 Task: Find connections with filter location Zürich with filter topic #houseforsalewith filter profile language Potuguese with filter current company Milestone Technologies, Inc. with filter school St Joseph Engineering College, Mangaluru with filter industry Law Enforcement with filter service category Financial Advisory with filter keywords title Funeral Attendant
Action: Mouse moved to (545, 89)
Screenshot: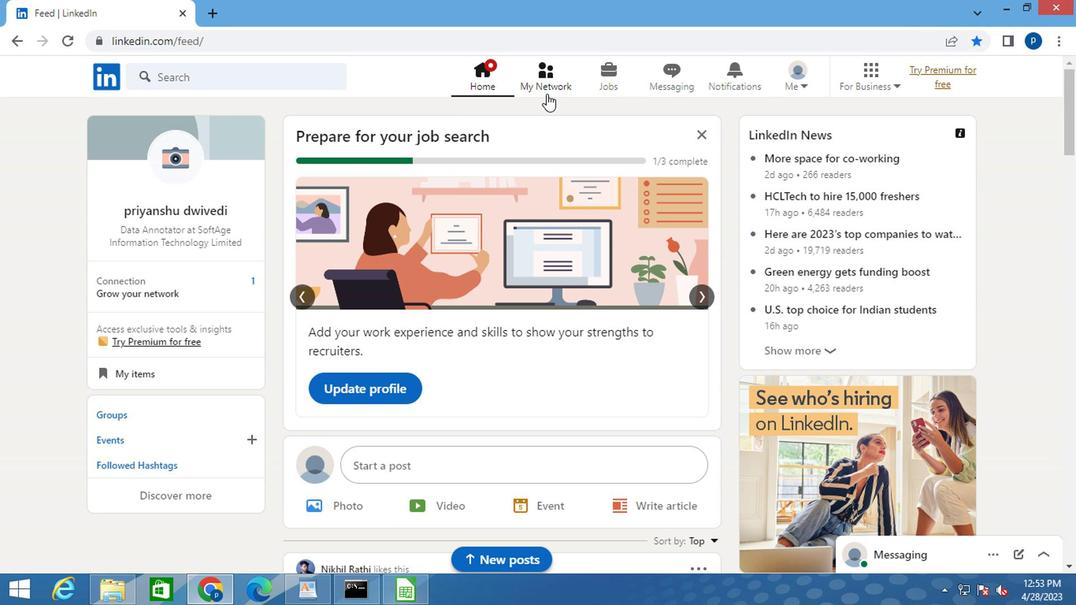
Action: Mouse pressed left at (545, 89)
Screenshot: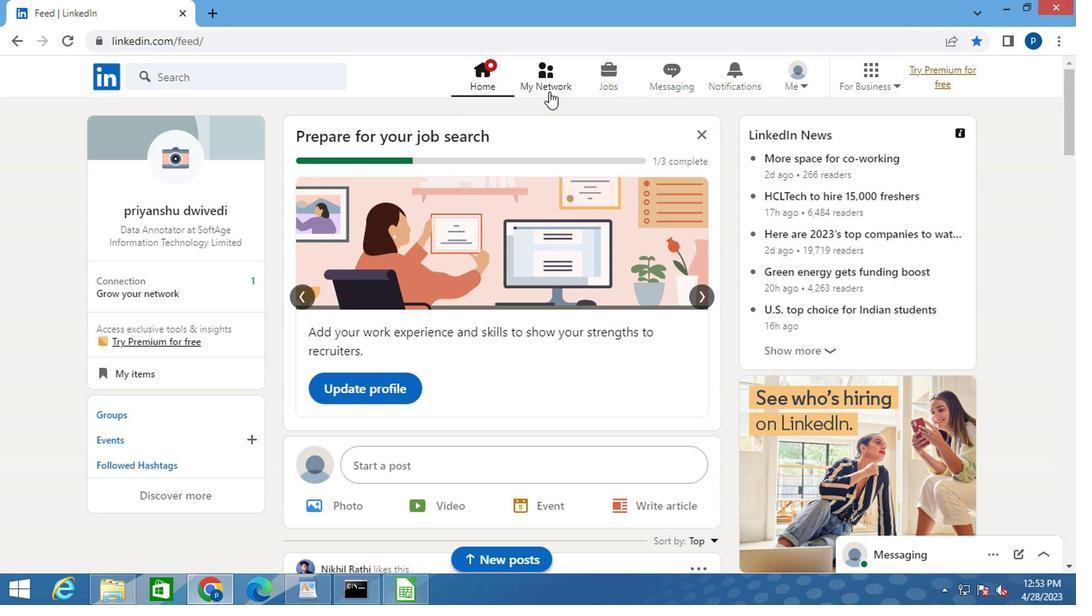 
Action: Mouse moved to (207, 163)
Screenshot: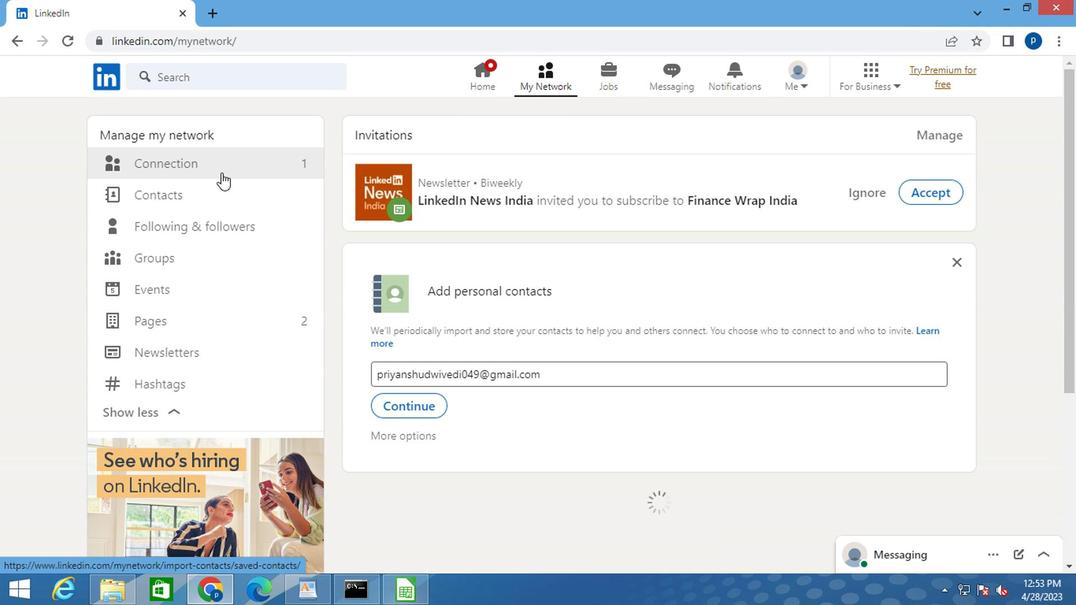 
Action: Mouse pressed left at (207, 163)
Screenshot: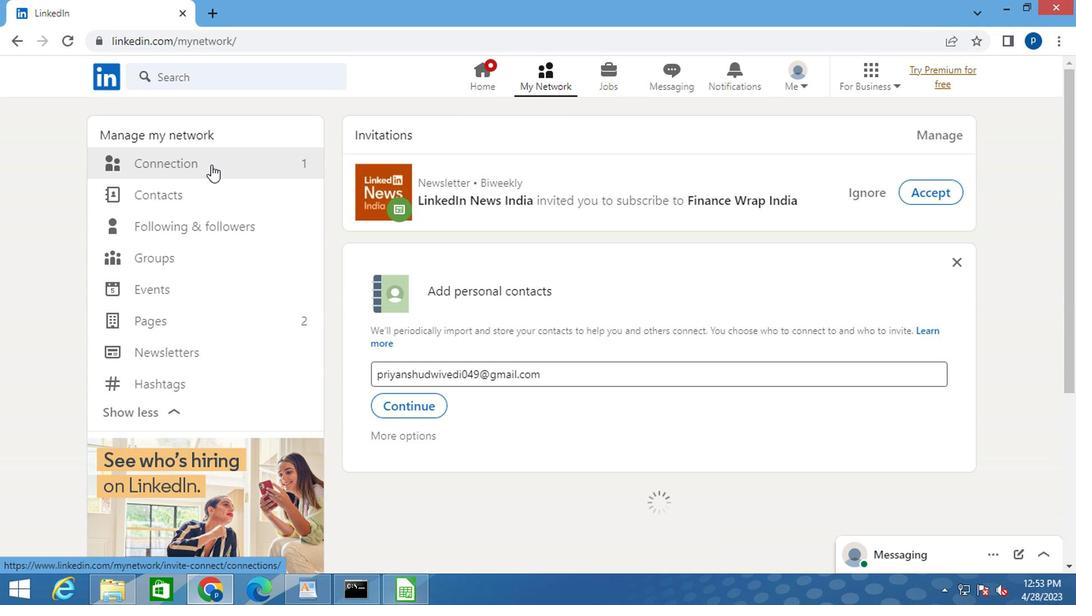 
Action: Mouse moved to (632, 159)
Screenshot: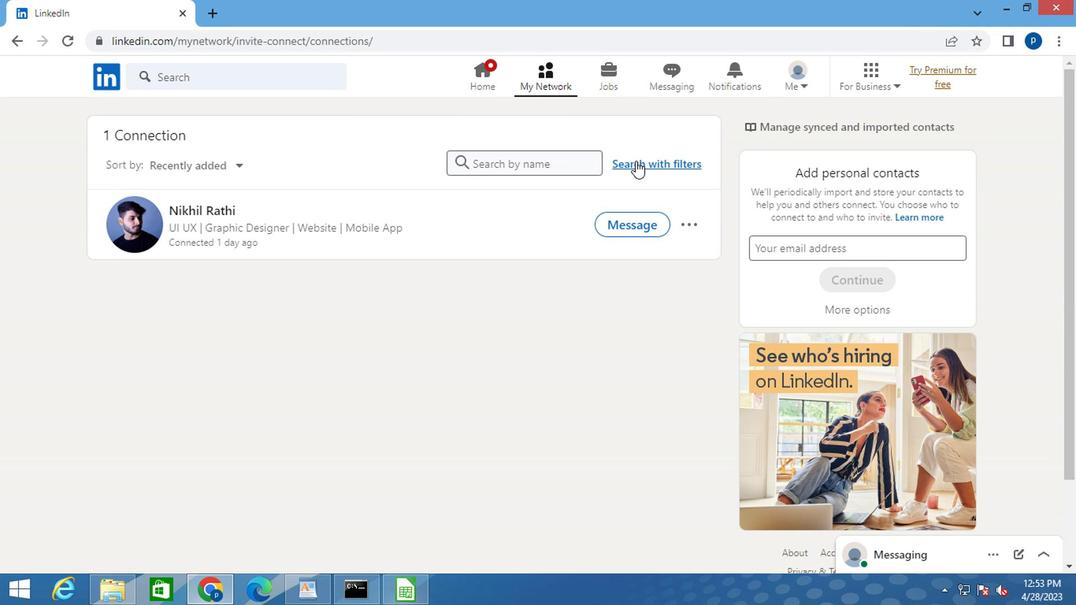 
Action: Mouse pressed left at (632, 159)
Screenshot: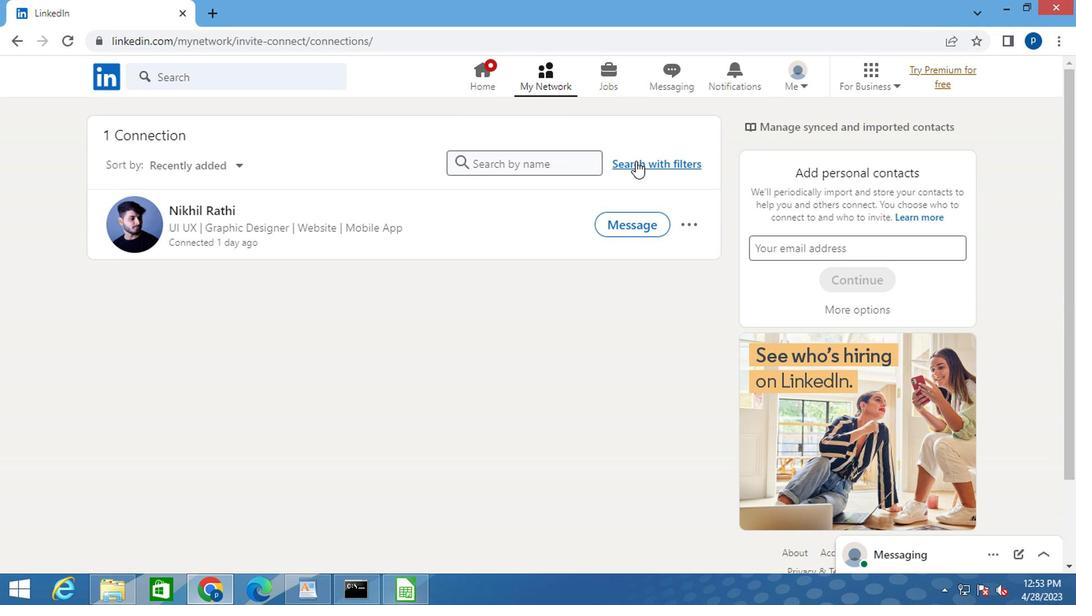 
Action: Mouse moved to (588, 123)
Screenshot: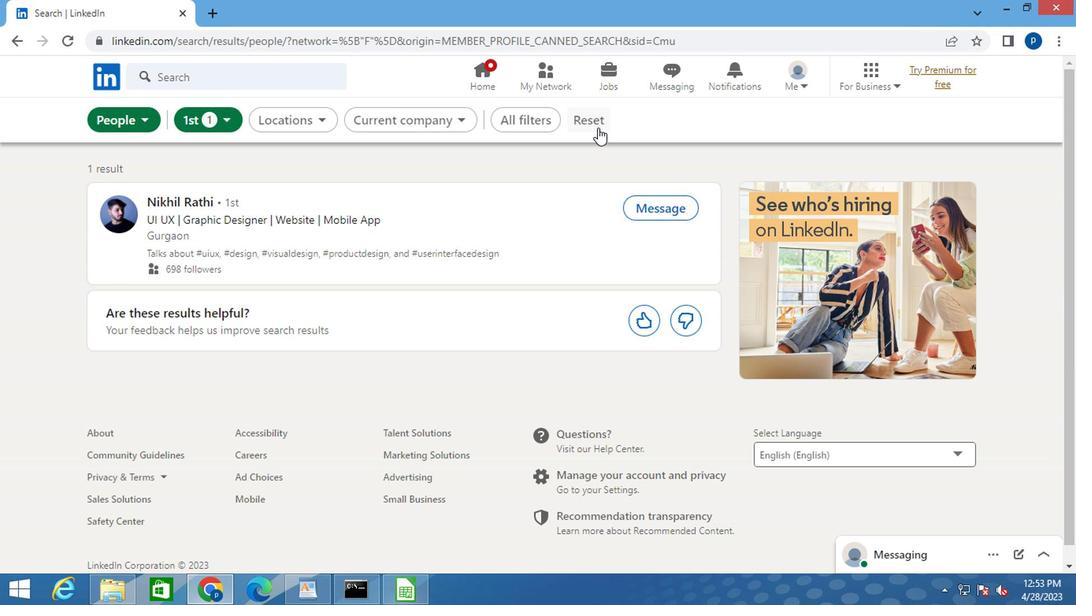 
Action: Mouse pressed left at (588, 123)
Screenshot: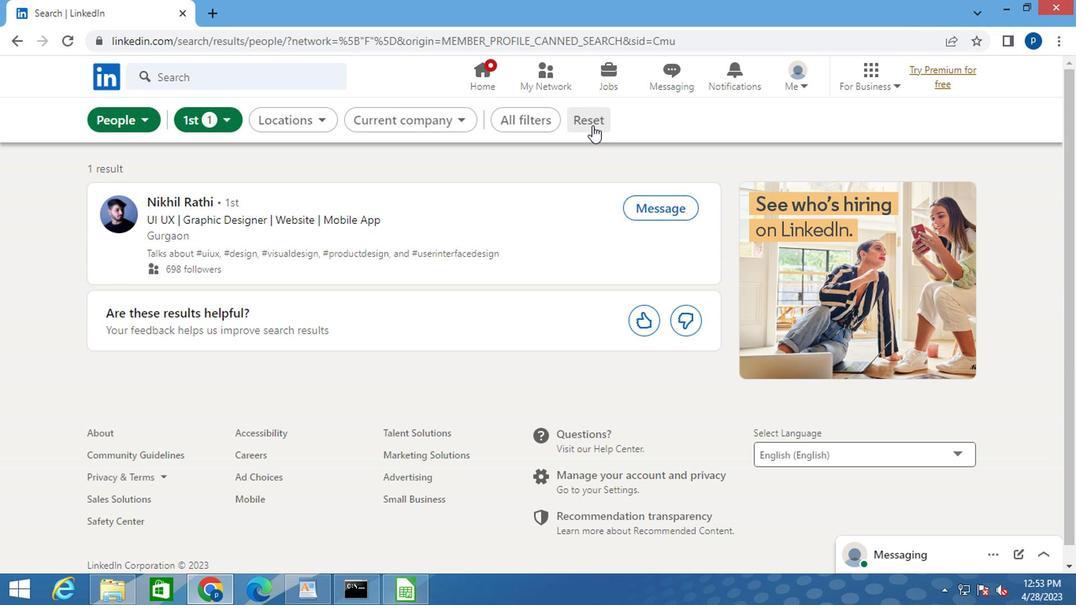 
Action: Mouse moved to (571, 125)
Screenshot: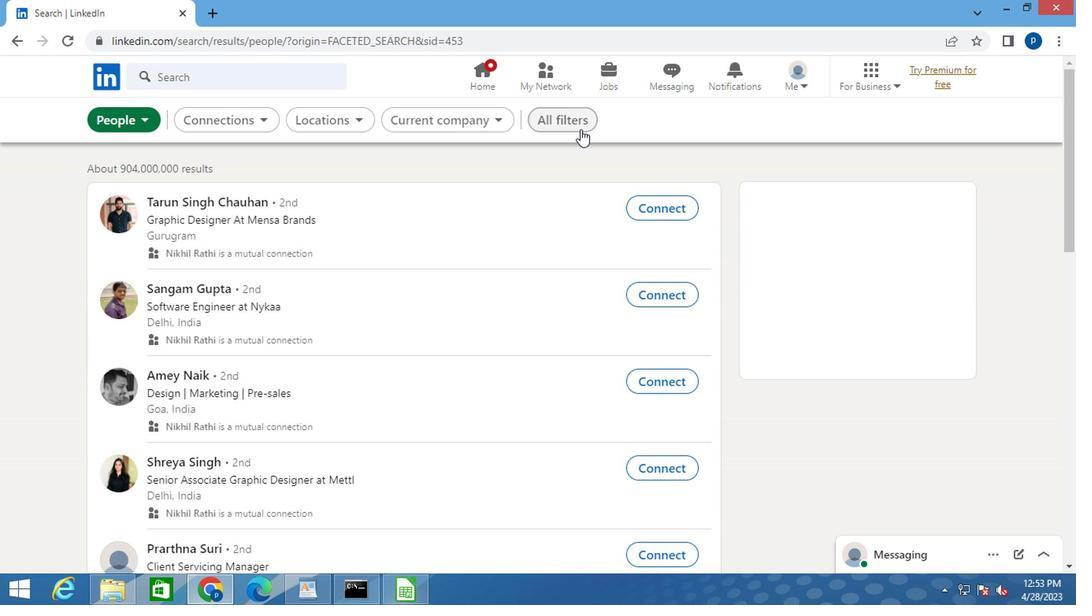 
Action: Mouse pressed left at (571, 125)
Screenshot: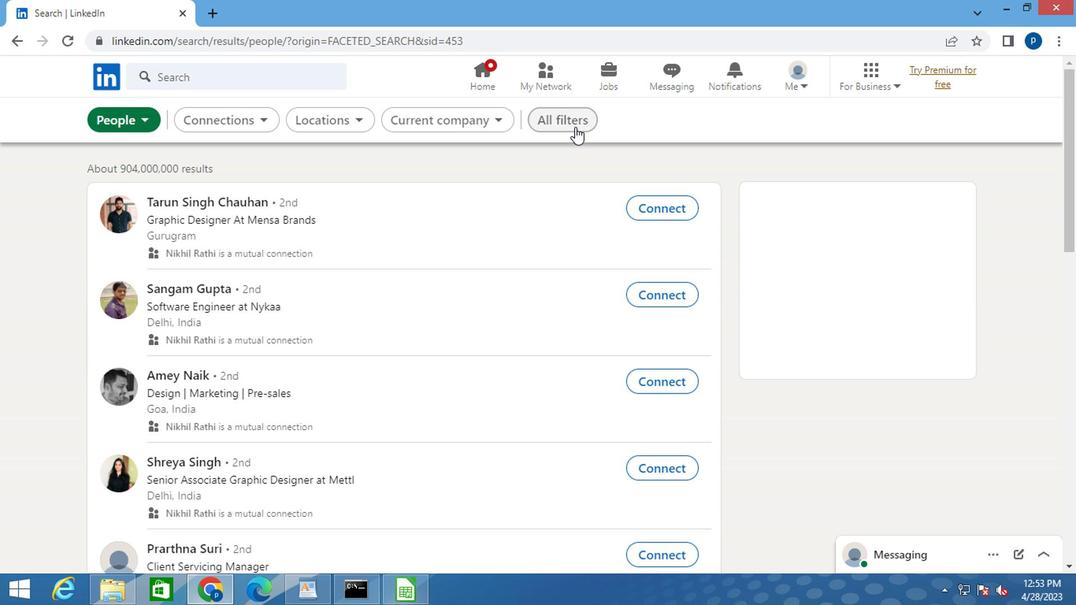 
Action: Mouse moved to (775, 357)
Screenshot: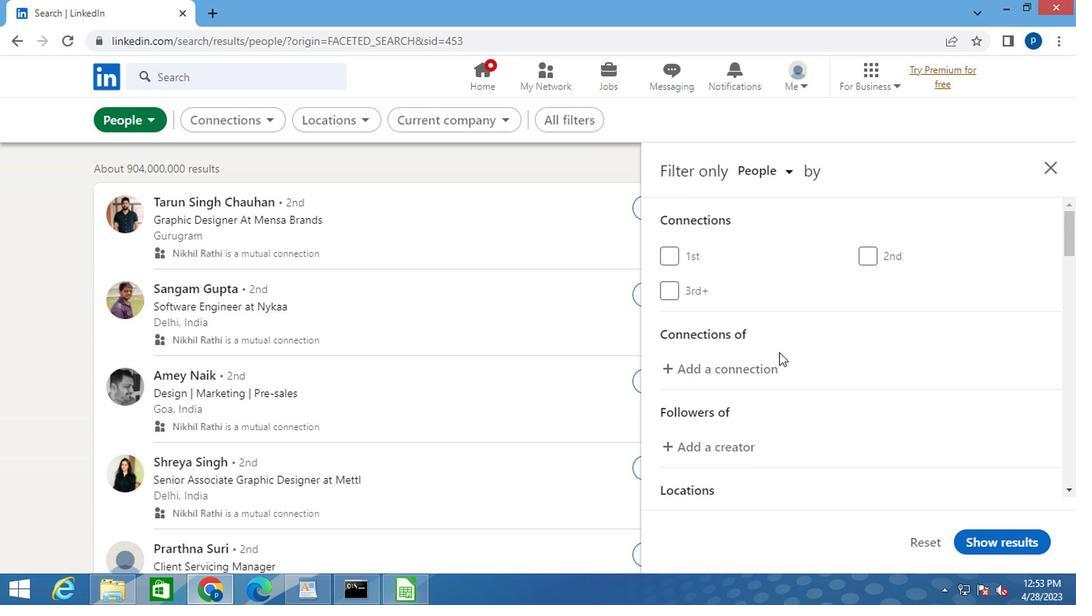 
Action: Mouse scrolled (775, 356) with delta (0, -1)
Screenshot: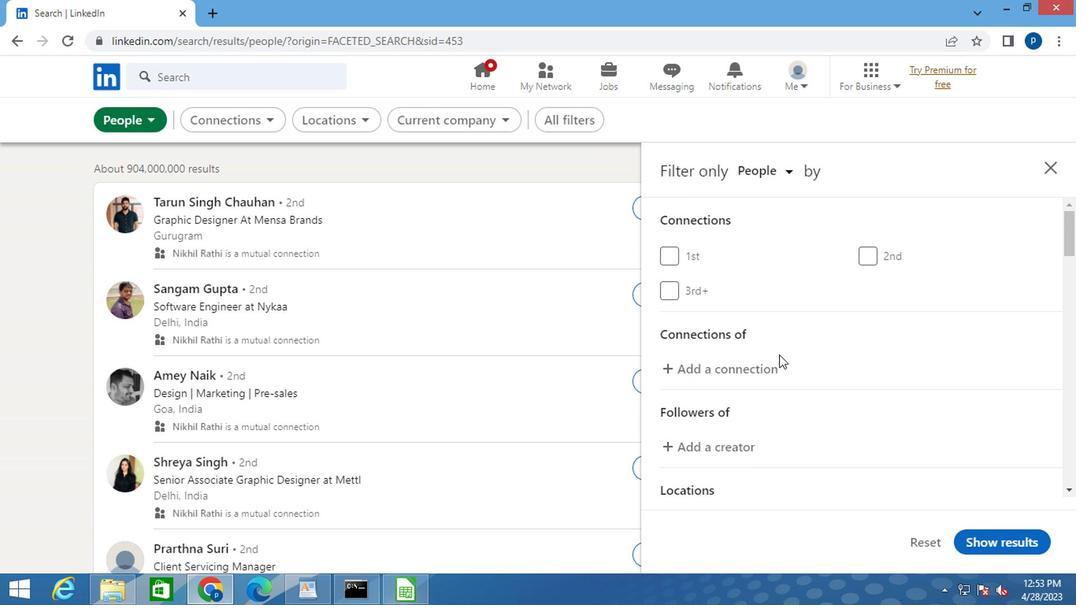 
Action: Mouse scrolled (775, 356) with delta (0, -1)
Screenshot: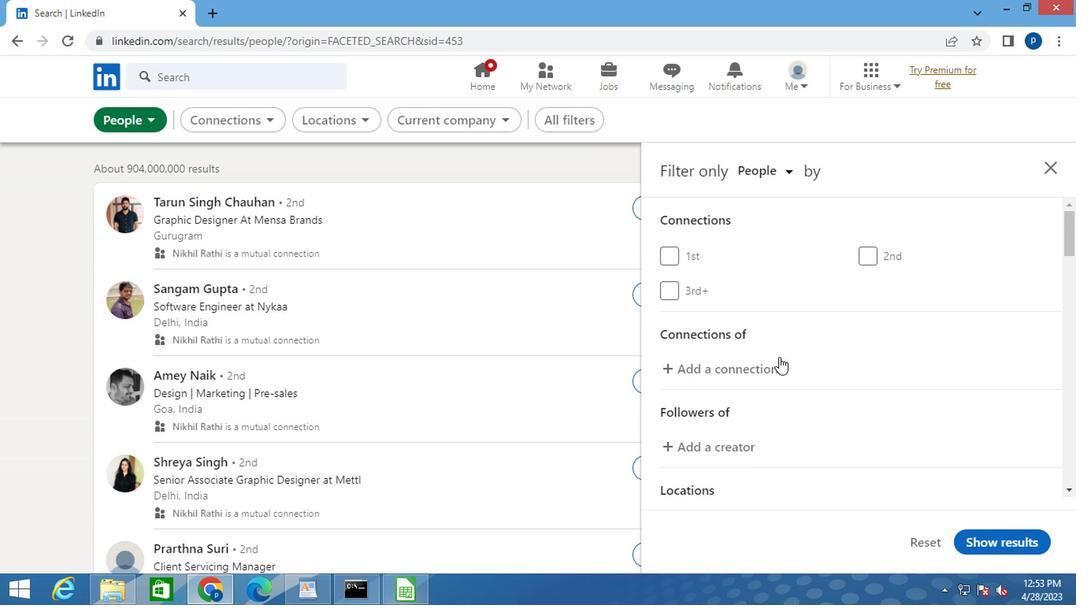 
Action: Mouse moved to (896, 427)
Screenshot: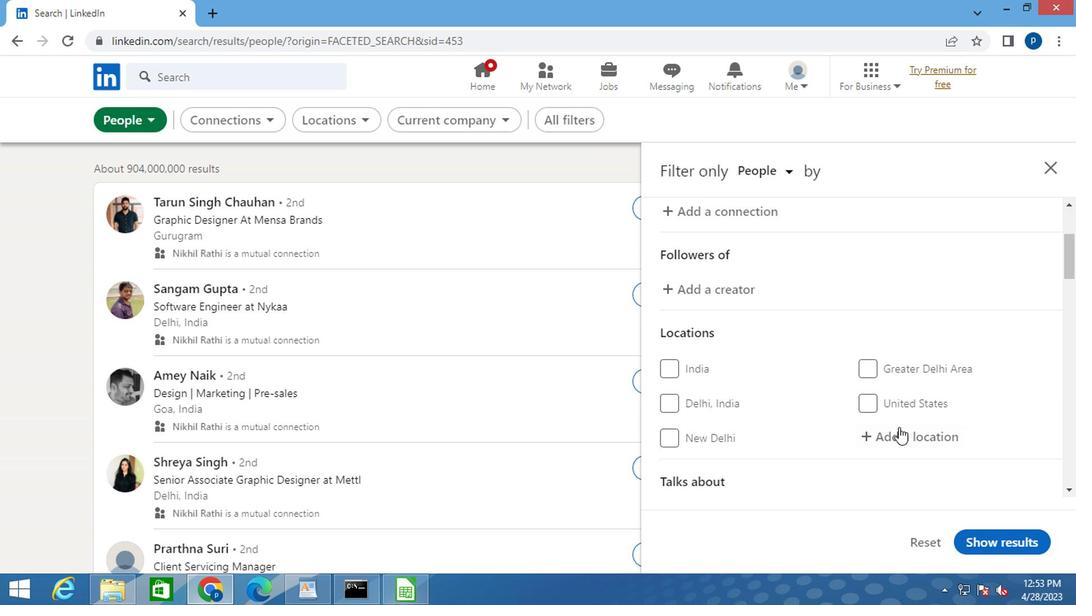 
Action: Mouse pressed left at (896, 427)
Screenshot: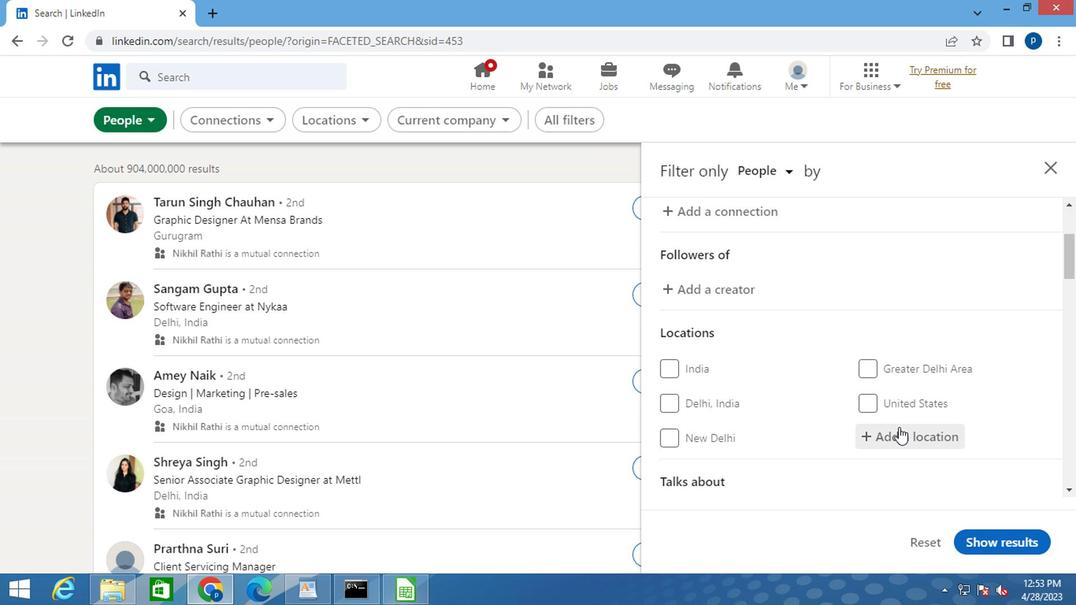 
Action: Mouse moved to (896, 429)
Screenshot: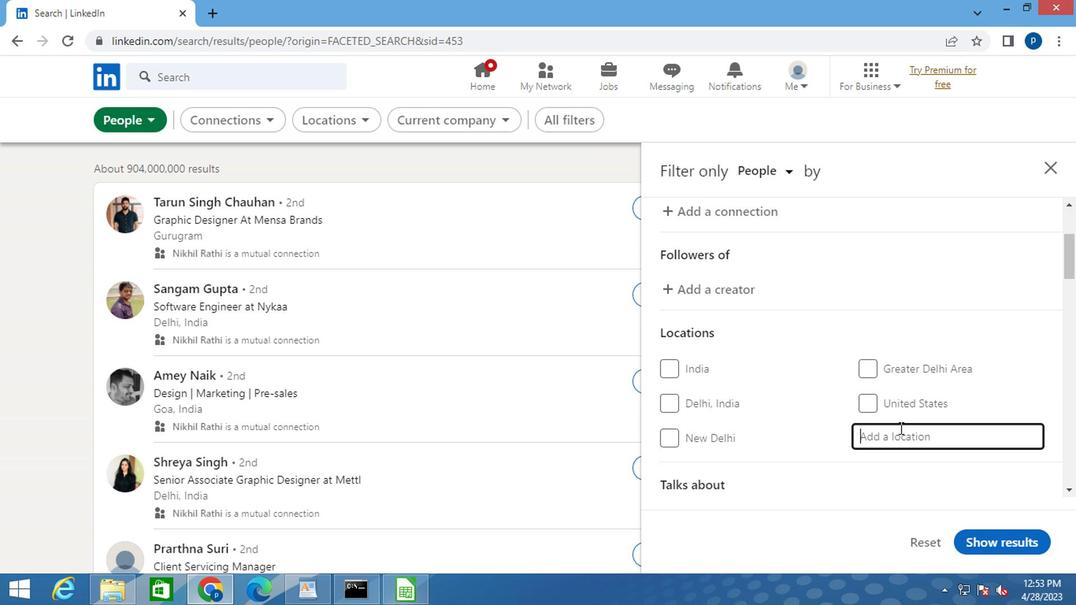 
Action: Key pressed z<Key.caps_lock>urich
Screenshot: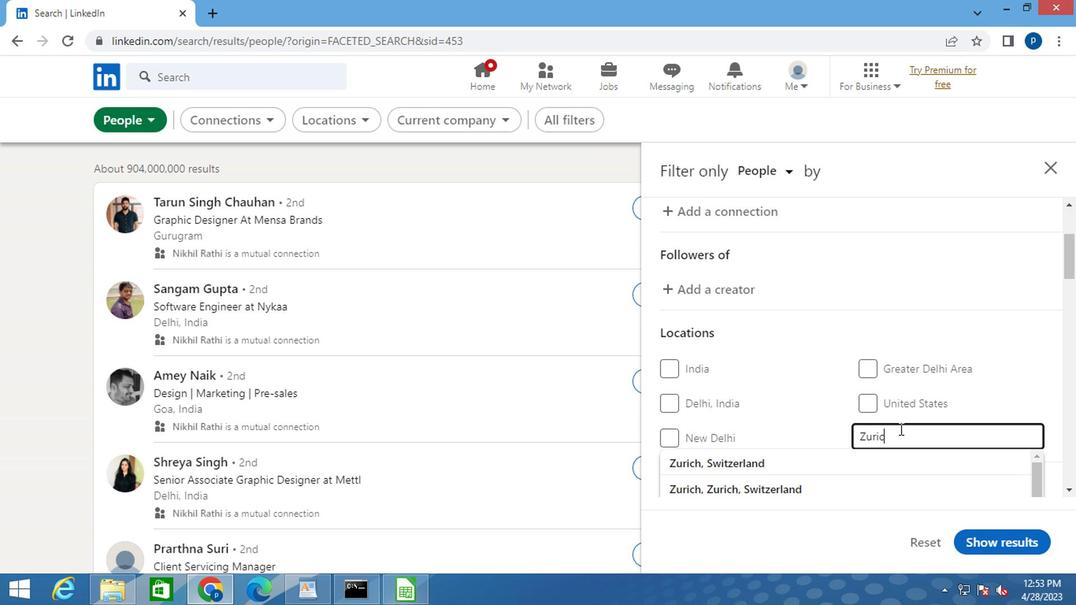 
Action: Mouse moved to (781, 463)
Screenshot: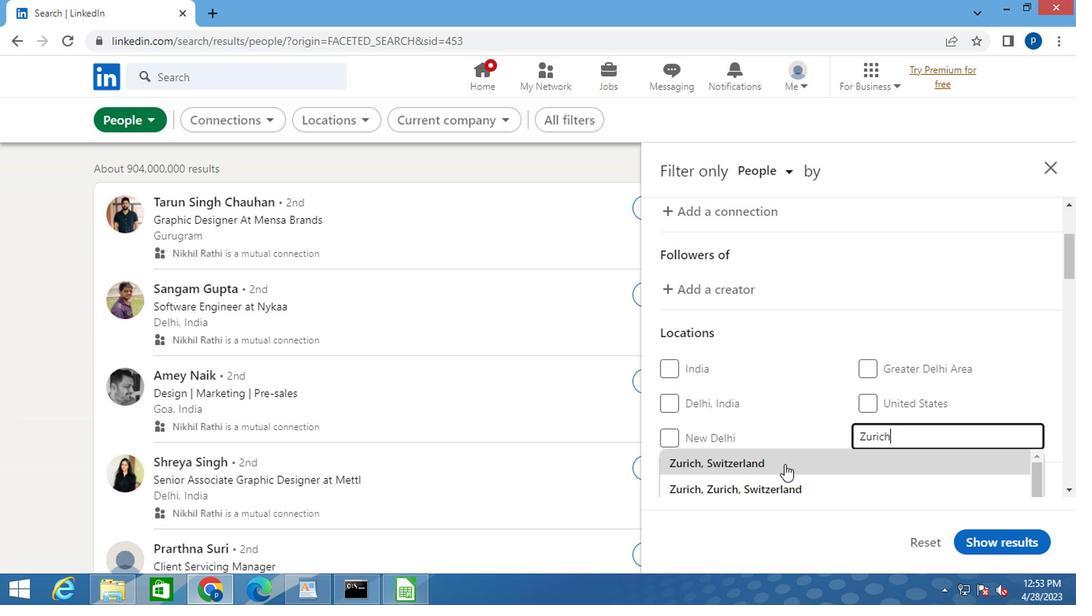
Action: Mouse pressed left at (781, 463)
Screenshot: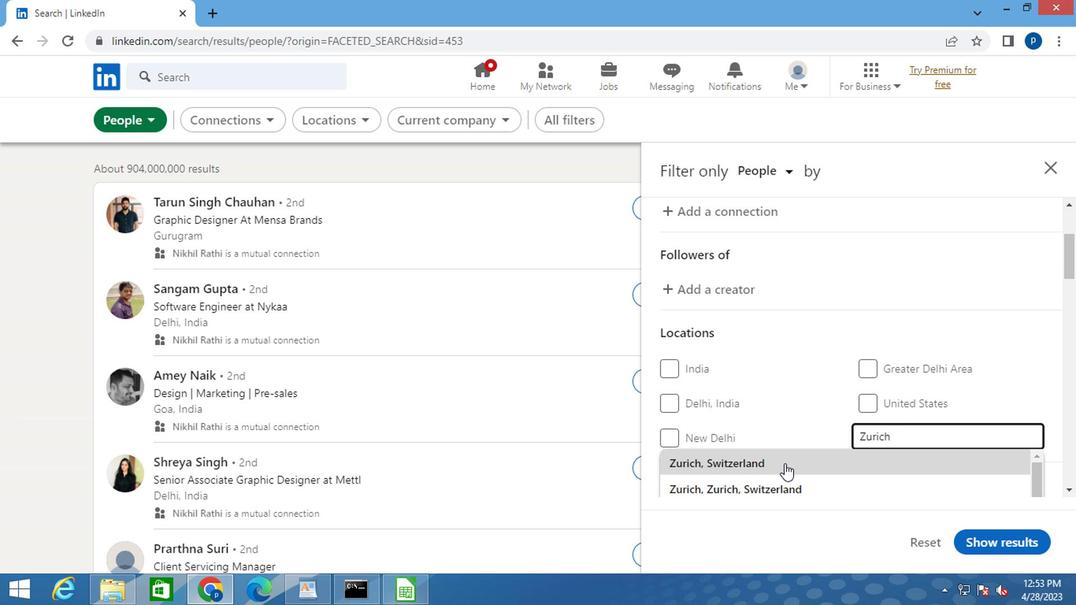 
Action: Mouse moved to (783, 429)
Screenshot: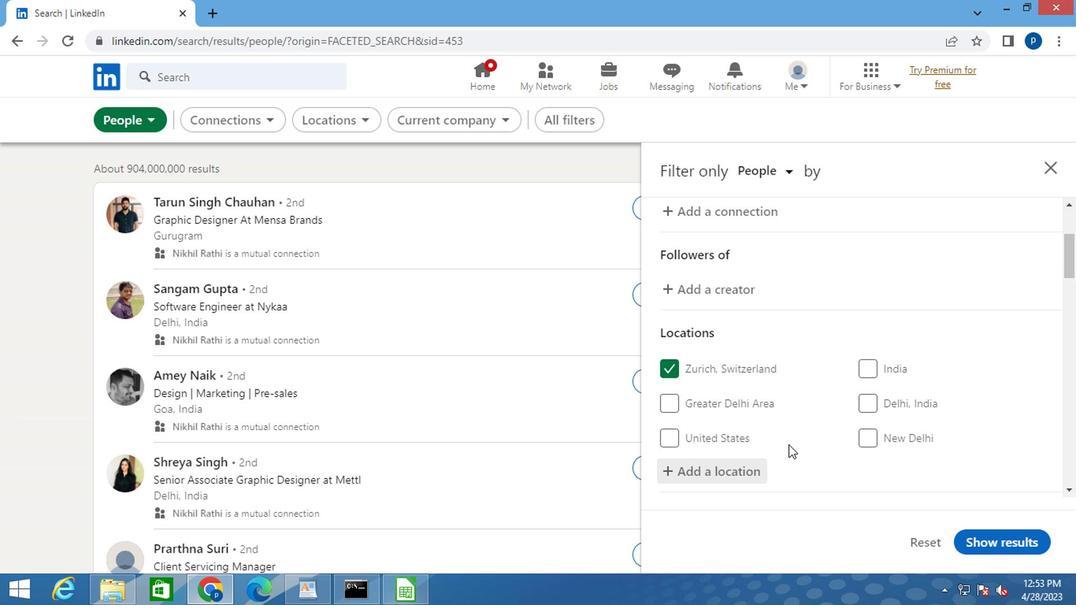 
Action: Mouse scrolled (783, 429) with delta (0, 0)
Screenshot: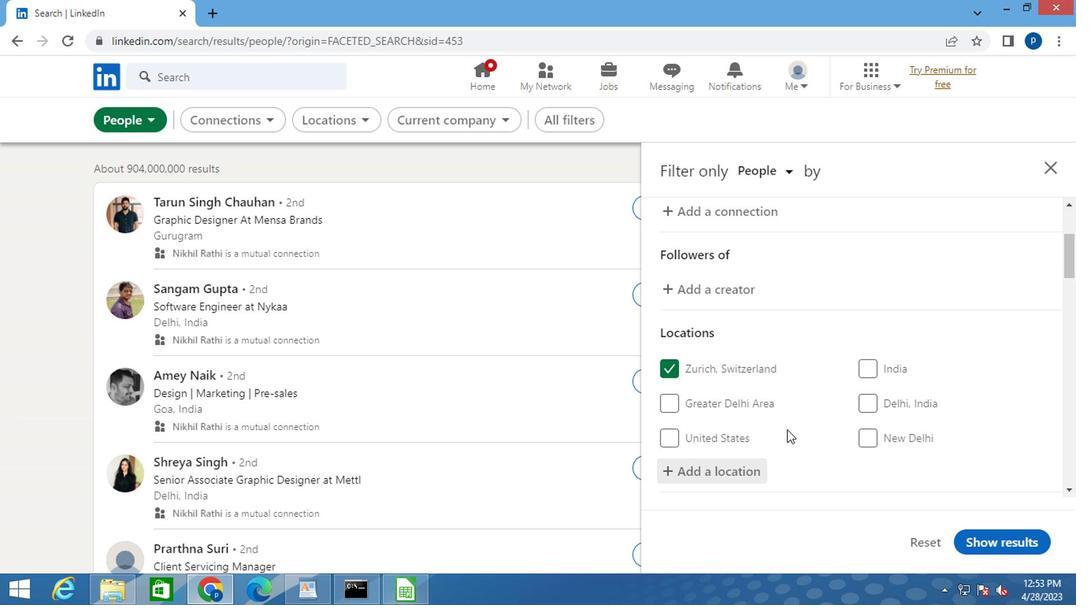 
Action: Mouse scrolled (783, 429) with delta (0, 0)
Screenshot: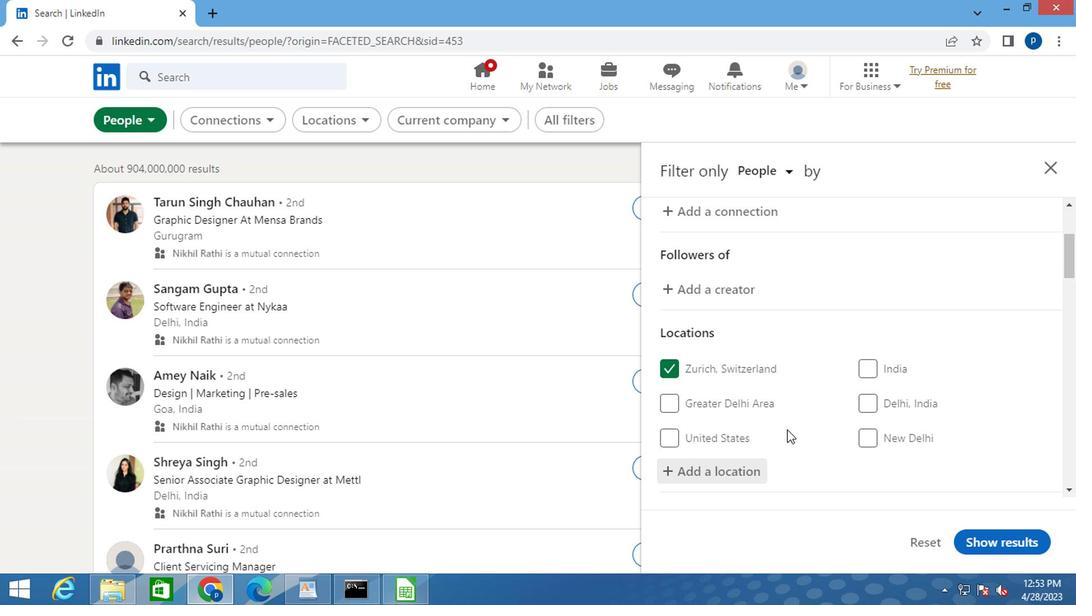 
Action: Mouse scrolled (783, 429) with delta (0, 0)
Screenshot: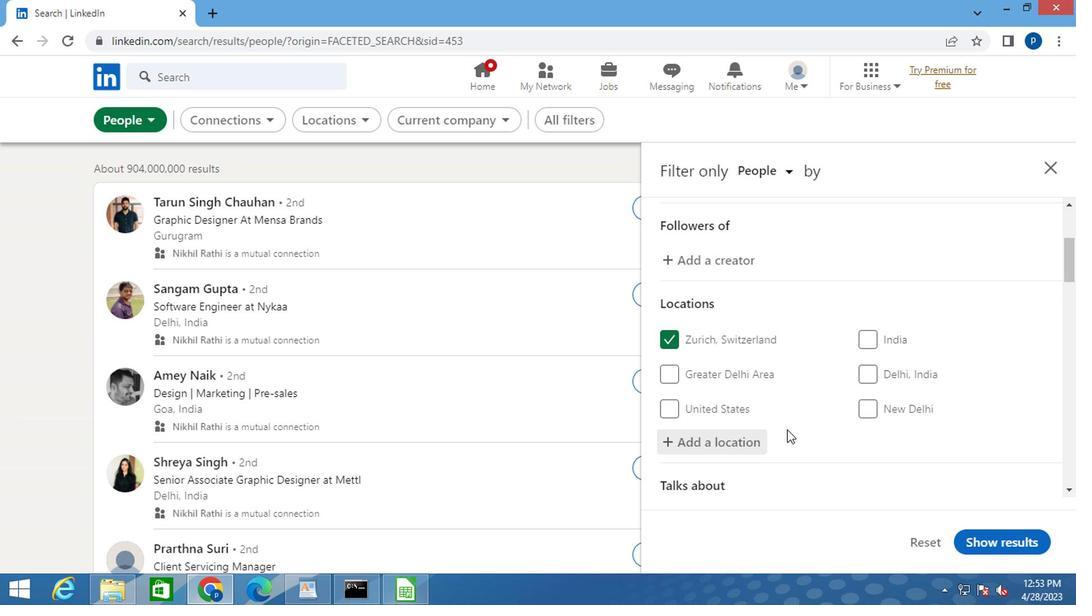 
Action: Mouse moved to (873, 388)
Screenshot: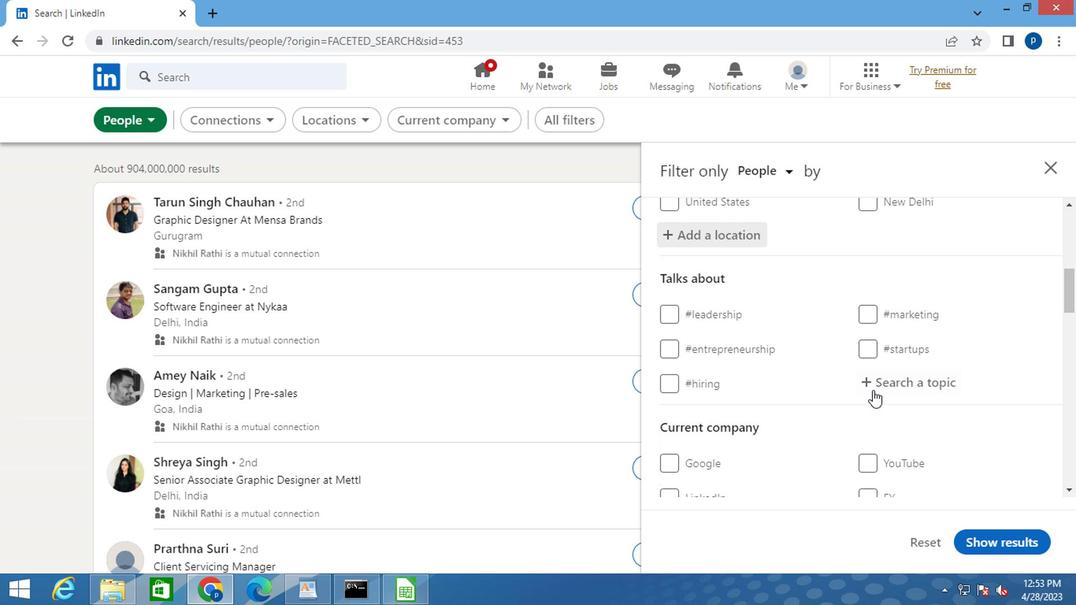 
Action: Mouse pressed left at (873, 388)
Screenshot: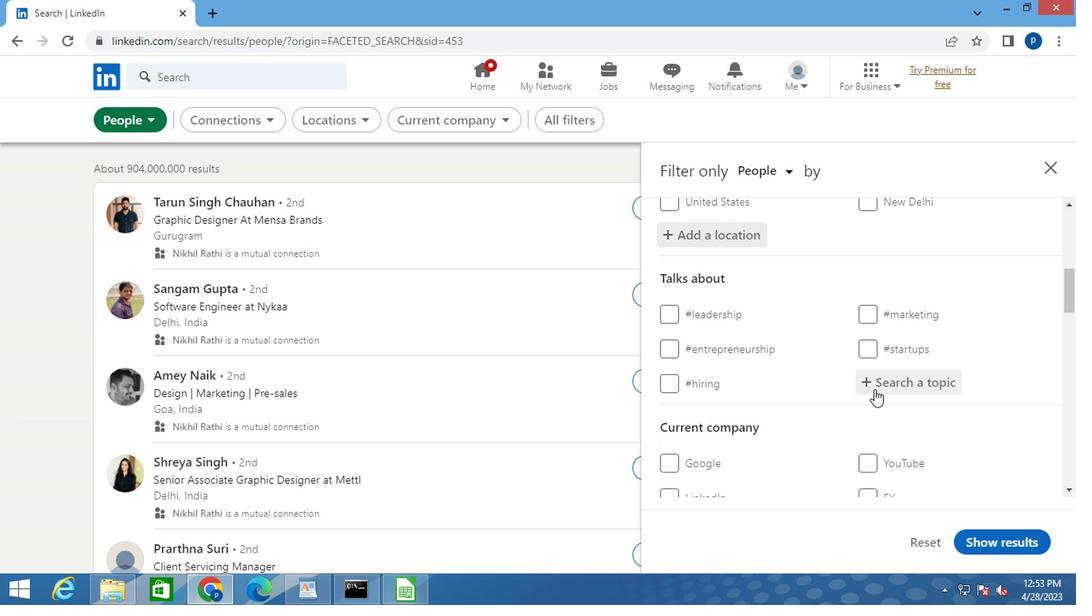 
Action: Mouse moved to (869, 395)
Screenshot: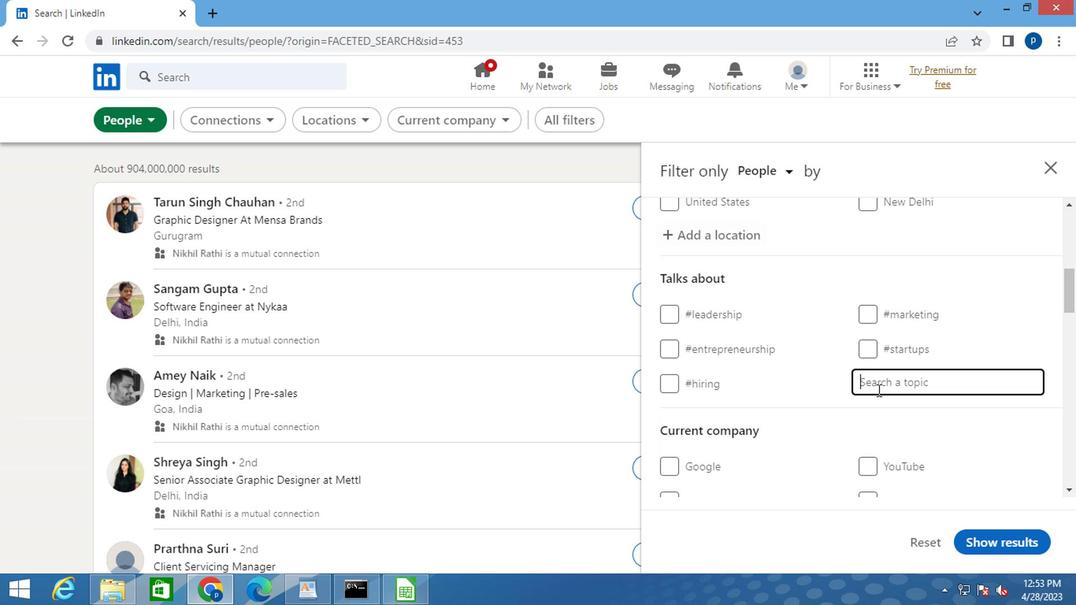 
Action: Key pressed <Key.shift>#HOUSEFOSALE
Screenshot: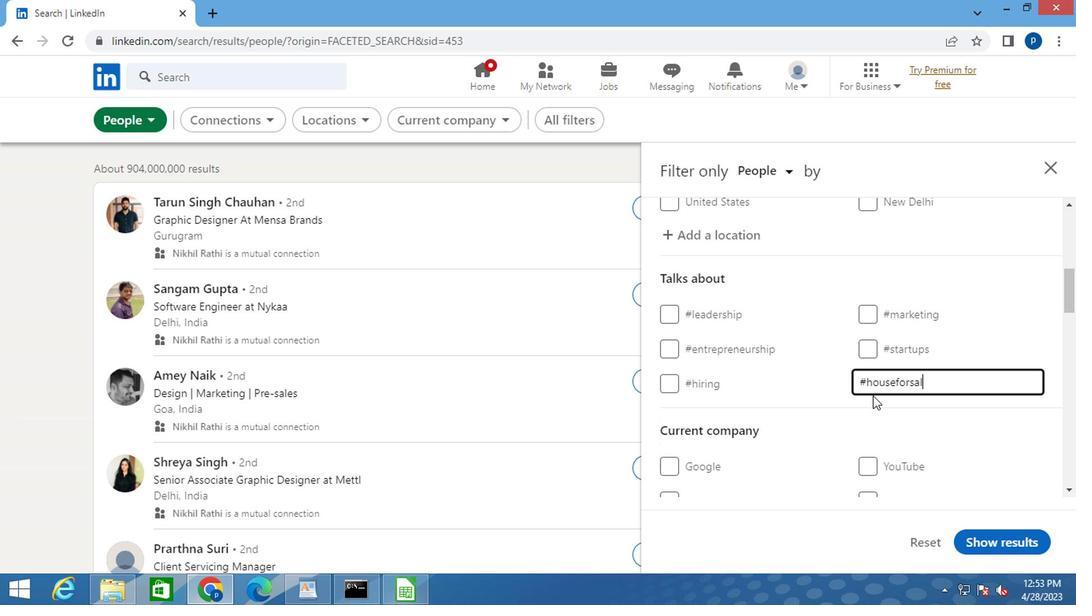 
Action: Mouse moved to (848, 409)
Screenshot: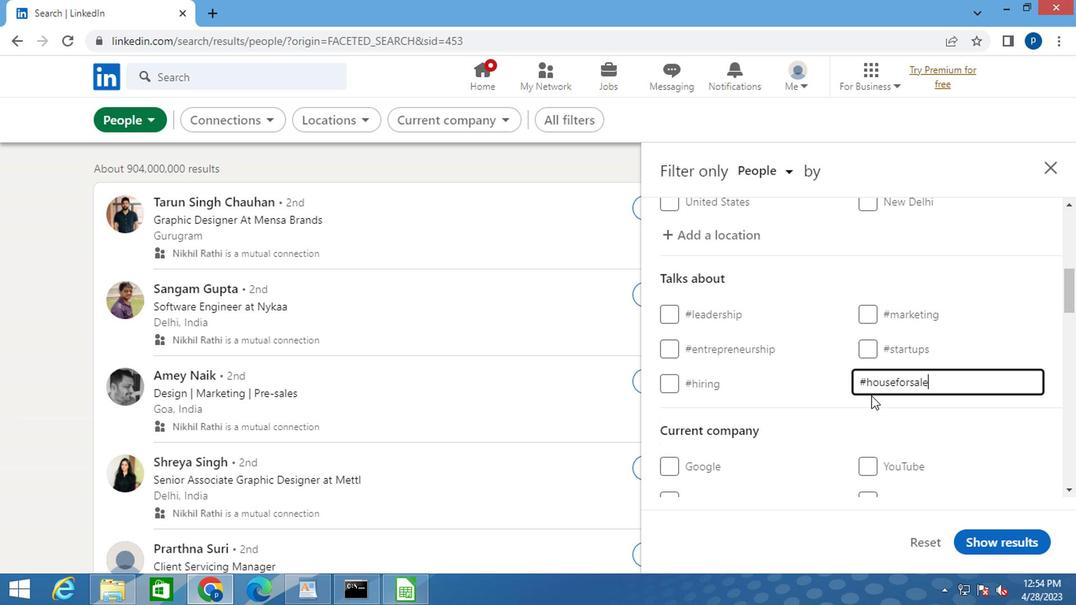 
Action: Mouse scrolled (848, 408) with delta (0, -1)
Screenshot: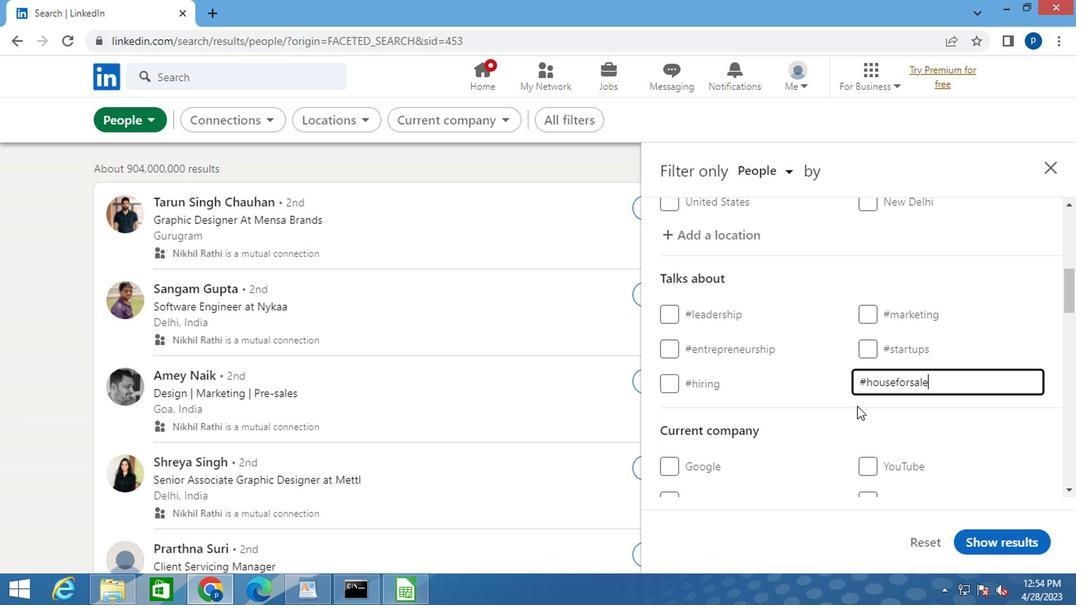 
Action: Mouse moved to (794, 413)
Screenshot: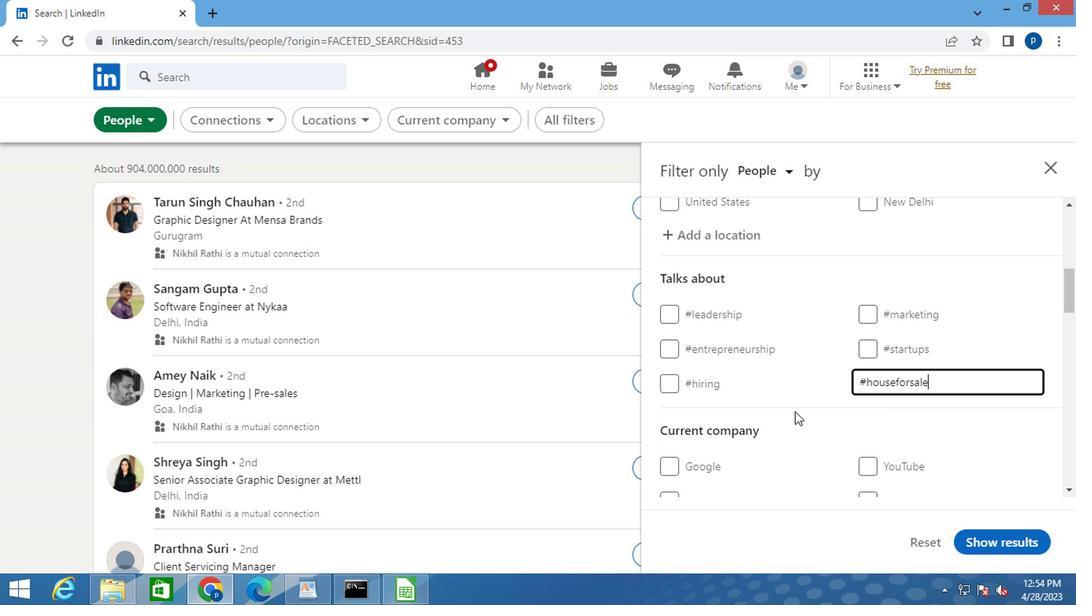 
Action: Mouse scrolled (794, 412) with delta (0, -1)
Screenshot: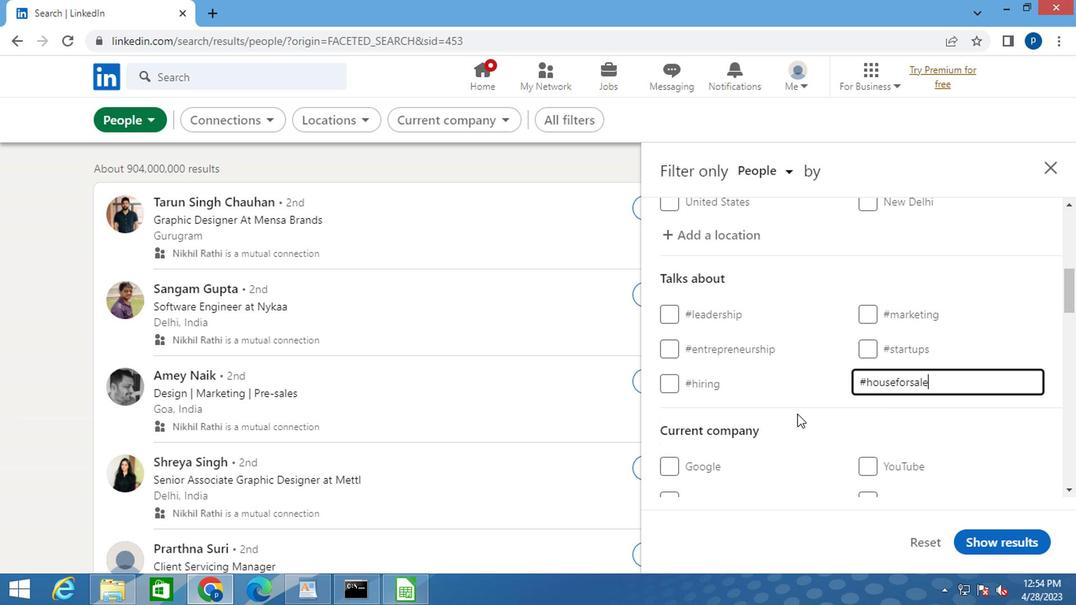 
Action: Mouse moved to (794, 422)
Screenshot: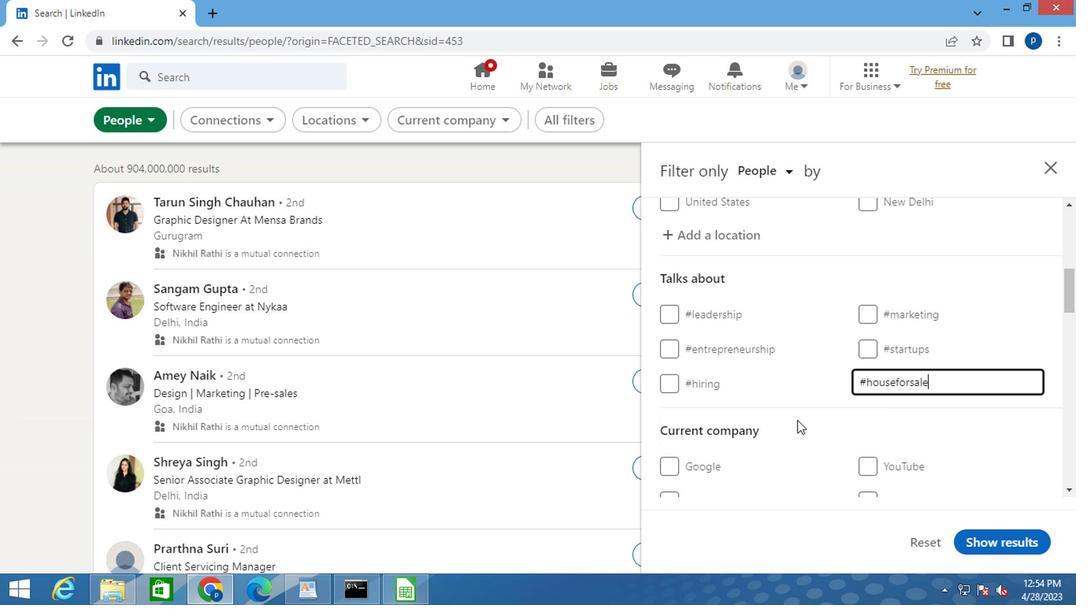 
Action: Mouse scrolled (794, 420) with delta (0, -1)
Screenshot: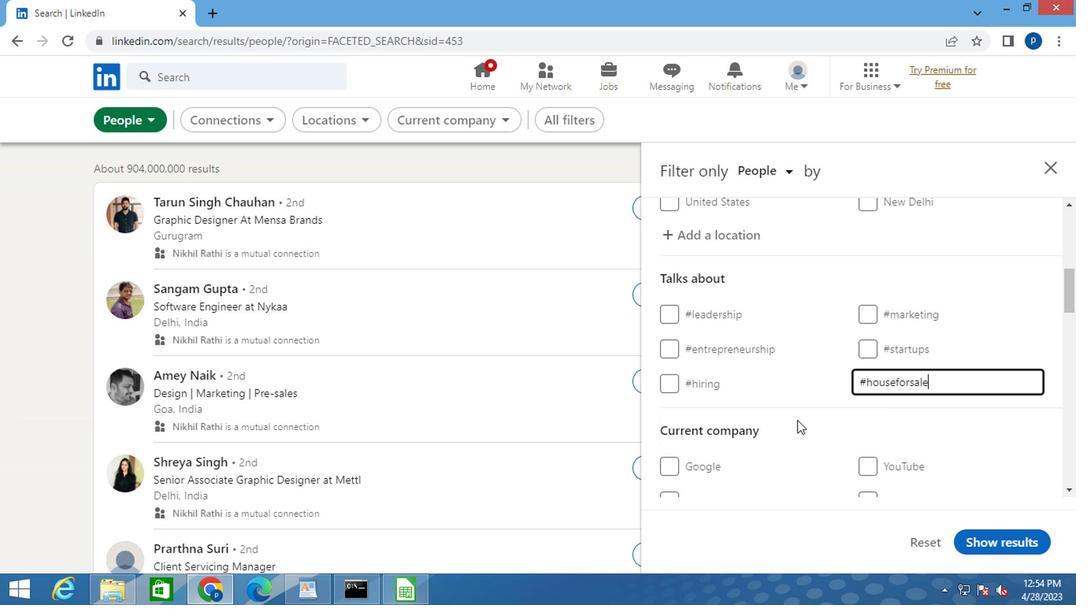 
Action: Mouse moved to (796, 423)
Screenshot: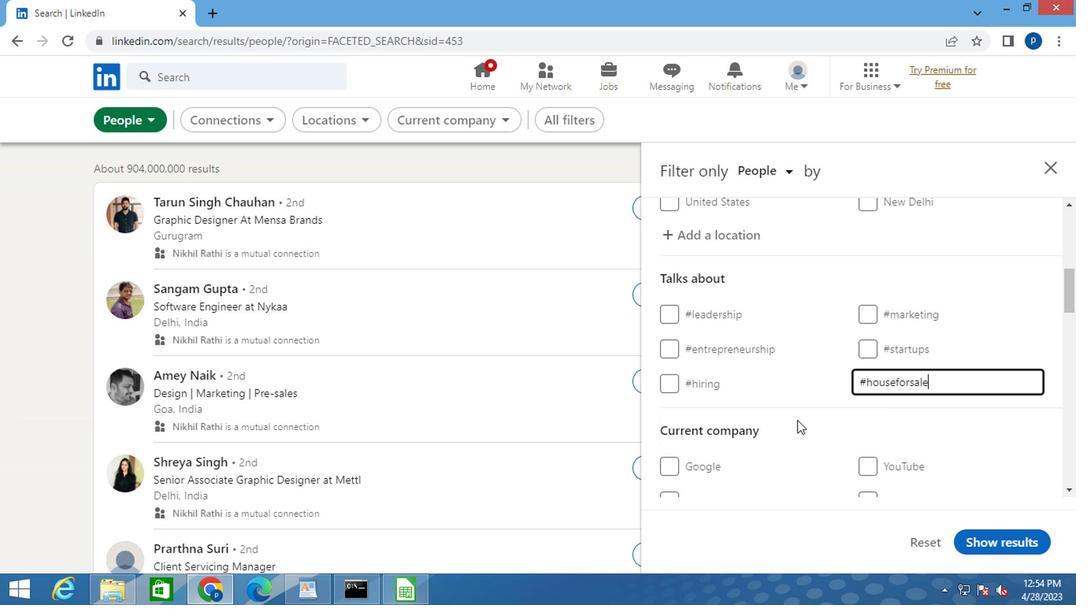 
Action: Mouse scrolled (794, 421) with delta (0, 0)
Screenshot: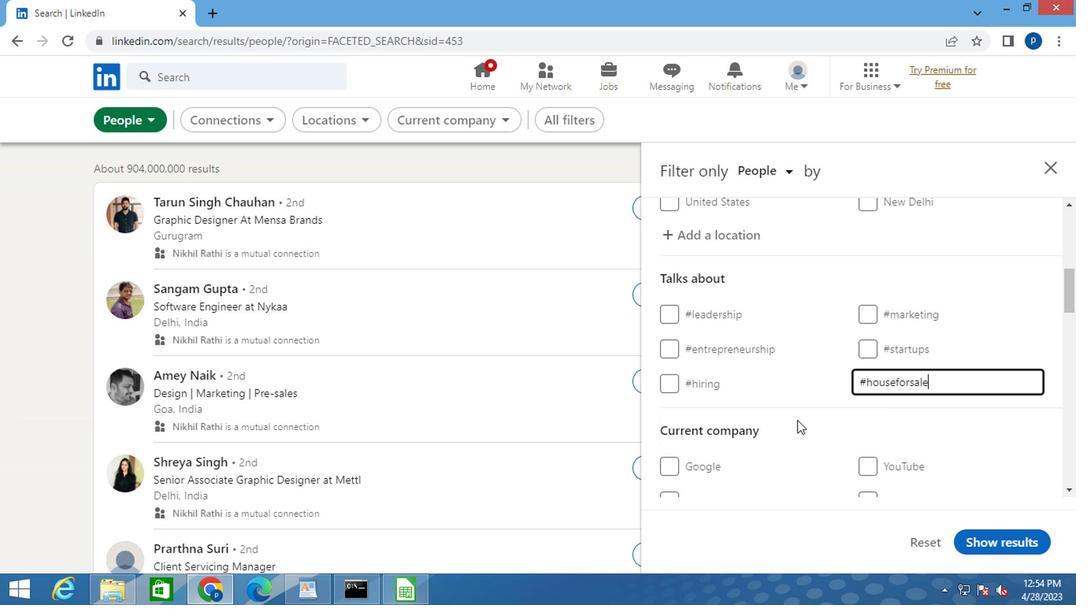 
Action: Mouse moved to (798, 422)
Screenshot: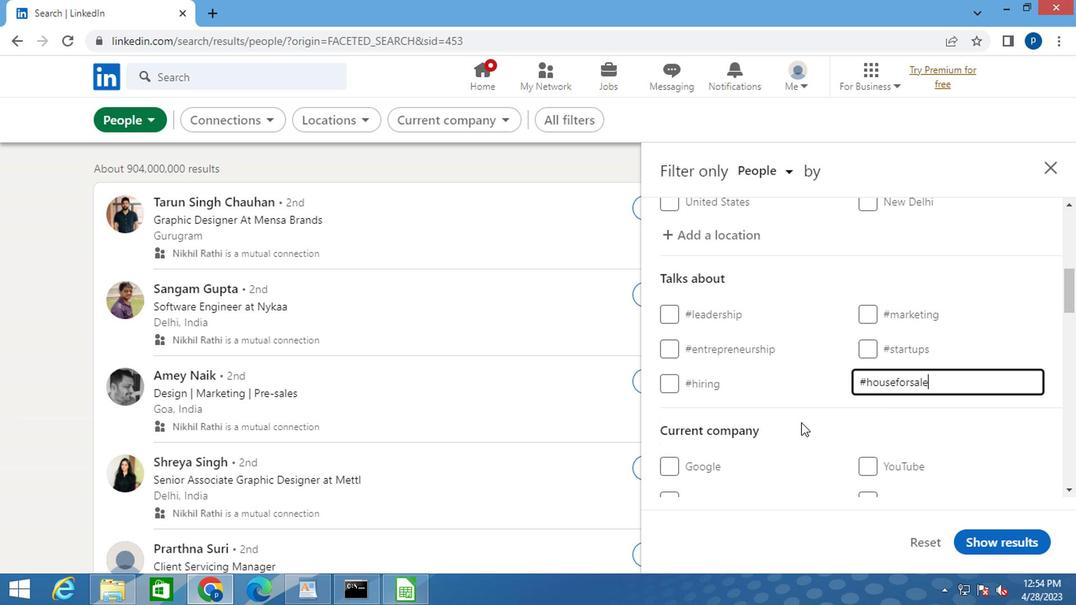 
Action: Mouse scrolled (798, 421) with delta (0, 0)
Screenshot: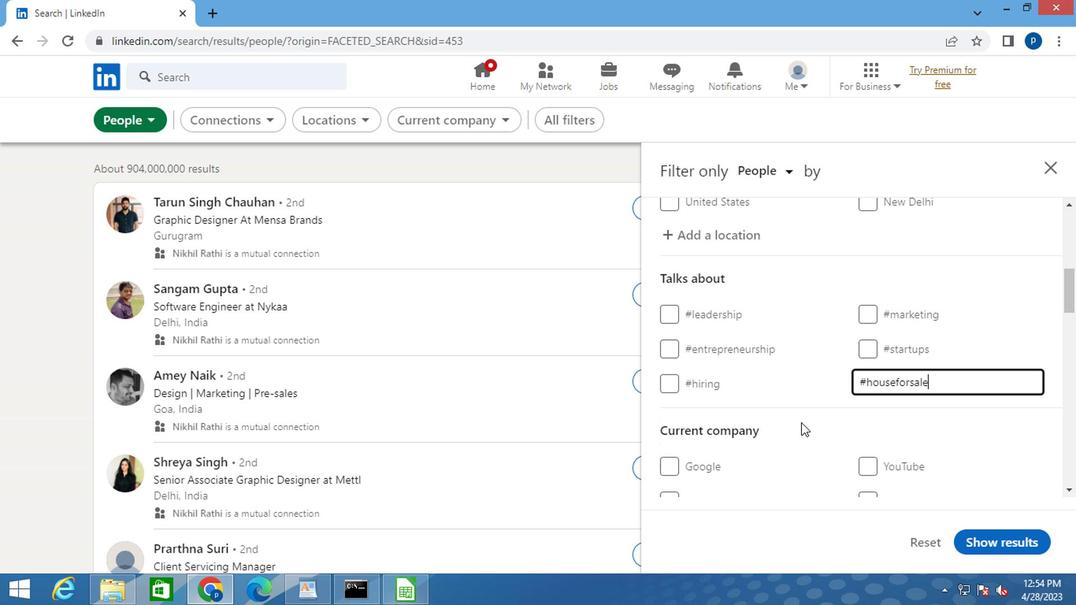 
Action: Mouse scrolled (798, 421) with delta (0, 0)
Screenshot: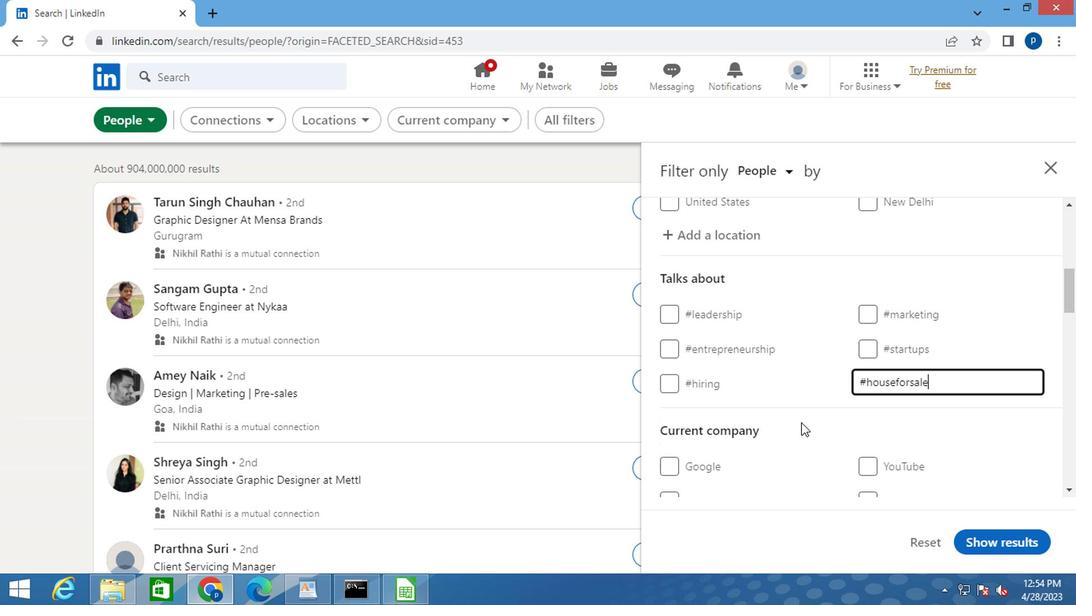 
Action: Mouse moved to (824, 412)
Screenshot: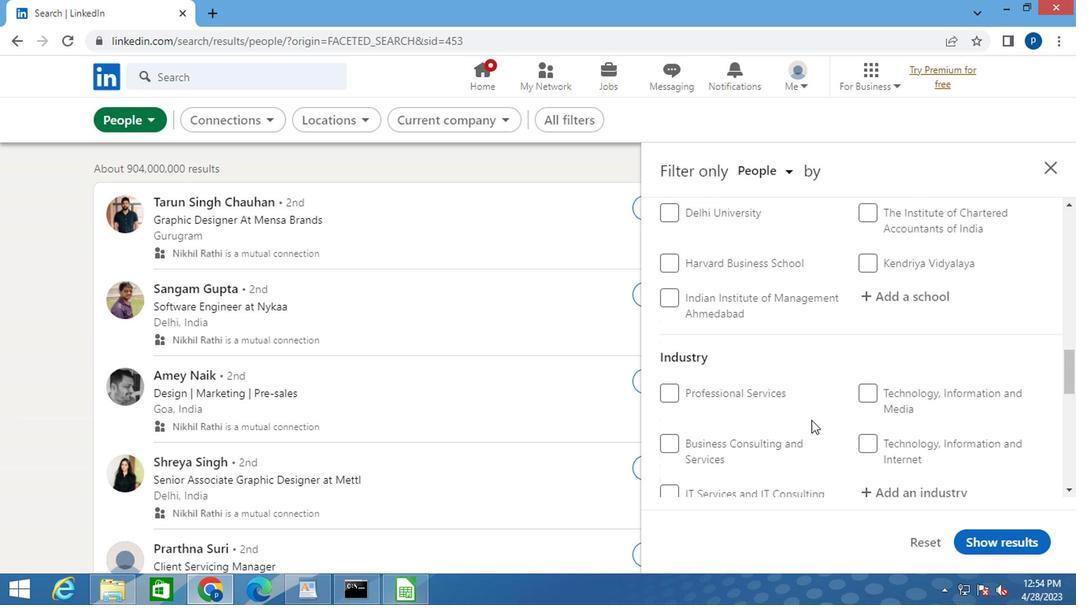 
Action: Mouse scrolled (824, 411) with delta (0, 0)
Screenshot: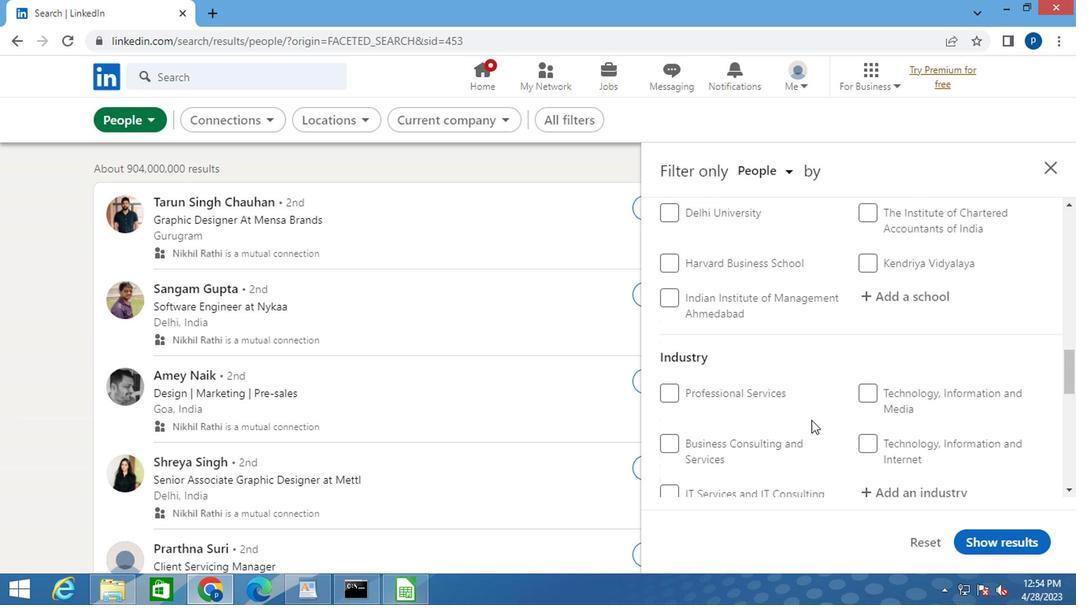 
Action: Mouse scrolled (824, 411) with delta (0, 0)
Screenshot: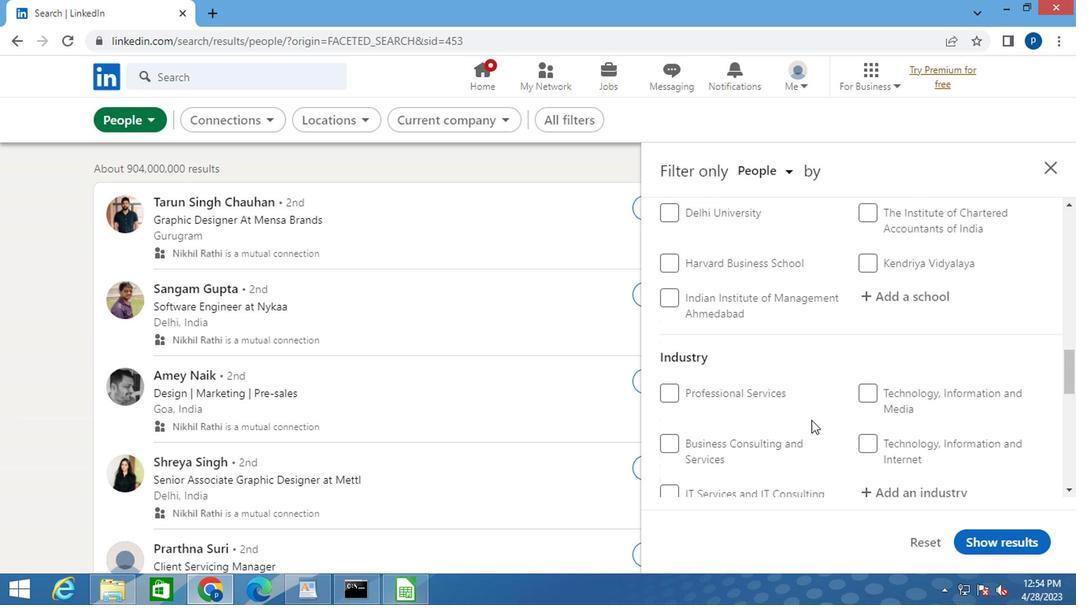 
Action: Mouse scrolled (824, 411) with delta (0, 0)
Screenshot: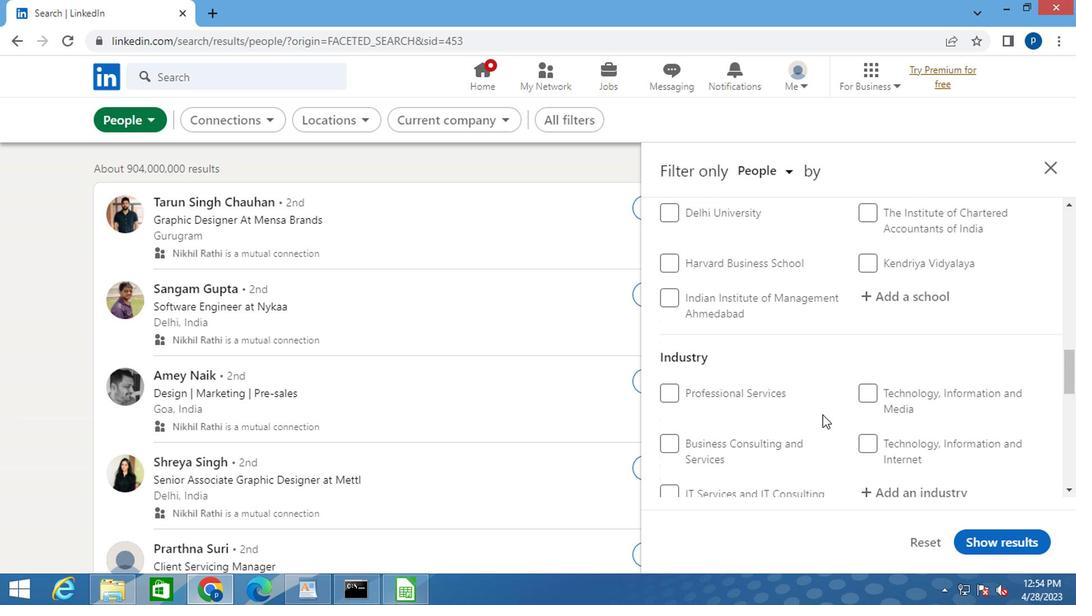 
Action: Mouse moved to (824, 408)
Screenshot: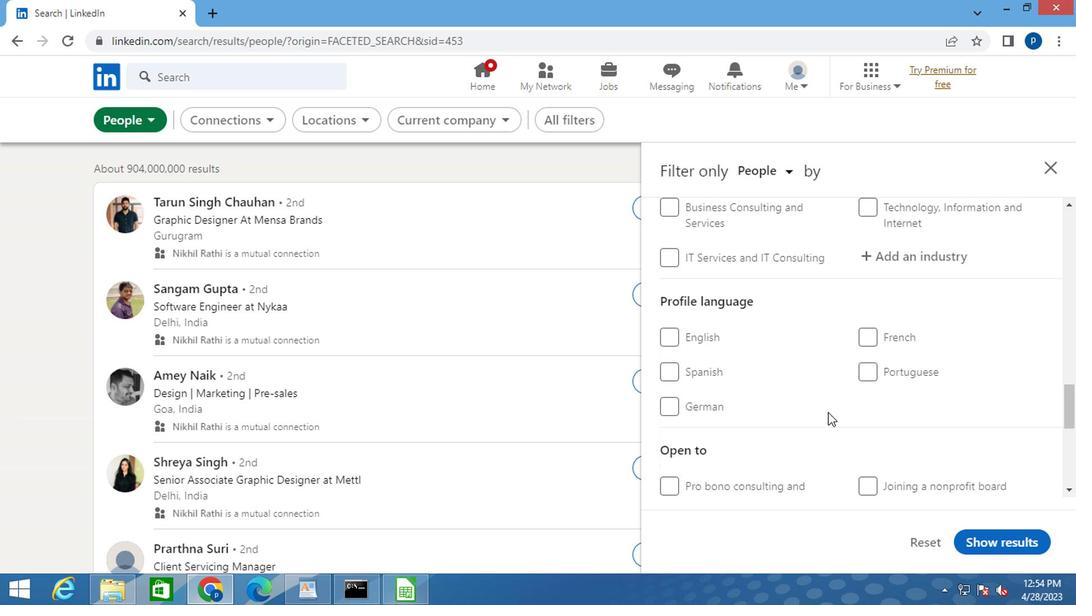 
Action: Mouse scrolled (824, 407) with delta (0, 0)
Screenshot: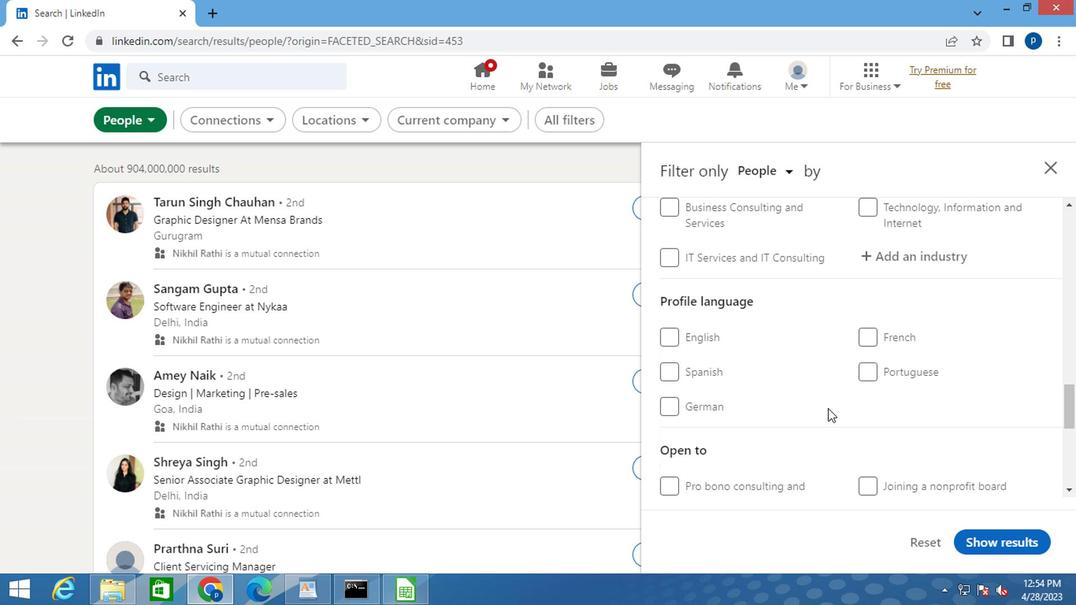 
Action: Mouse moved to (860, 294)
Screenshot: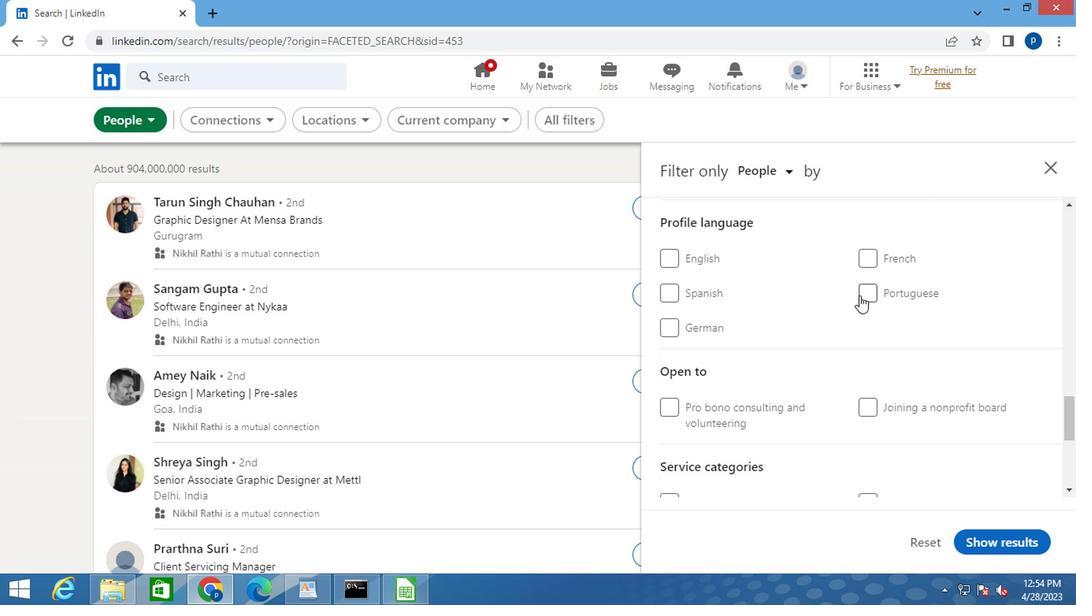
Action: Mouse pressed left at (860, 294)
Screenshot: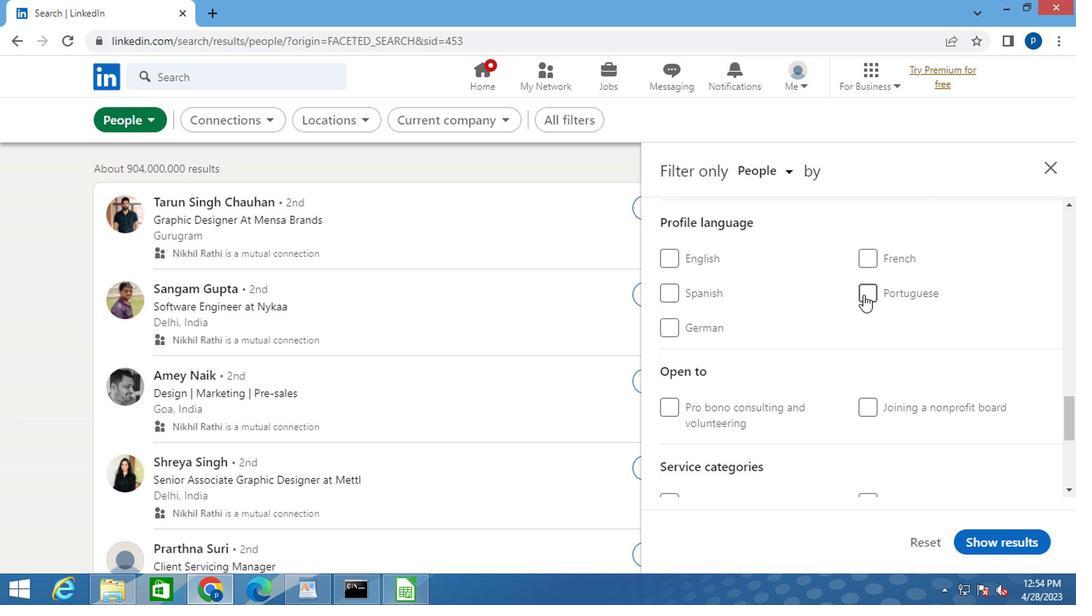 
Action: Mouse moved to (819, 321)
Screenshot: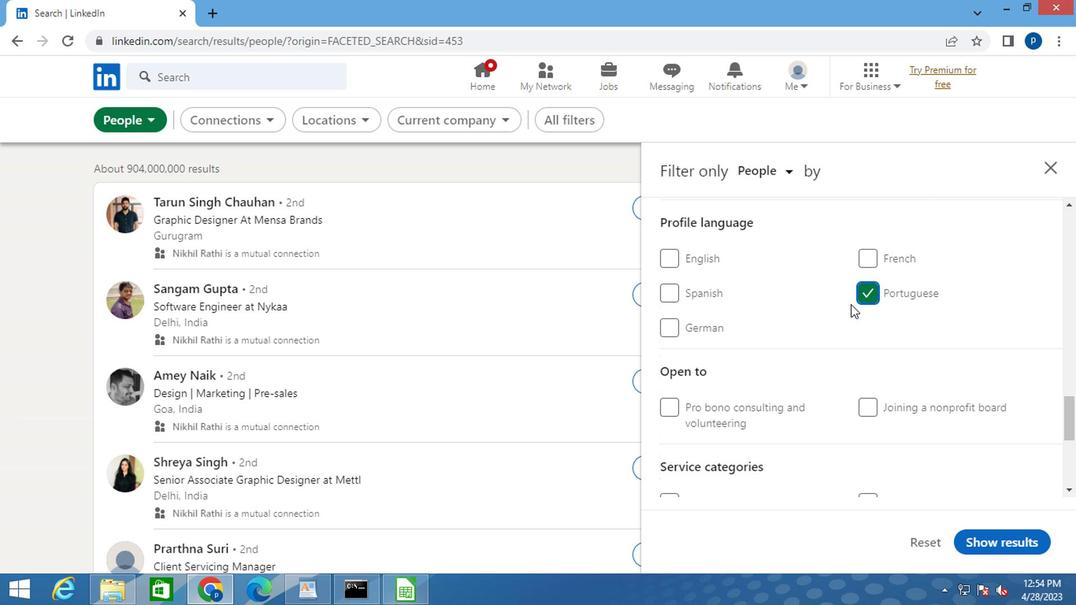 
Action: Mouse scrolled (819, 322) with delta (0, 0)
Screenshot: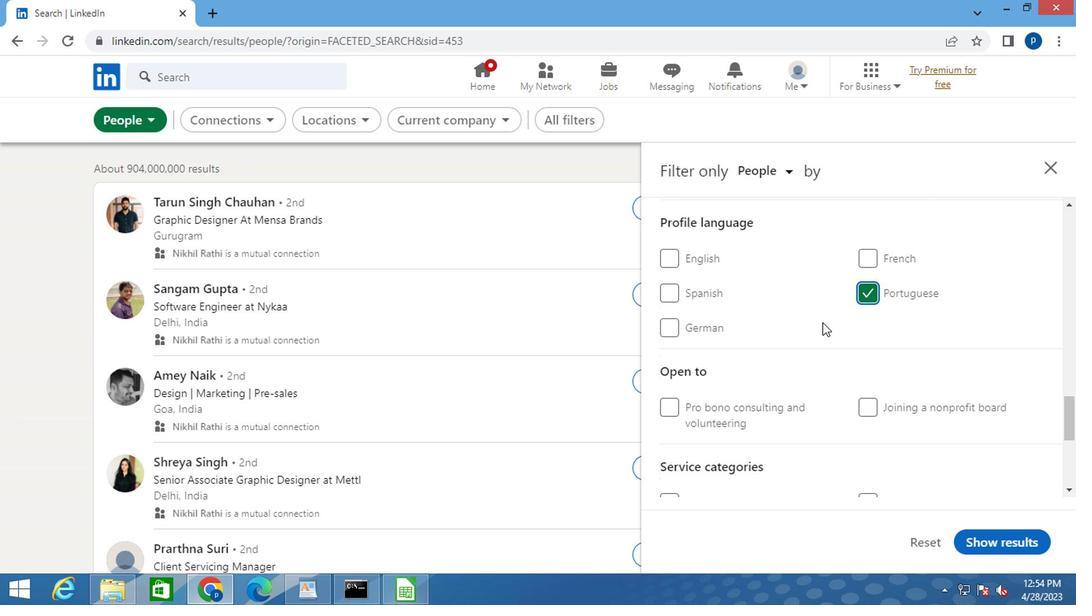 
Action: Mouse scrolled (819, 322) with delta (0, 0)
Screenshot: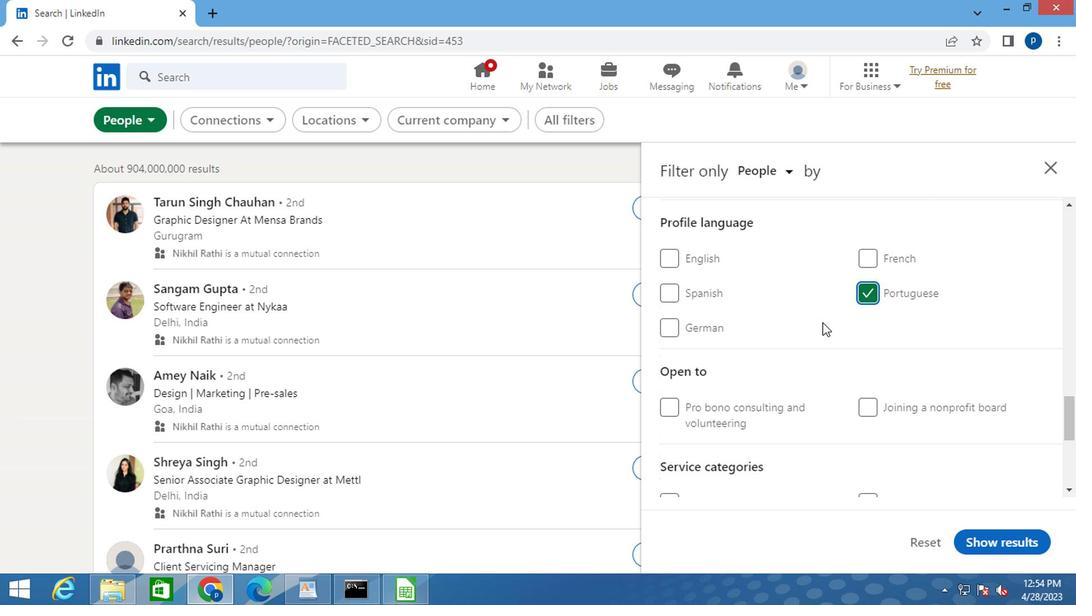 
Action: Mouse scrolled (819, 322) with delta (0, 0)
Screenshot: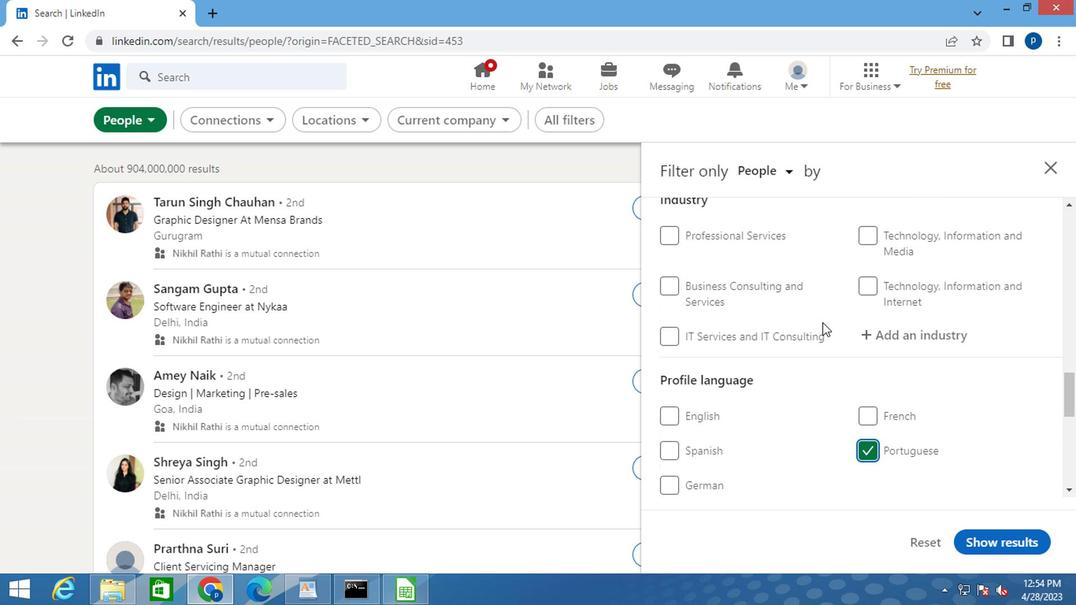 
Action: Mouse scrolled (819, 322) with delta (0, 0)
Screenshot: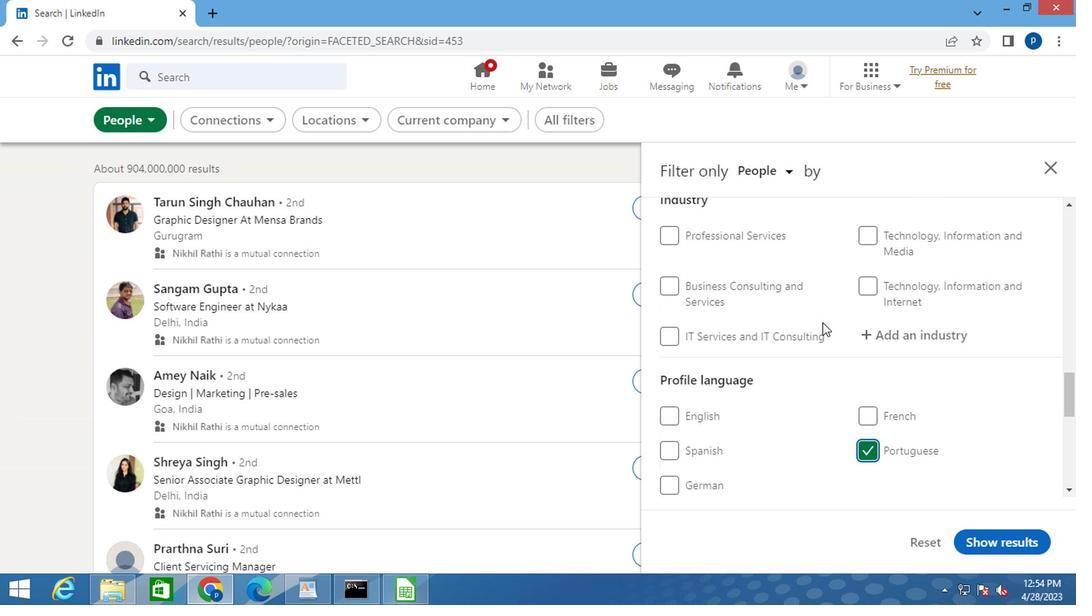 
Action: Mouse moved to (818, 322)
Screenshot: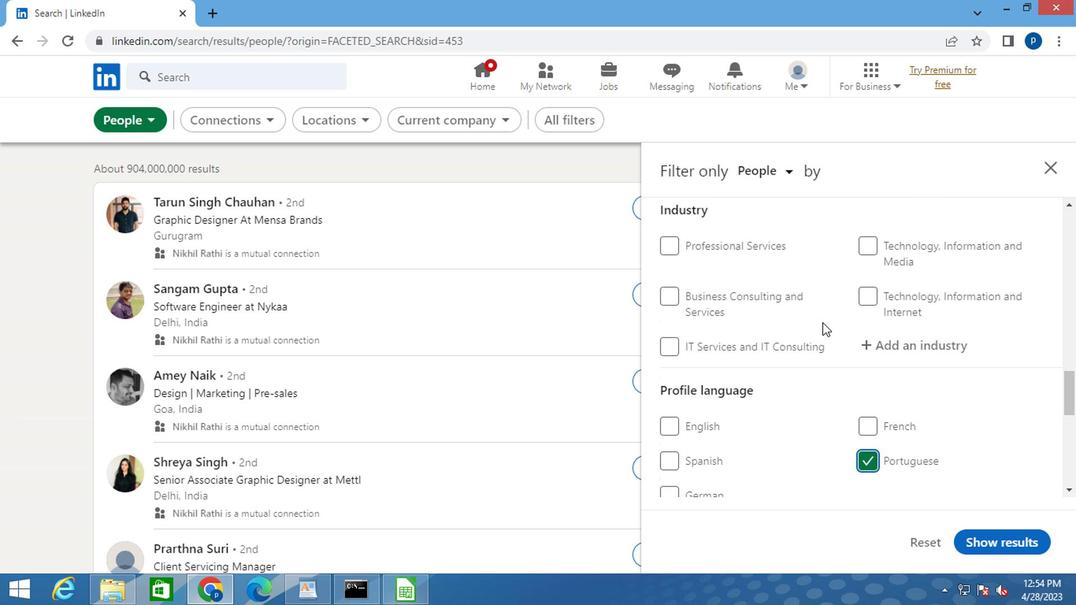 
Action: Mouse scrolled (818, 323) with delta (0, 1)
Screenshot: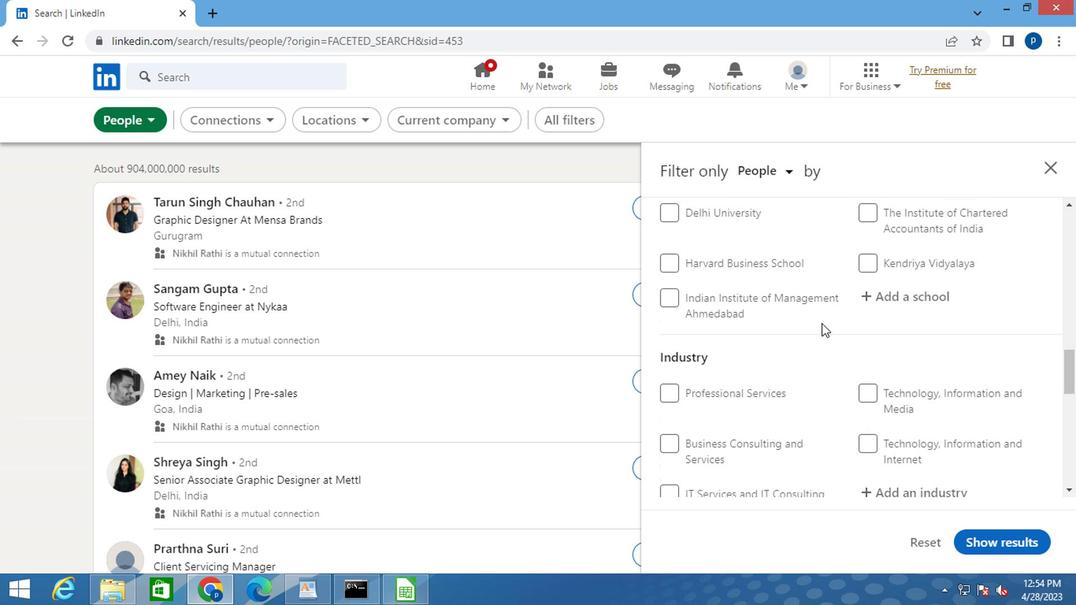 
Action: Mouse moved to (817, 323)
Screenshot: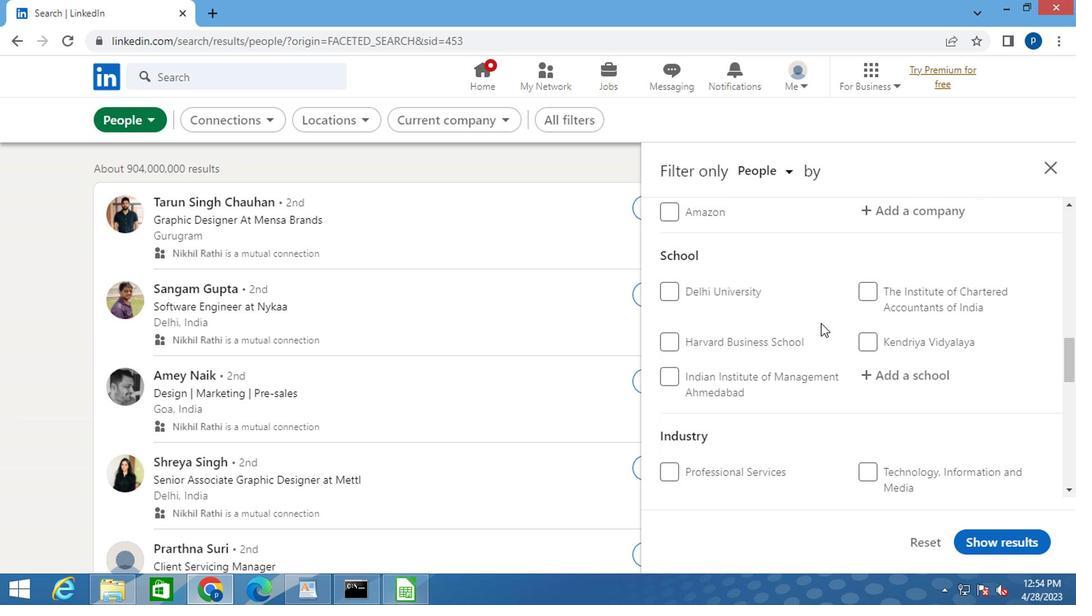 
Action: Mouse scrolled (817, 324) with delta (0, 0)
Screenshot: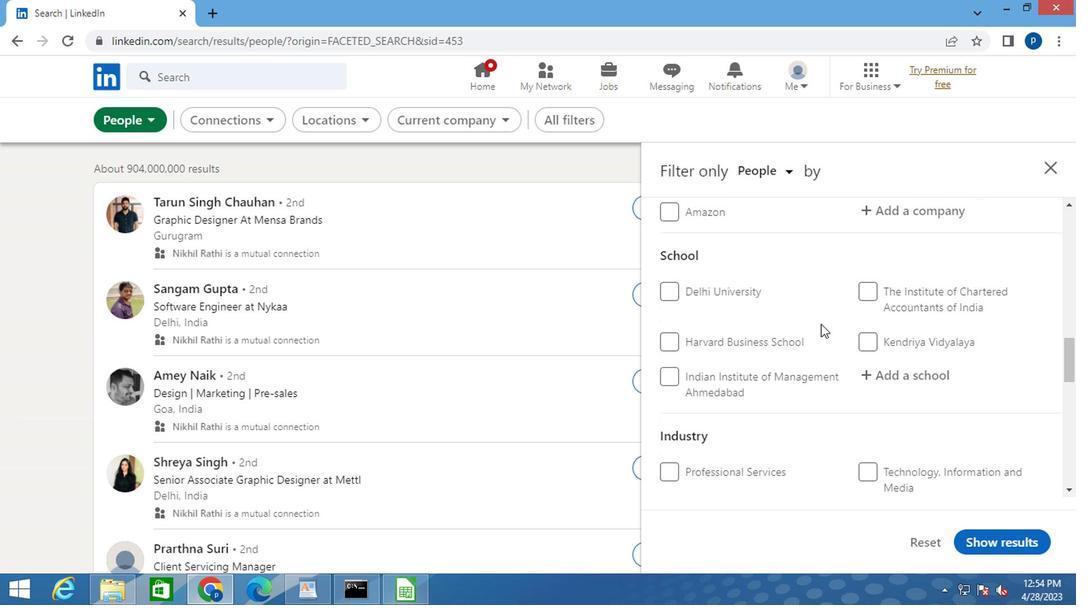 
Action: Mouse scrolled (817, 324) with delta (0, 0)
Screenshot: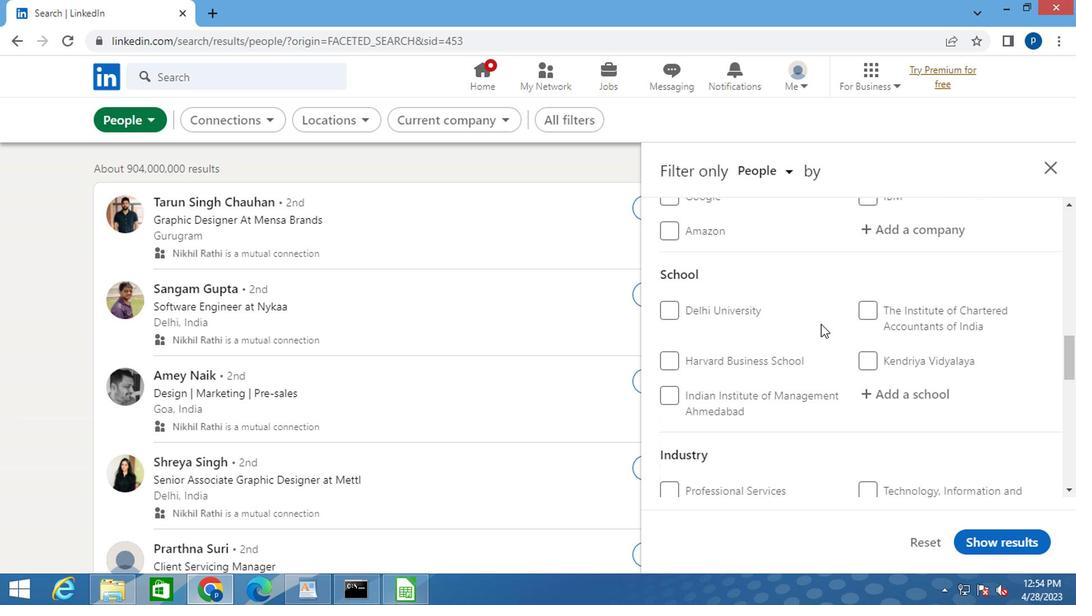 
Action: Mouse moved to (817, 323)
Screenshot: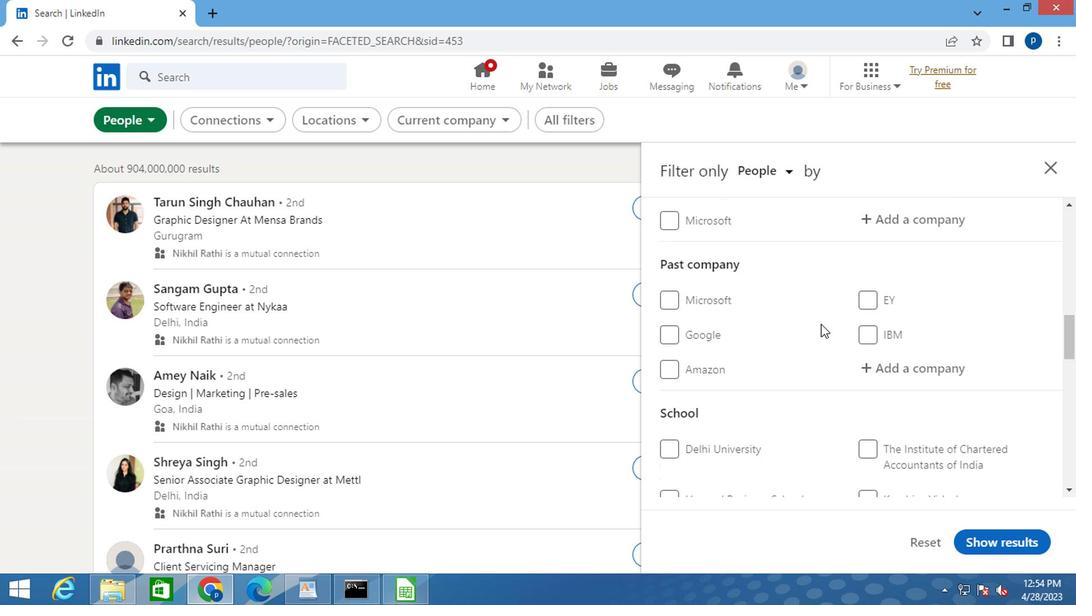 
Action: Mouse scrolled (817, 324) with delta (0, 0)
Screenshot: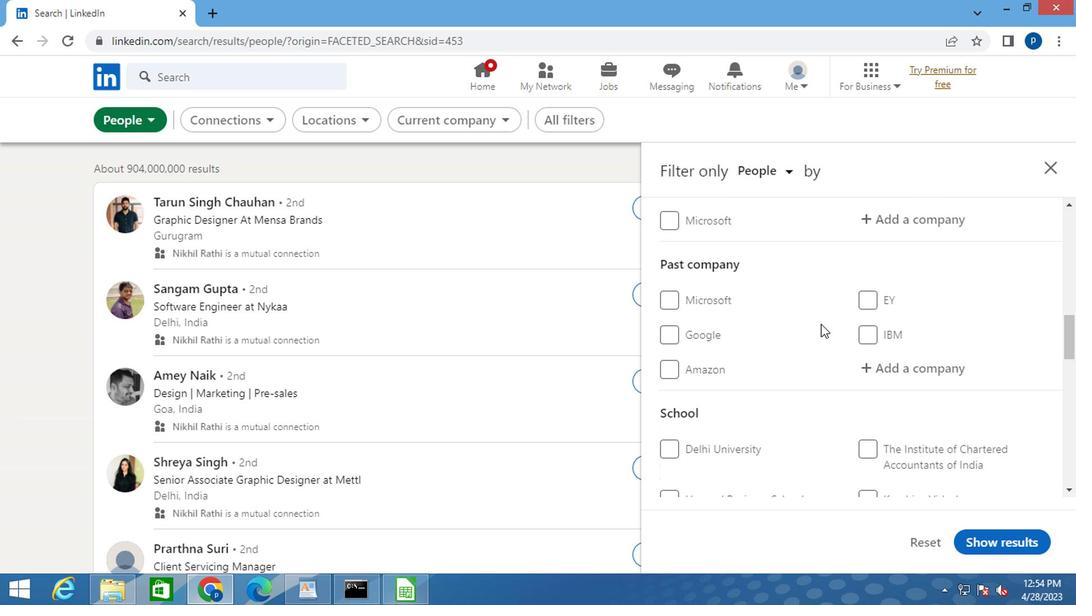 
Action: Mouse moved to (886, 303)
Screenshot: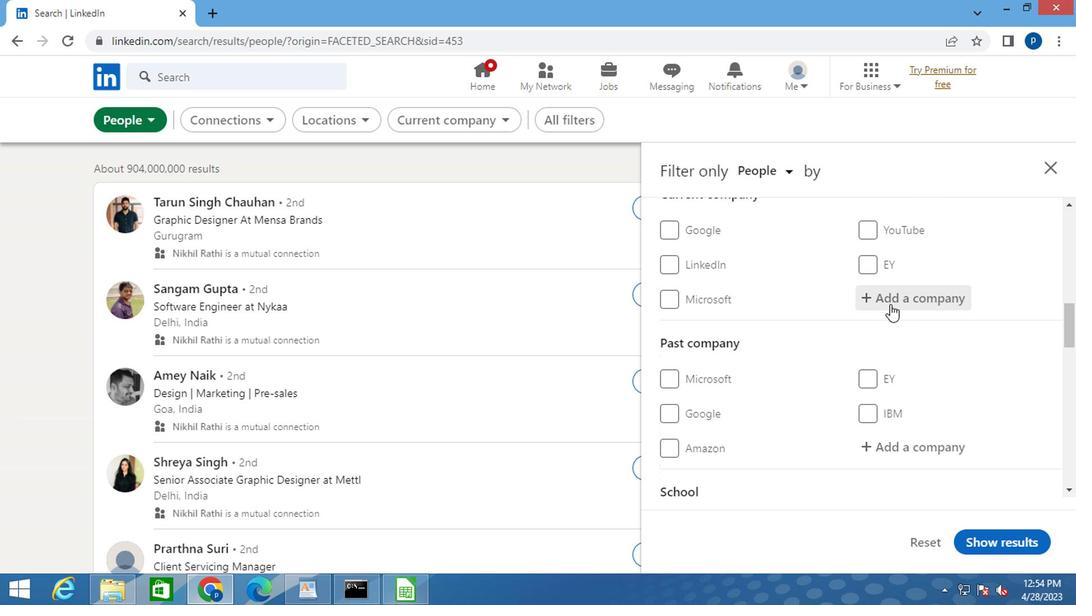 
Action: Mouse scrolled (886, 304) with delta (0, 1)
Screenshot: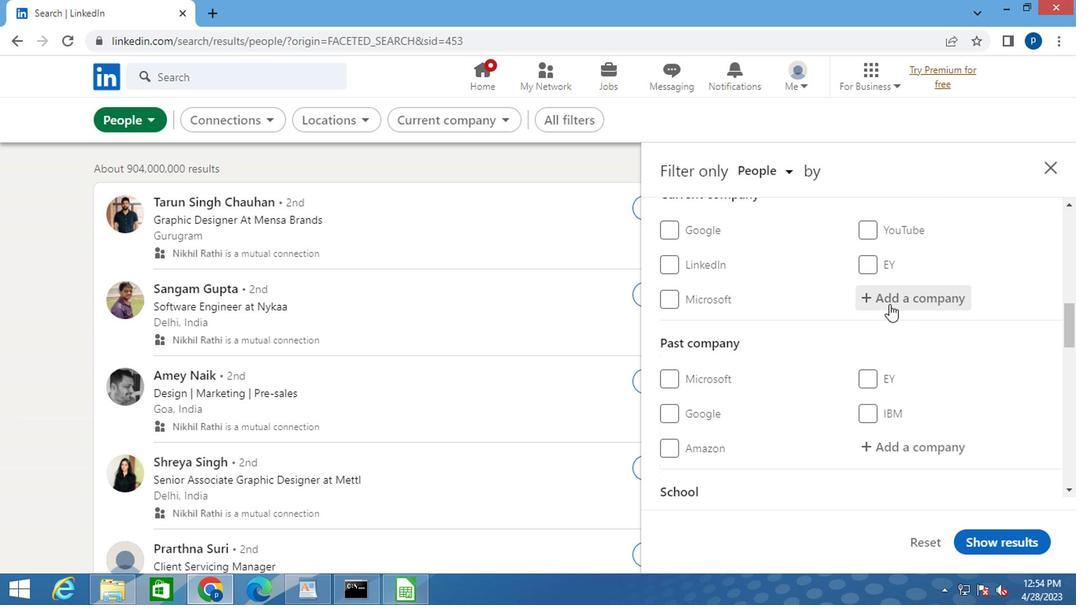 
Action: Mouse moved to (874, 371)
Screenshot: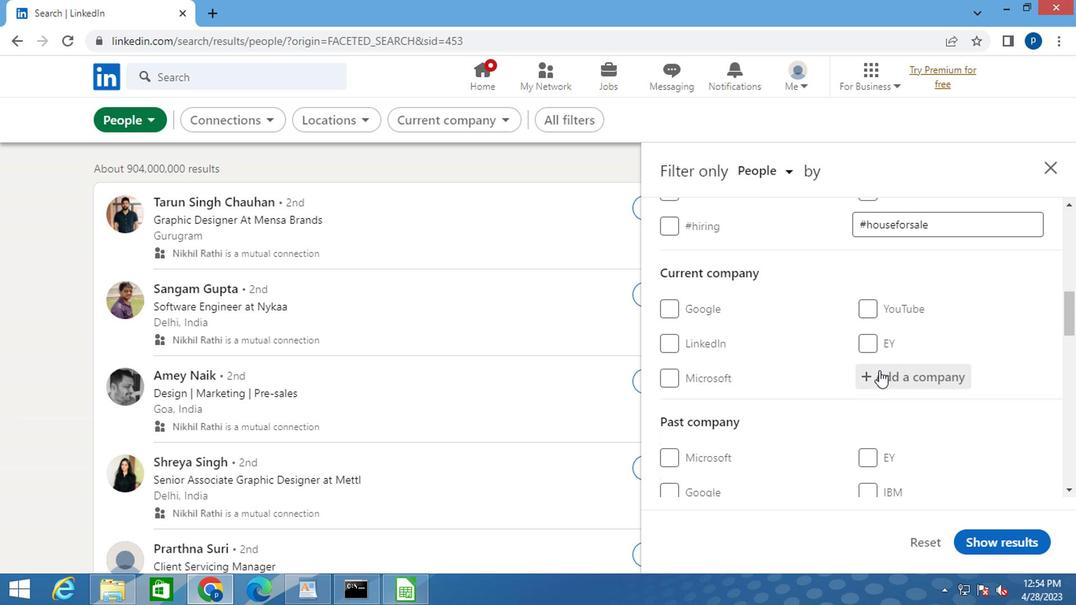 
Action: Mouse pressed left at (874, 371)
Screenshot: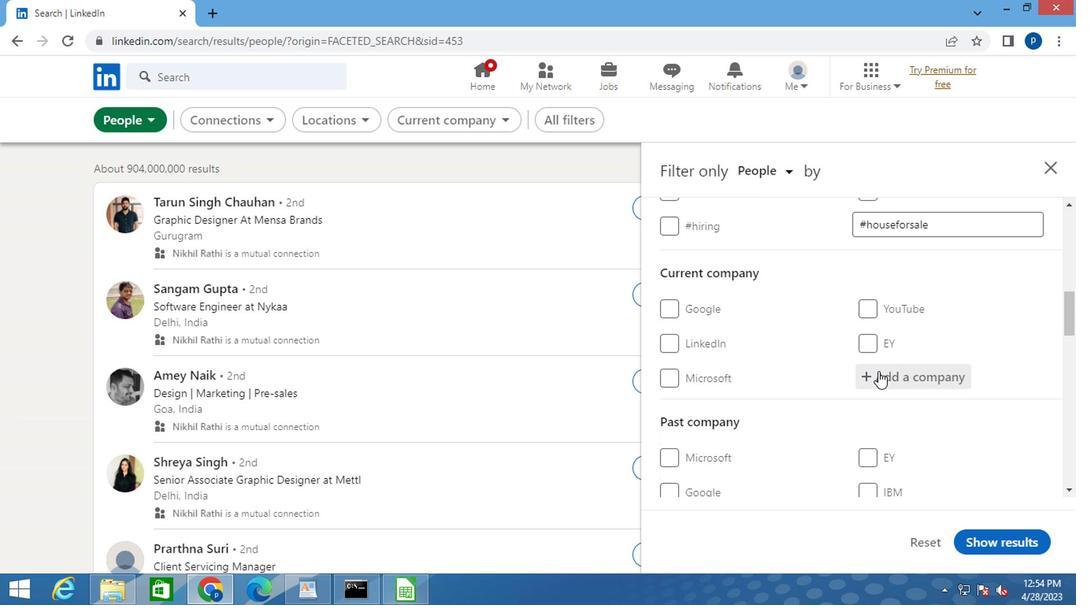 
Action: Mouse pressed left at (874, 371)
Screenshot: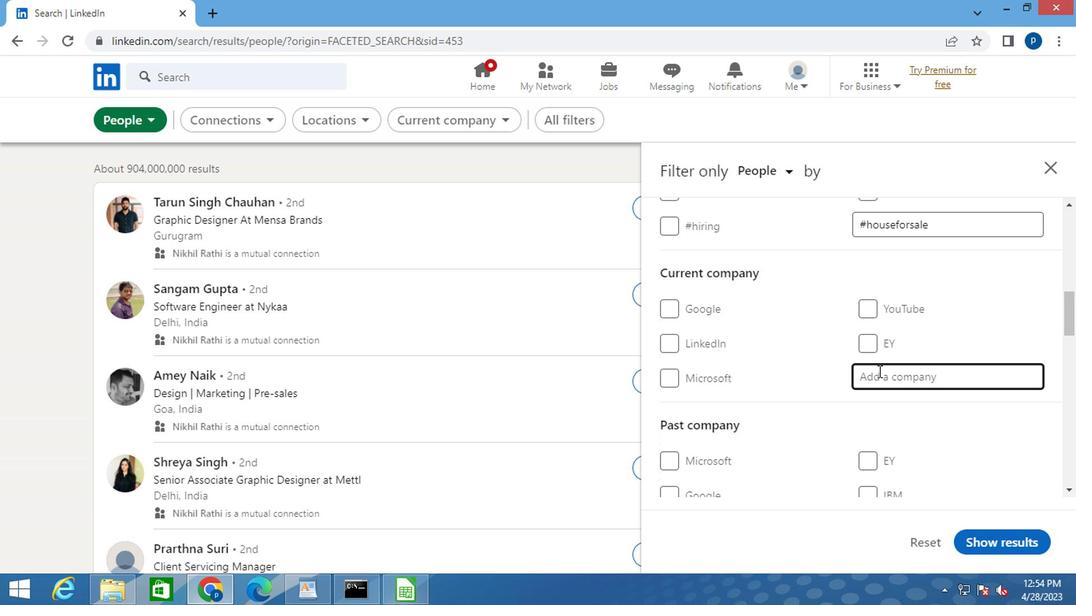 
Action: Key pressed <Key.caps_lock>MILESTONE
Screenshot: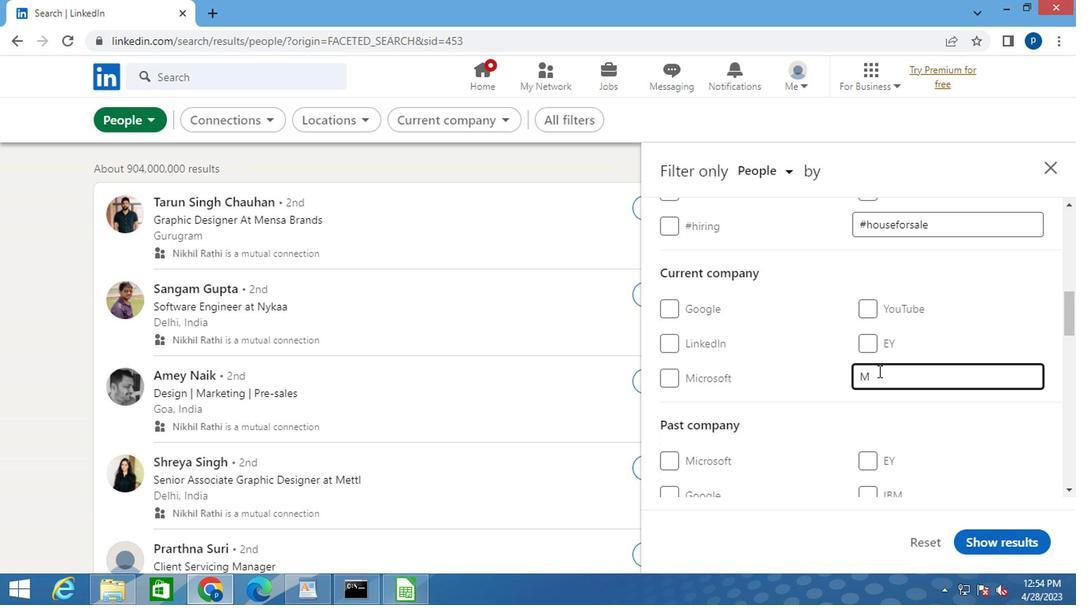 
Action: Mouse moved to (812, 408)
Screenshot: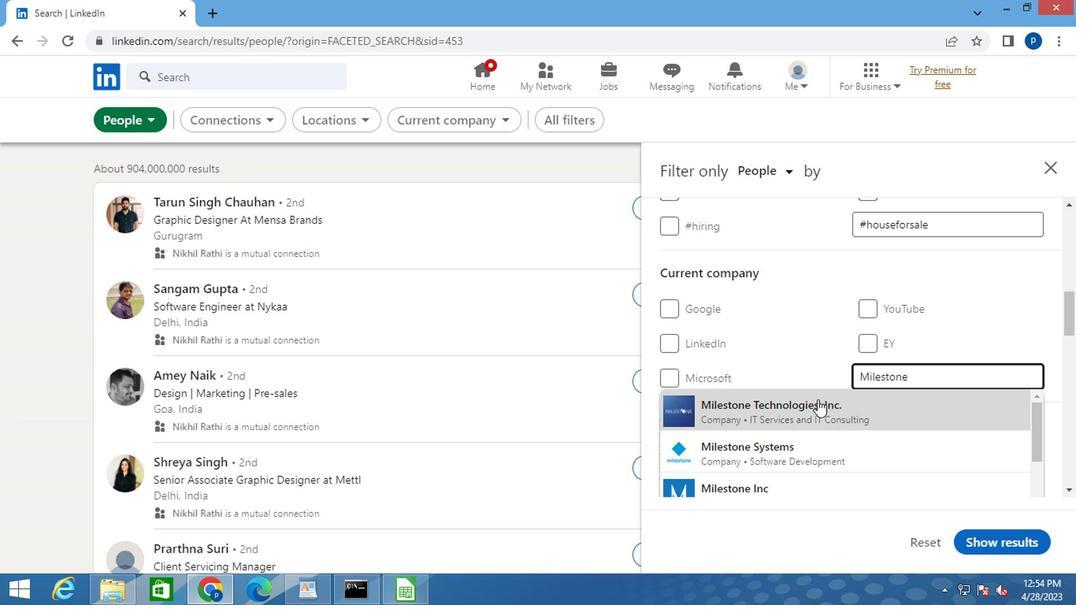 
Action: Mouse pressed left at (812, 408)
Screenshot: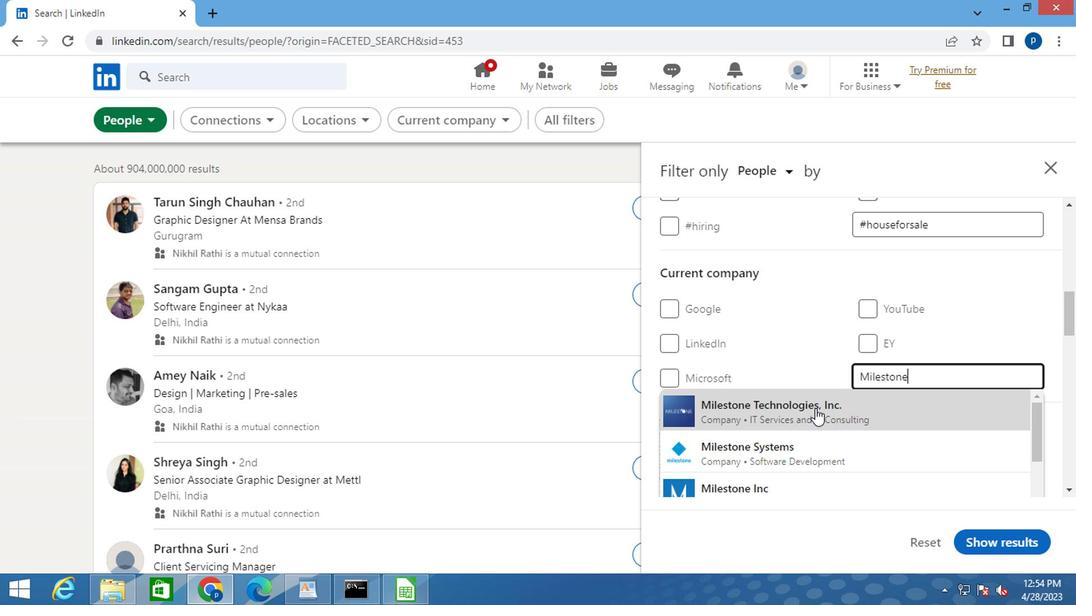 
Action: Mouse moved to (814, 406)
Screenshot: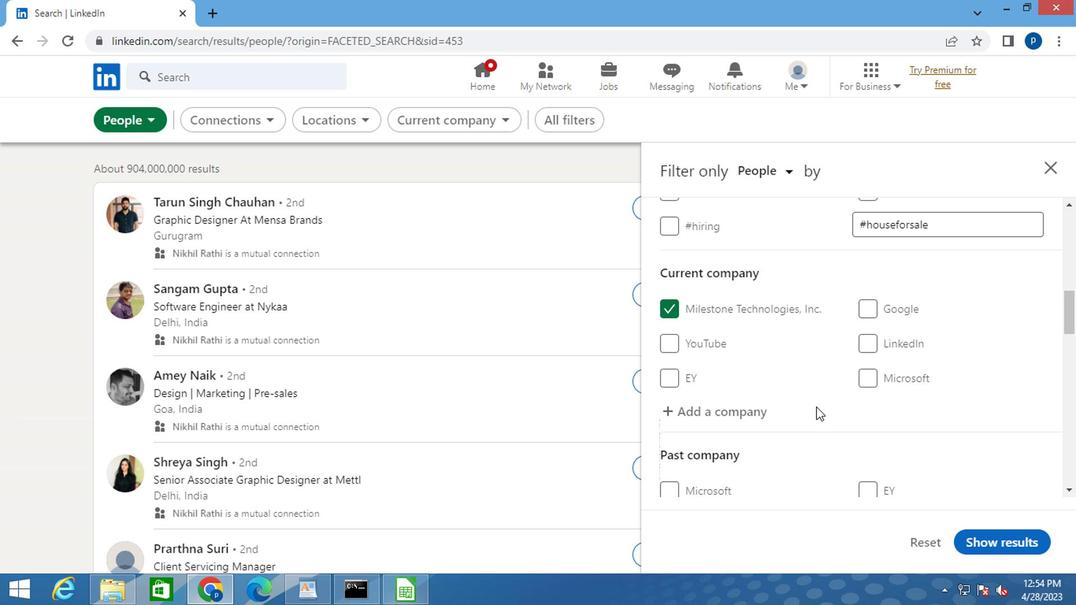 
Action: Mouse scrolled (814, 406) with delta (0, 0)
Screenshot: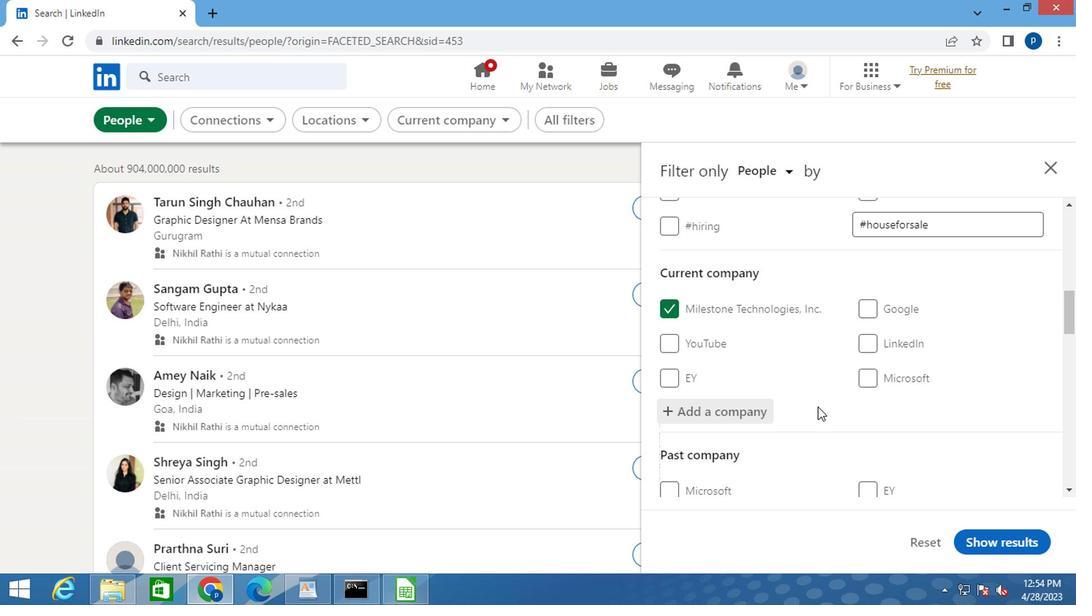 
Action: Mouse scrolled (814, 406) with delta (0, 0)
Screenshot: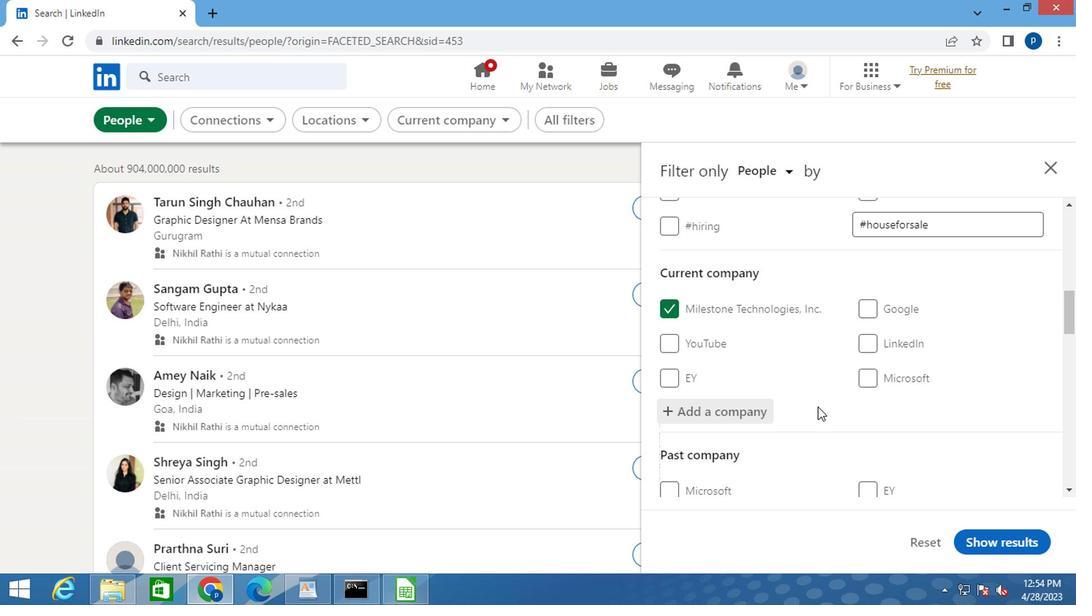 
Action: Mouse moved to (815, 404)
Screenshot: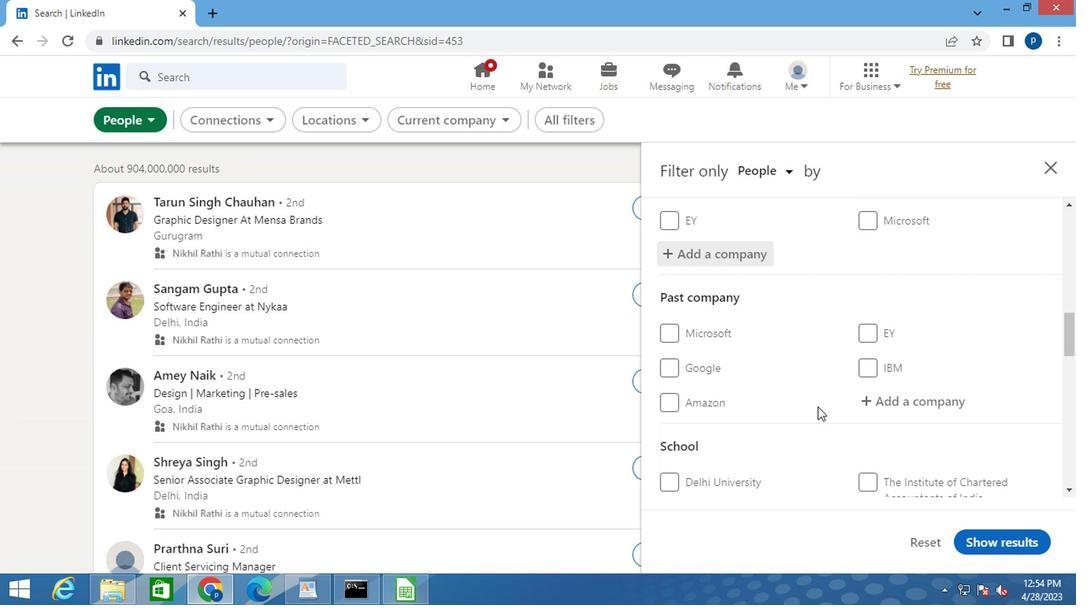 
Action: Mouse scrolled (815, 404) with delta (0, 0)
Screenshot: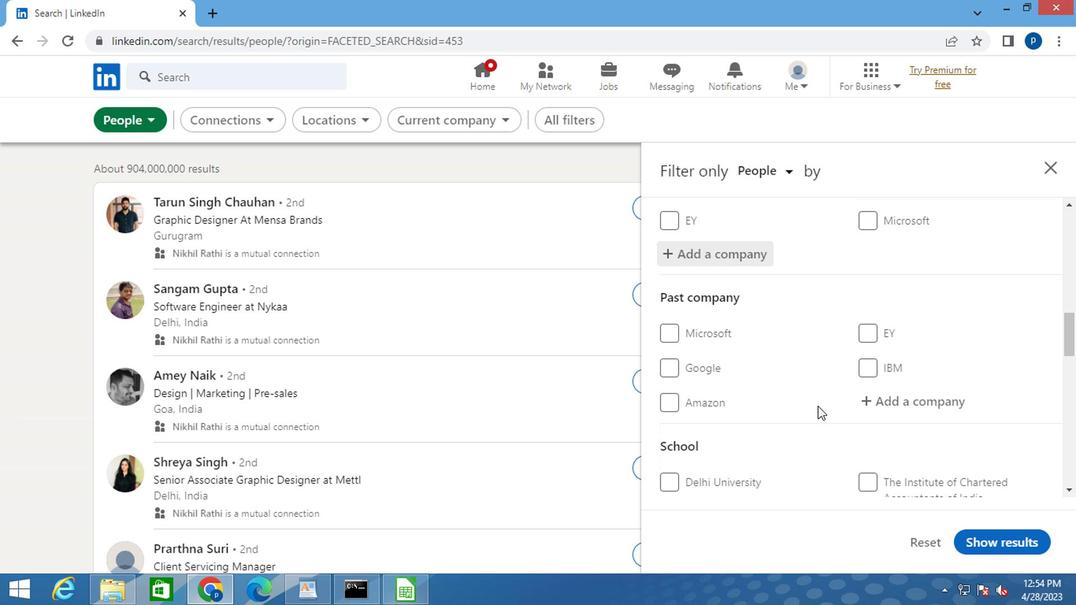 
Action: Mouse moved to (822, 403)
Screenshot: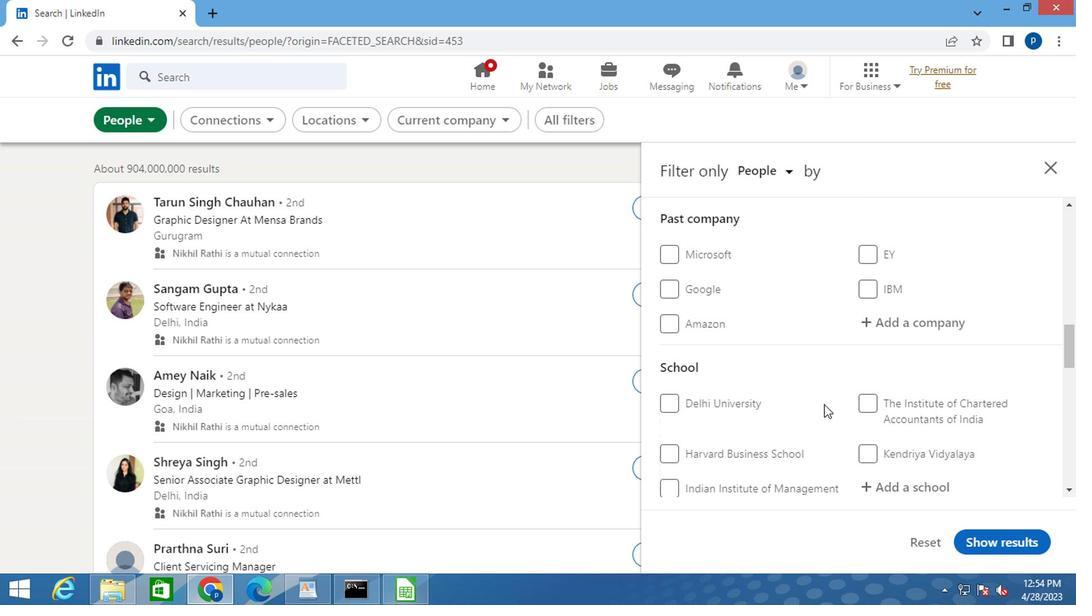
Action: Mouse scrolled (822, 402) with delta (0, 0)
Screenshot: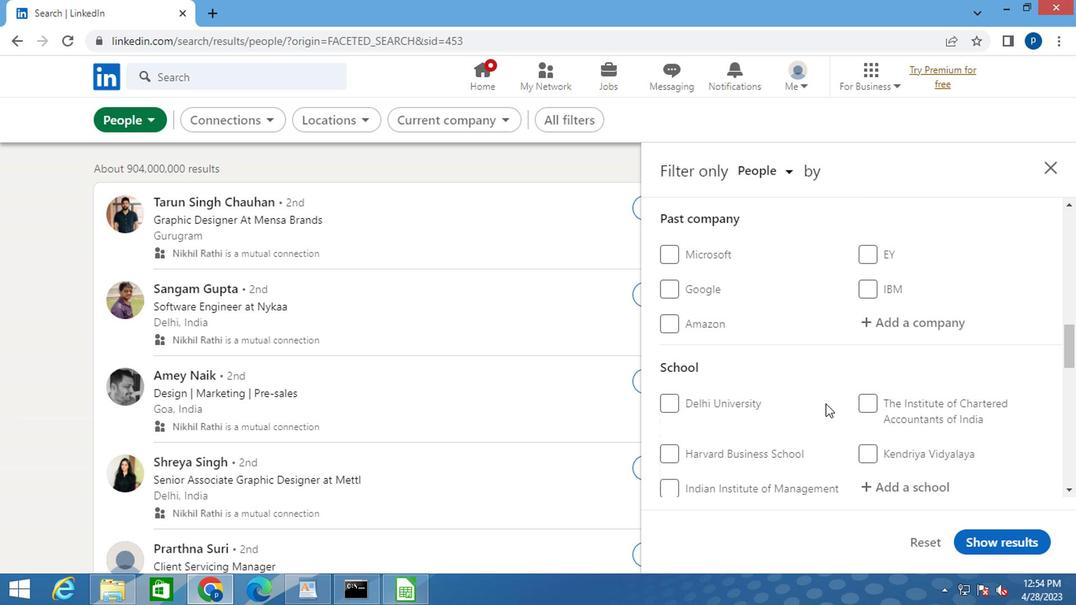 
Action: Mouse scrolled (822, 402) with delta (0, 0)
Screenshot: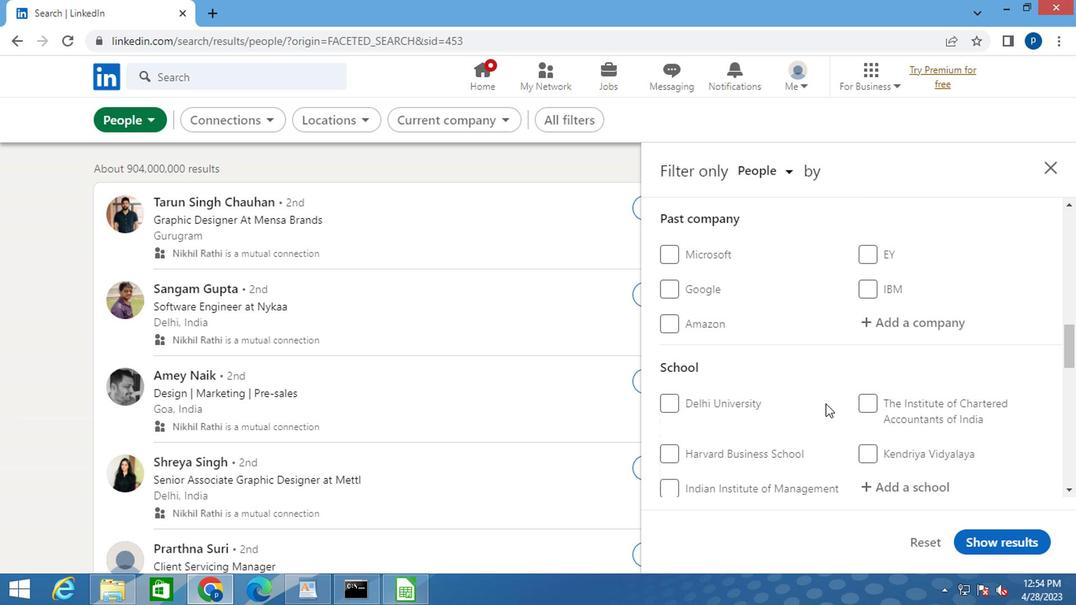 
Action: Mouse moved to (905, 325)
Screenshot: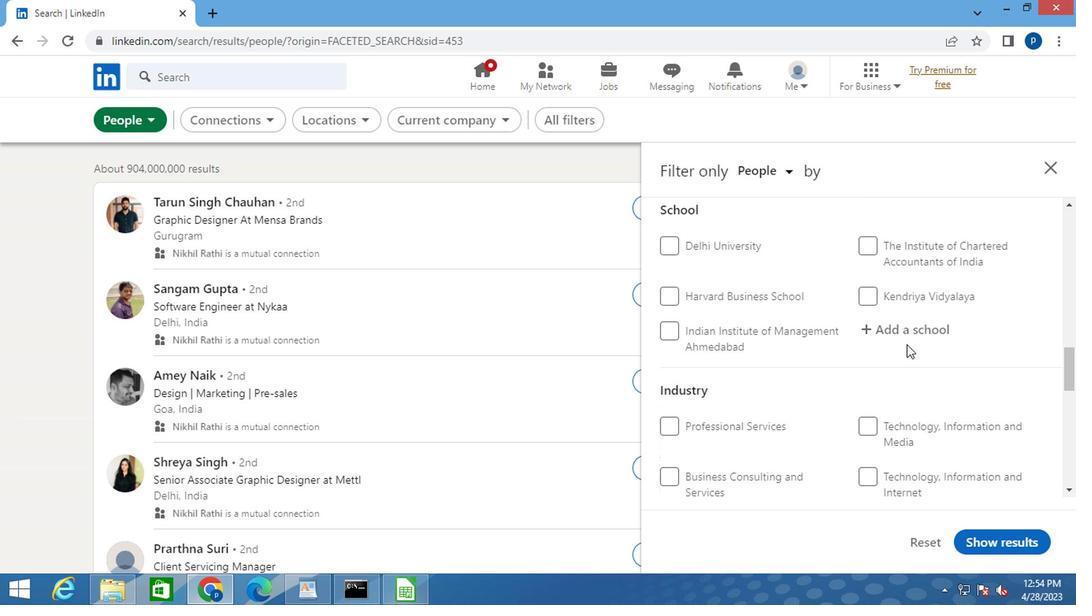 
Action: Mouse pressed left at (905, 325)
Screenshot: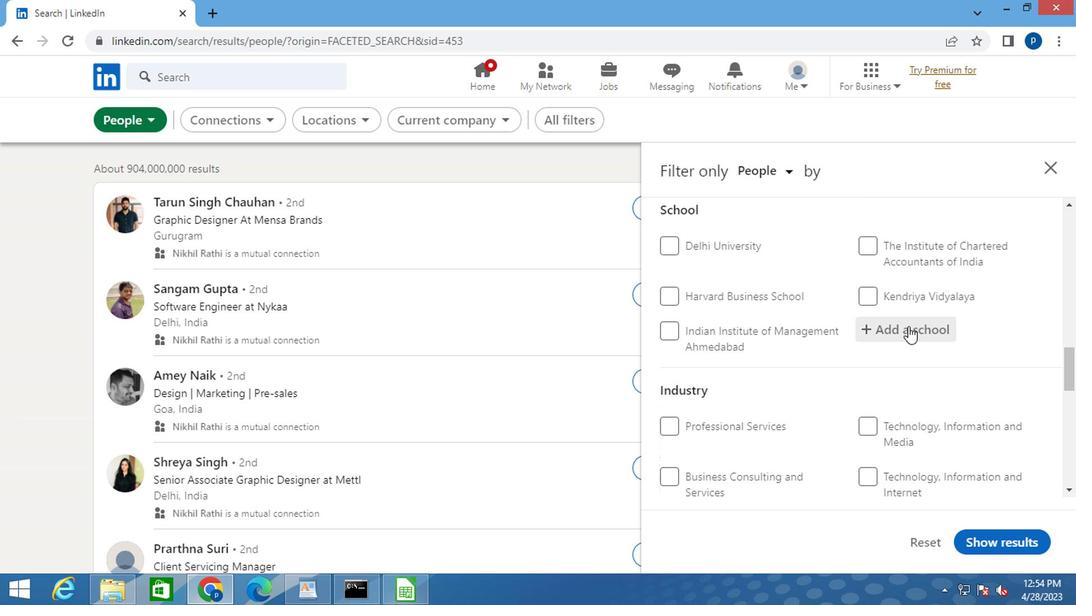 
Action: Mouse moved to (903, 326)
Screenshot: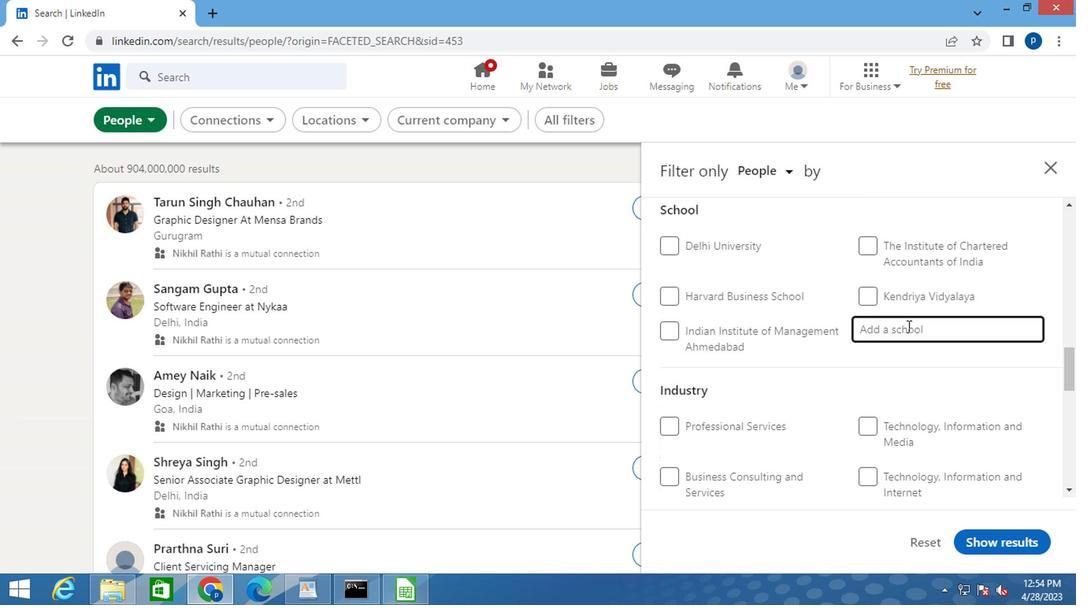 
Action: Key pressed <Key.caps_lock>S<Key.caps_lock>T<Key.space><Key.caps_lock>J<Key.caps_lock>OSEPH<Key.space><Key.caps_lock>E<Key.caps_lock>NGINEERING
Screenshot: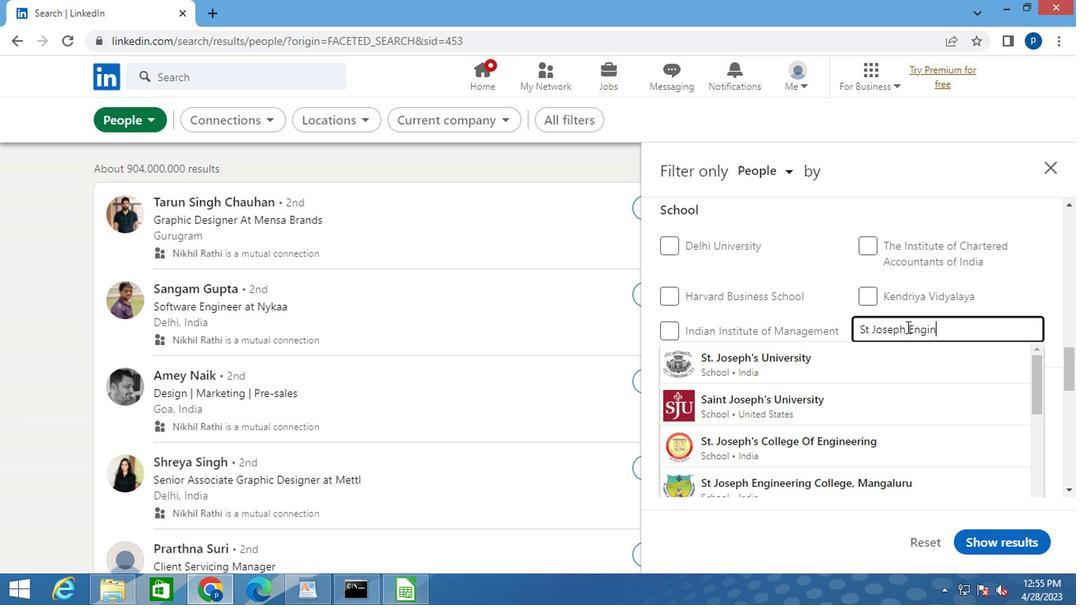 
Action: Mouse moved to (888, 364)
Screenshot: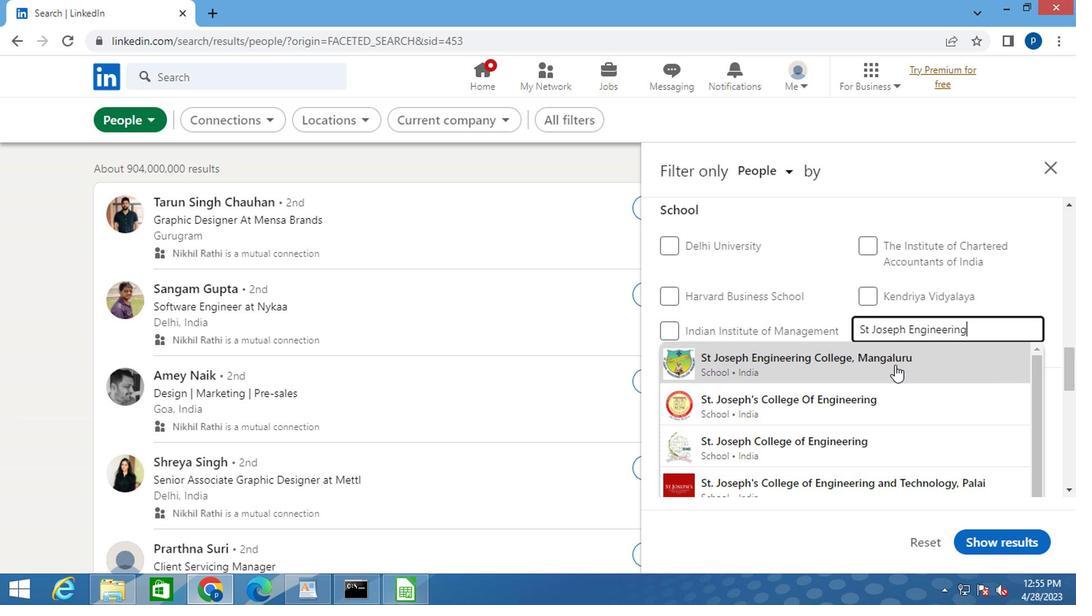 
Action: Mouse pressed left at (888, 364)
Screenshot: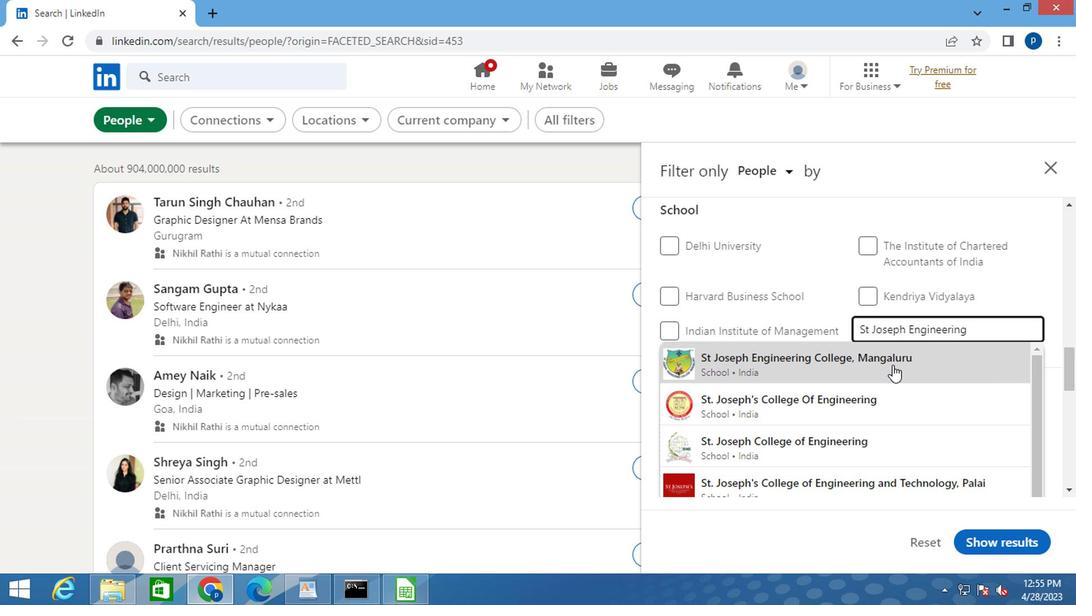 
Action: Mouse moved to (872, 364)
Screenshot: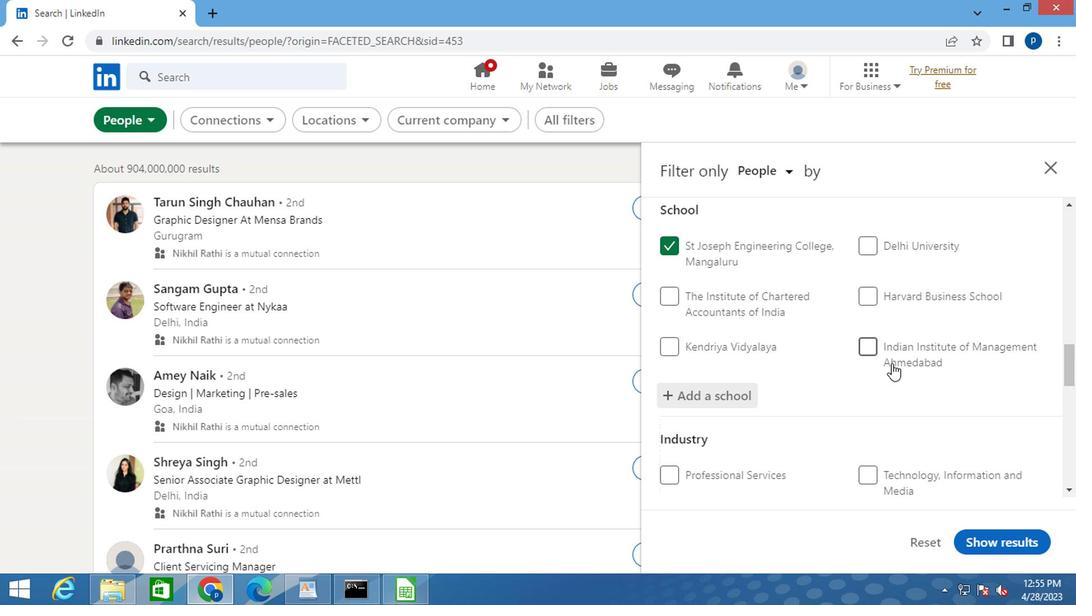 
Action: Mouse scrolled (872, 364) with delta (0, 0)
Screenshot: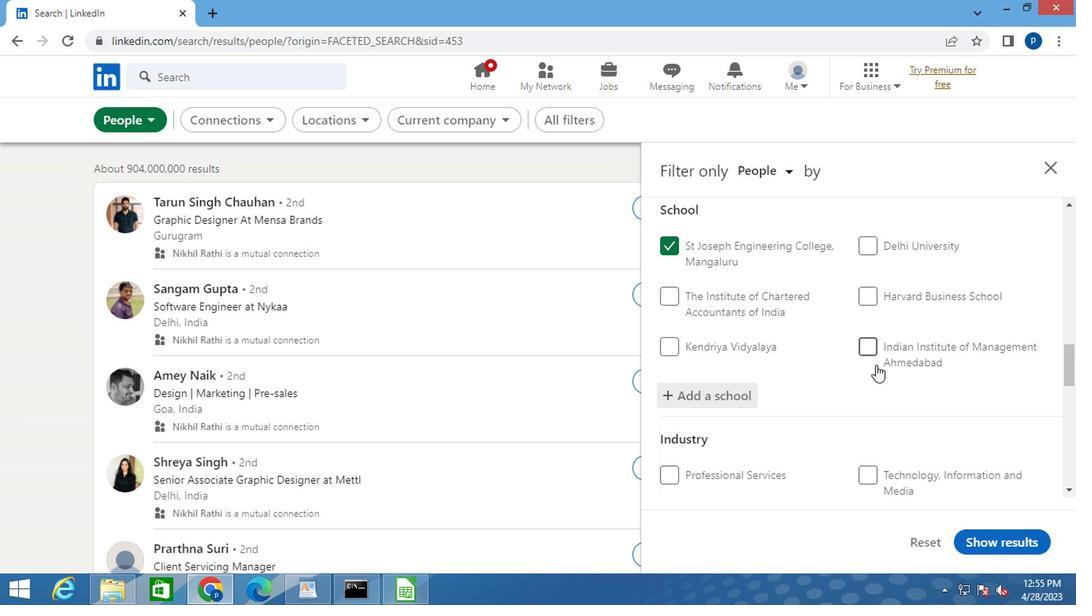 
Action: Mouse scrolled (872, 364) with delta (0, 0)
Screenshot: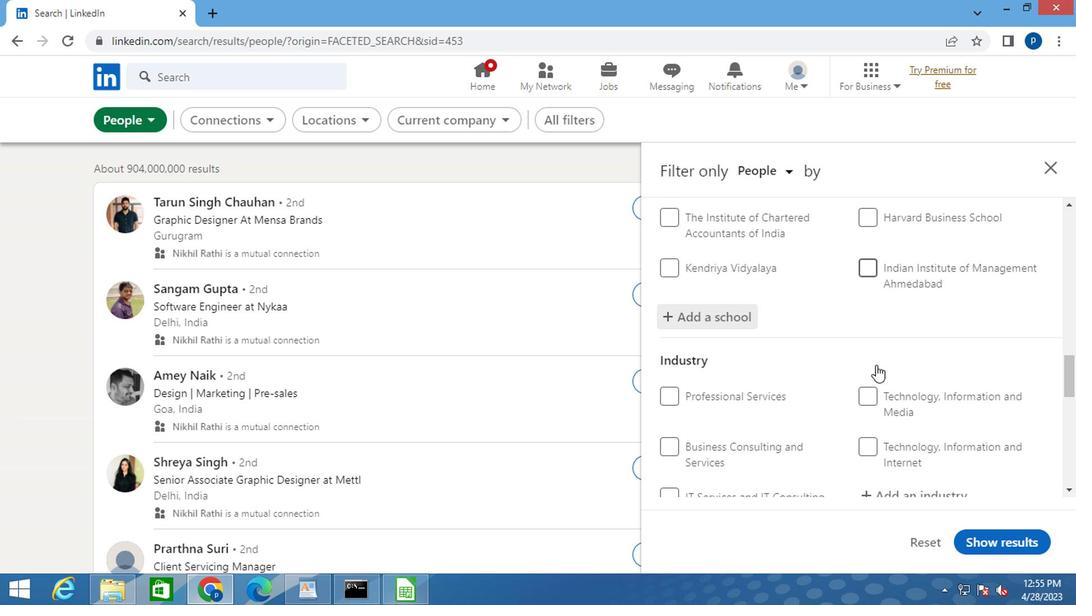 
Action: Mouse moved to (884, 412)
Screenshot: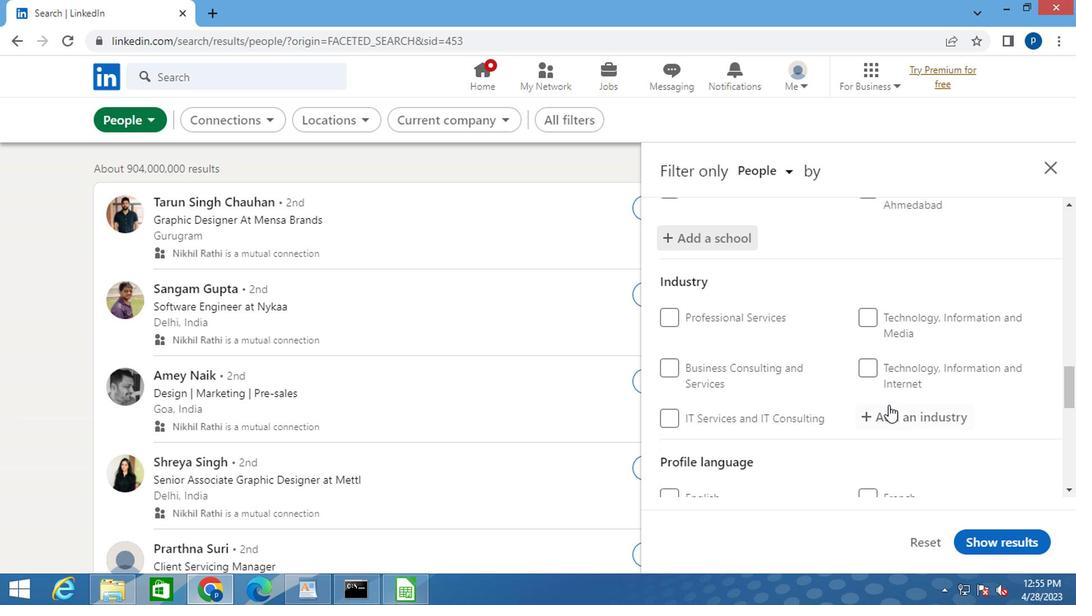 
Action: Mouse pressed left at (884, 412)
Screenshot: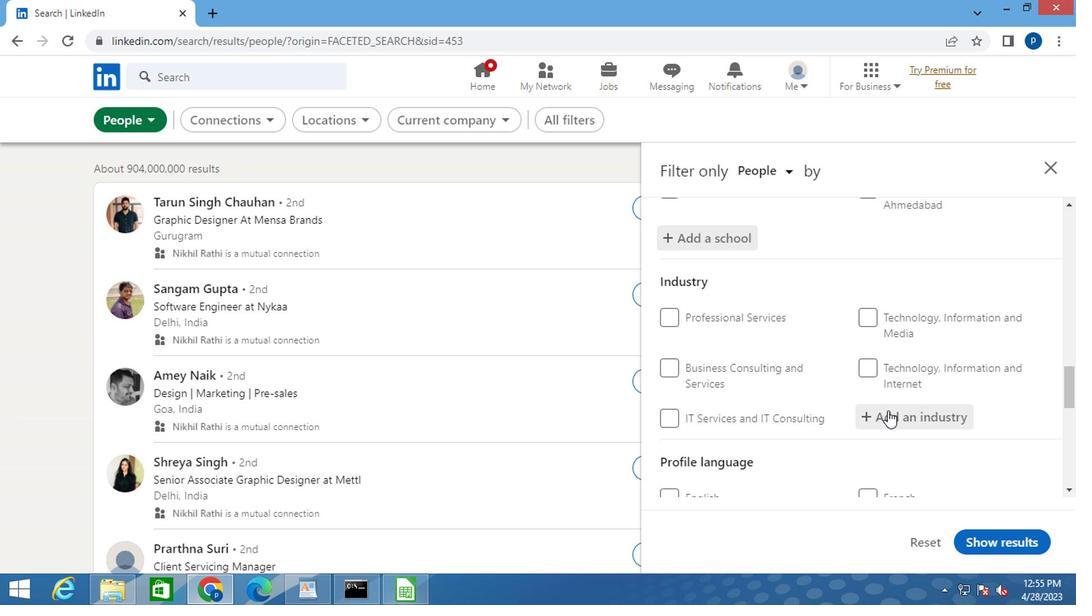 
Action: Mouse pressed left at (884, 412)
Screenshot: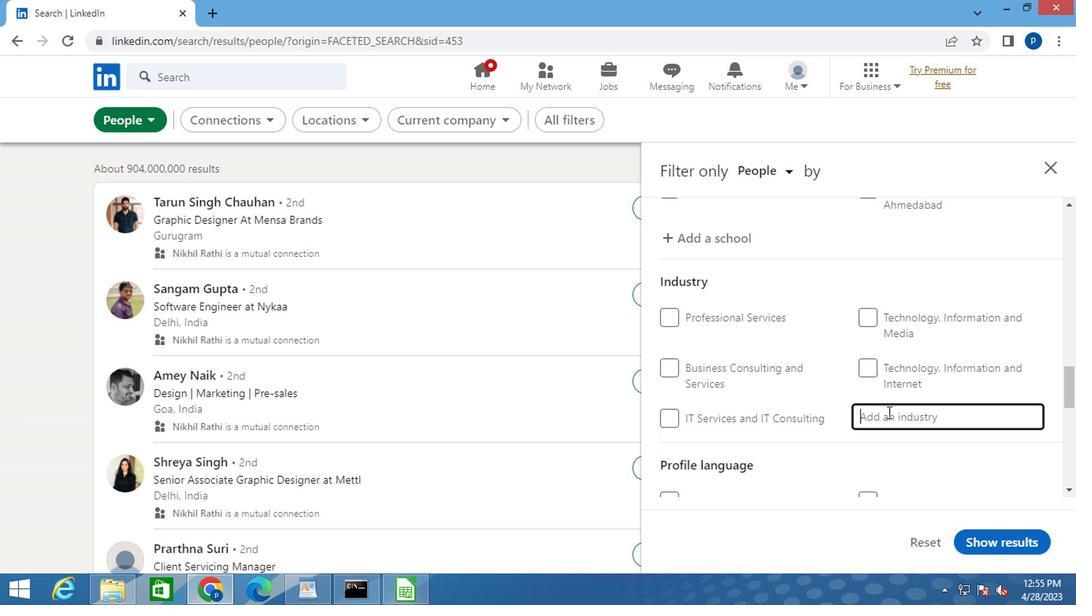 
Action: Key pressed <Key.caps_lock>L<Key.caps_lock>AW<Key.space><Key.caps_lock>E<Key.caps_lock>NFOR
Screenshot: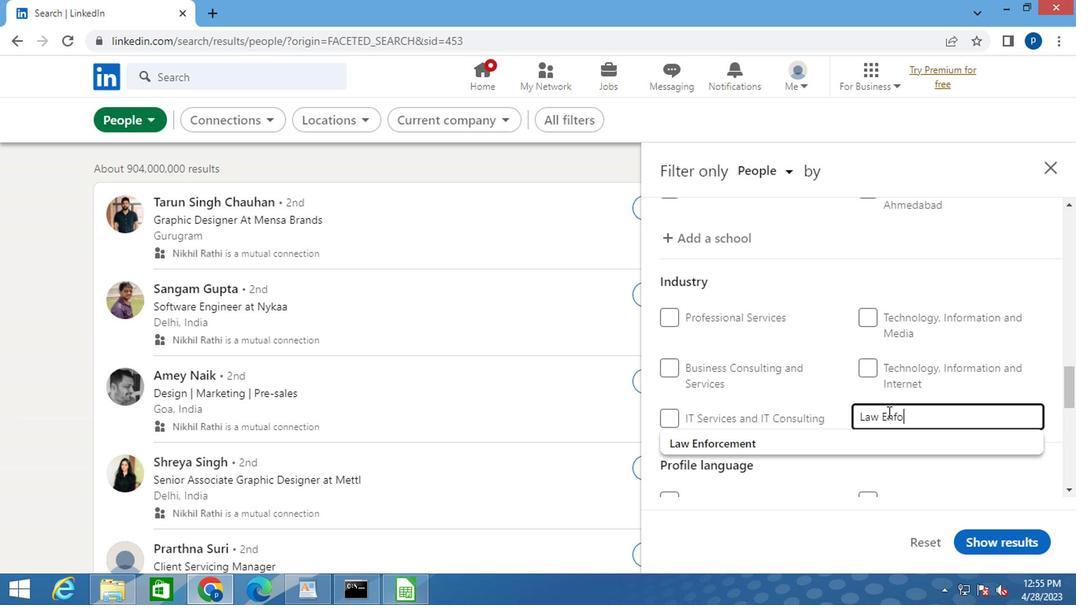 
Action: Mouse moved to (759, 439)
Screenshot: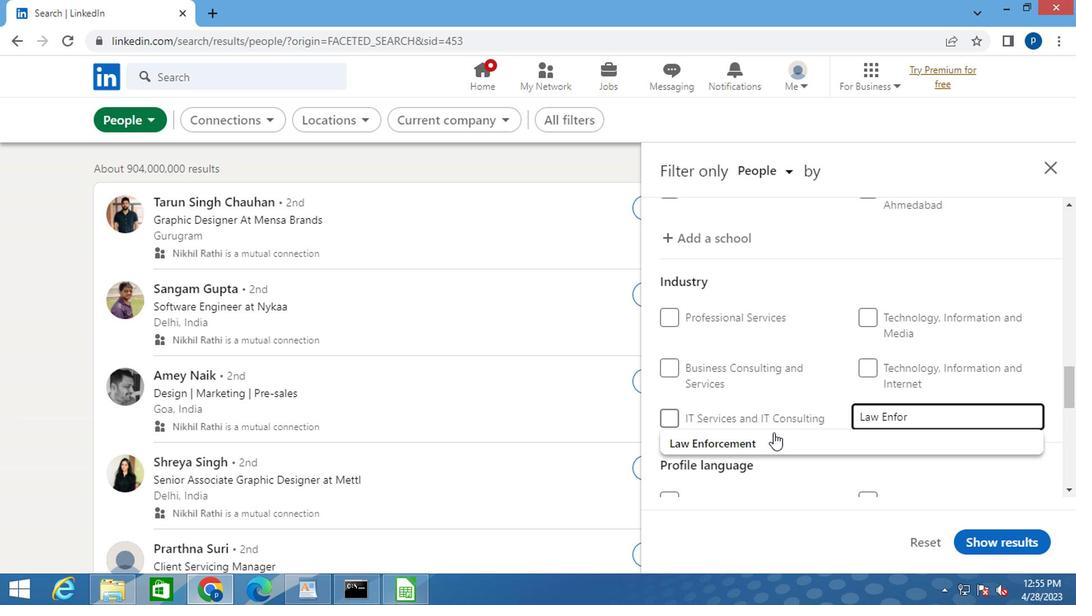 
Action: Mouse pressed left at (759, 439)
Screenshot: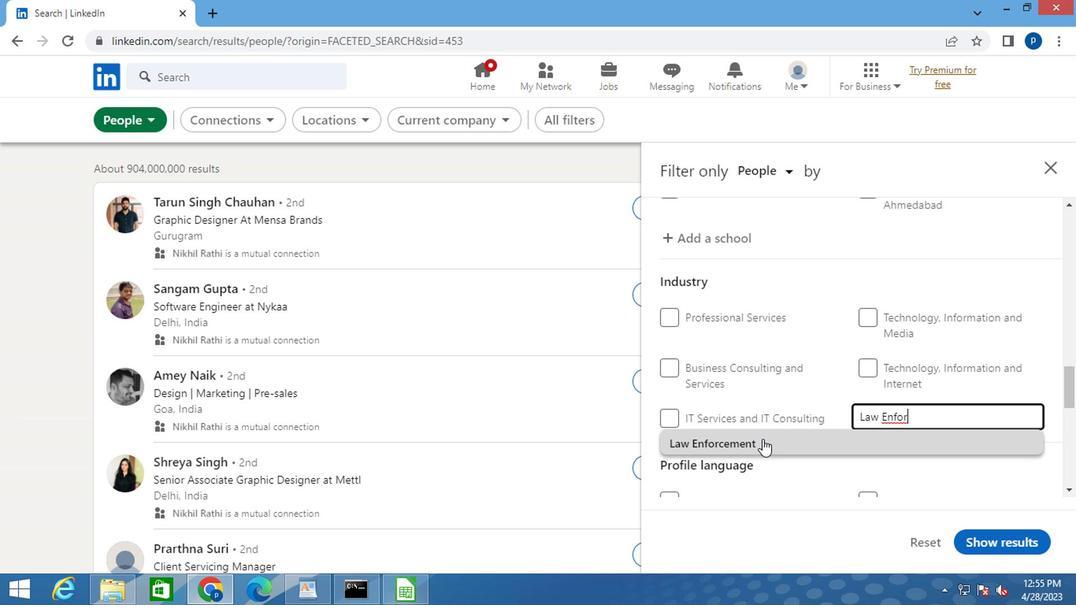 
Action: Mouse moved to (759, 439)
Screenshot: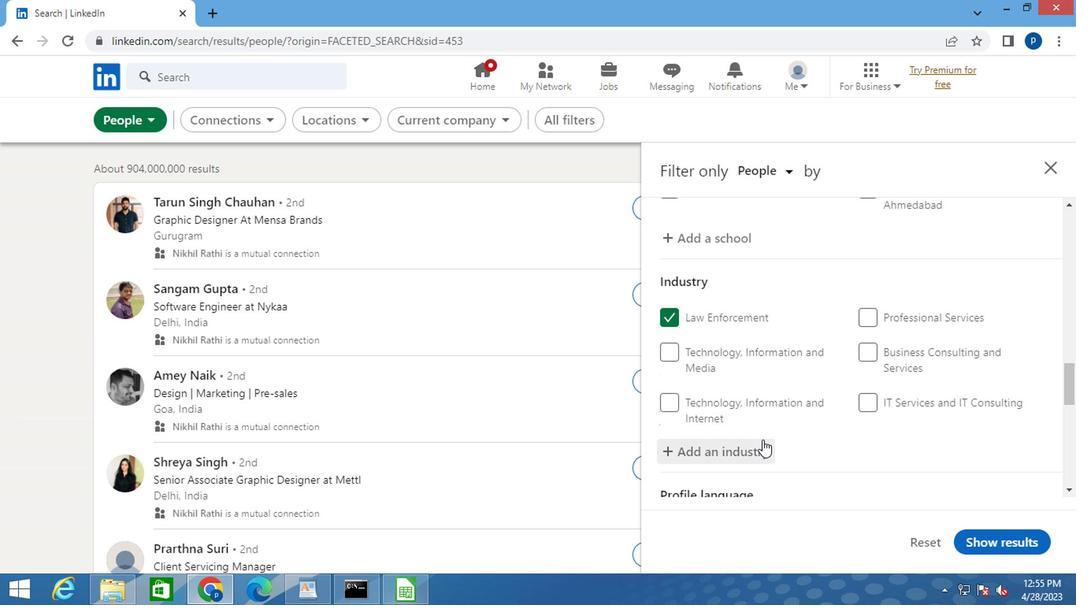 
Action: Mouse scrolled (759, 438) with delta (0, 0)
Screenshot: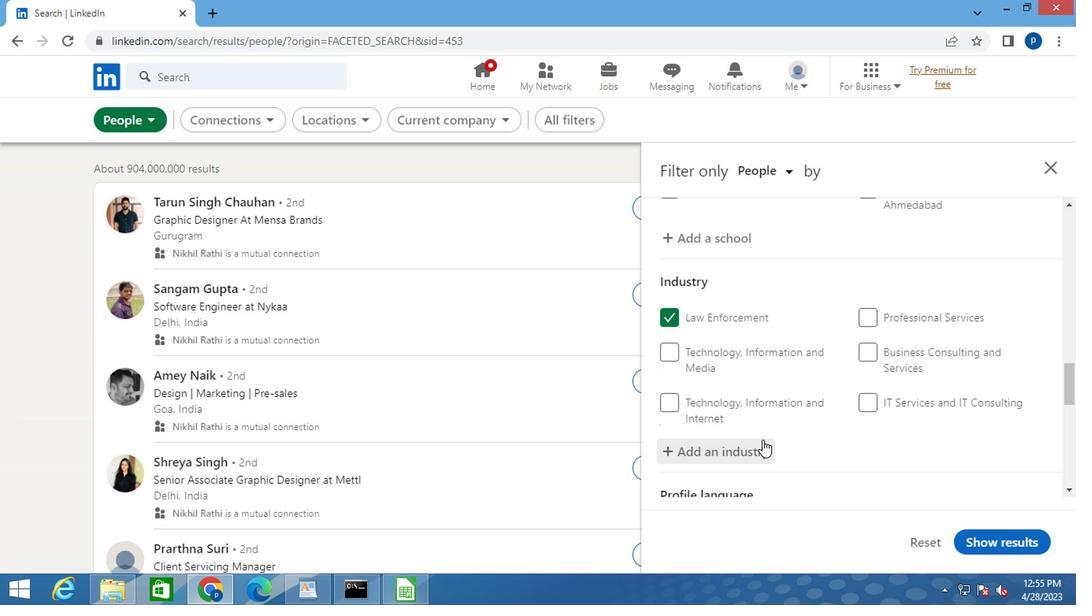 
Action: Mouse scrolled (759, 438) with delta (0, 0)
Screenshot: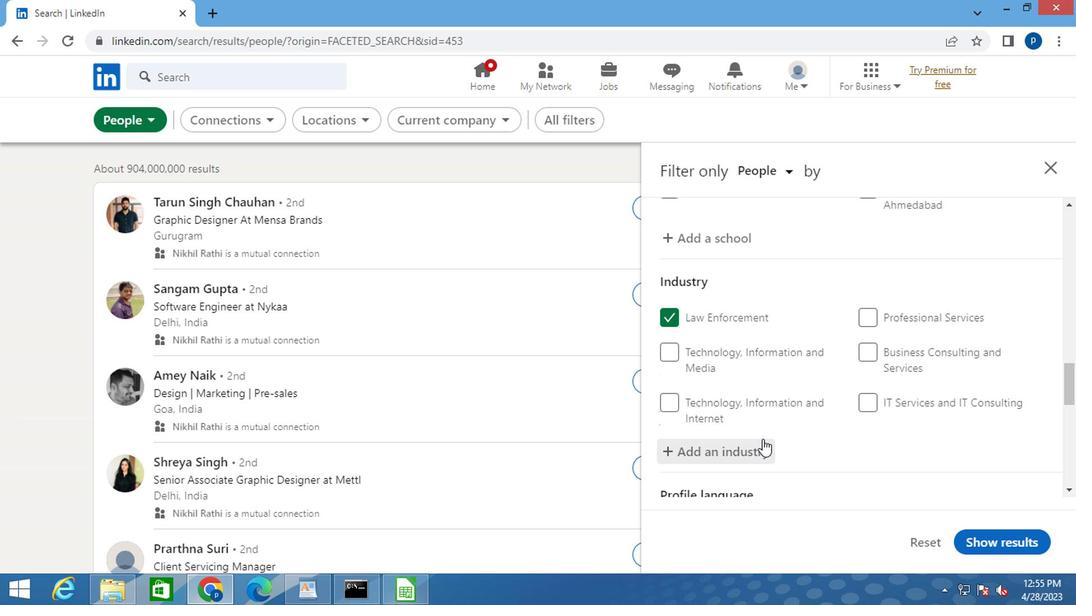 
Action: Mouse moved to (823, 421)
Screenshot: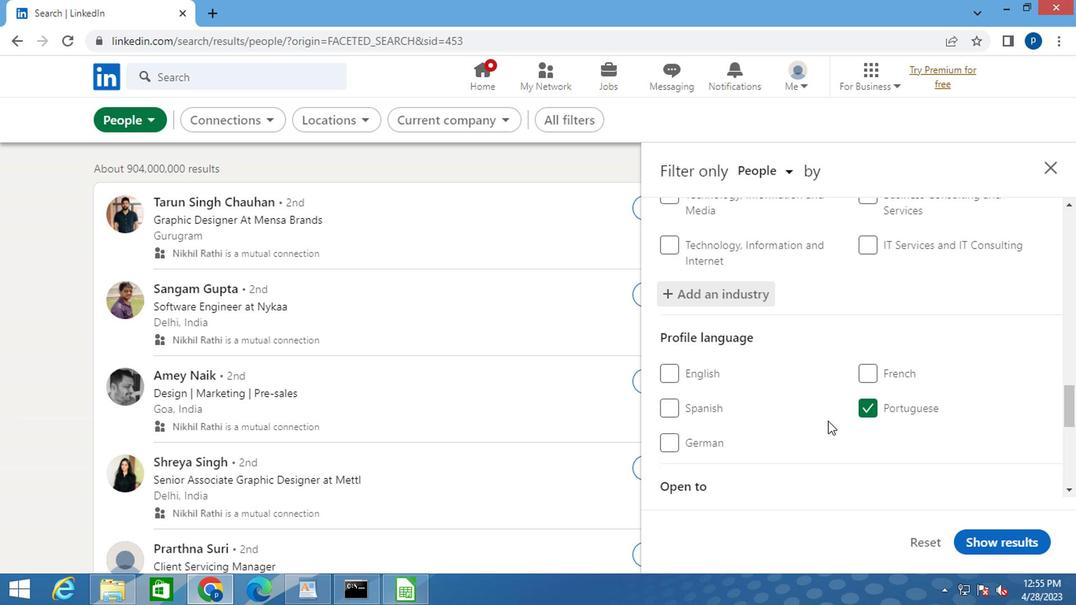 
Action: Mouse scrolled (823, 421) with delta (0, 0)
Screenshot: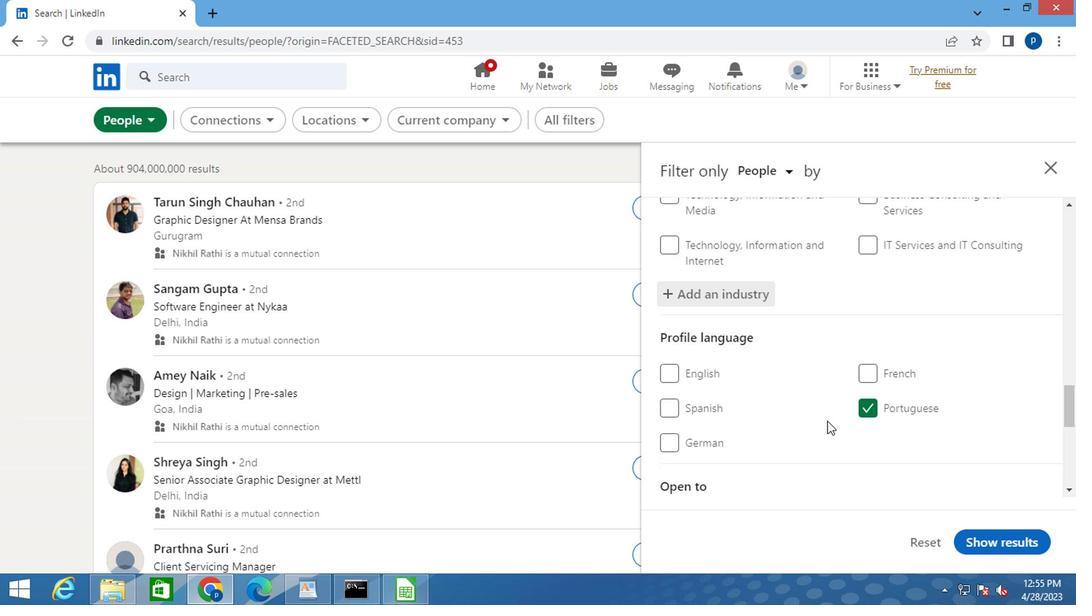 
Action: Mouse scrolled (823, 421) with delta (0, 0)
Screenshot: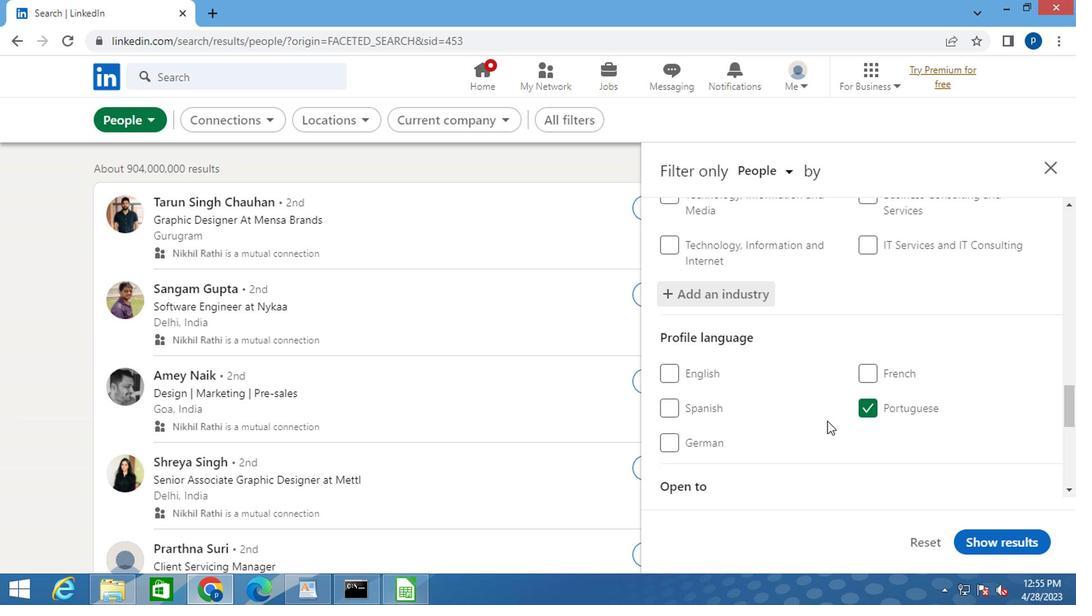 
Action: Mouse scrolled (823, 421) with delta (0, 0)
Screenshot: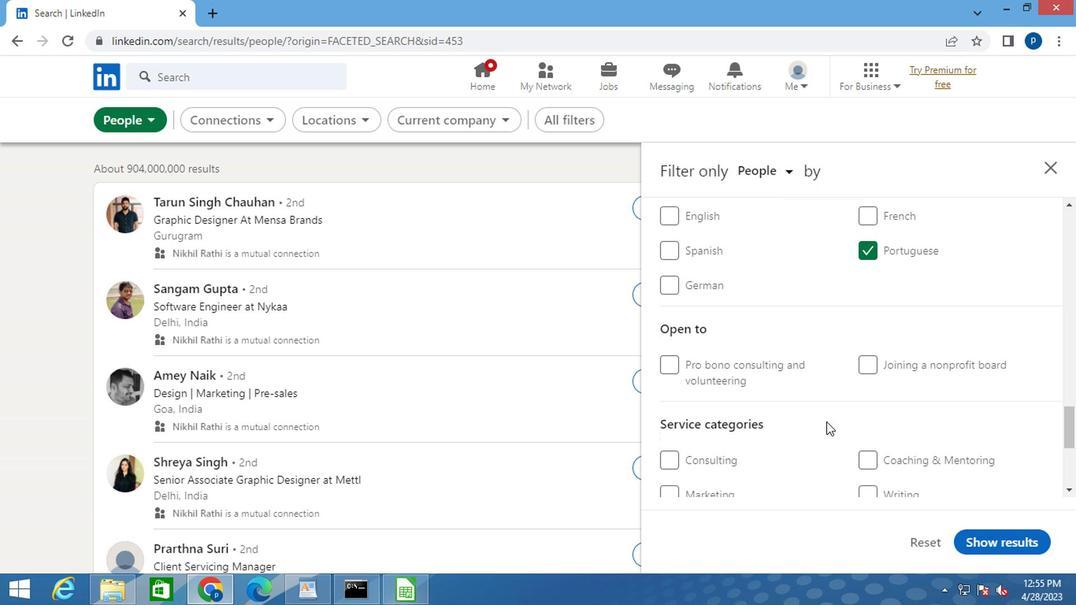 
Action: Mouse moved to (870, 448)
Screenshot: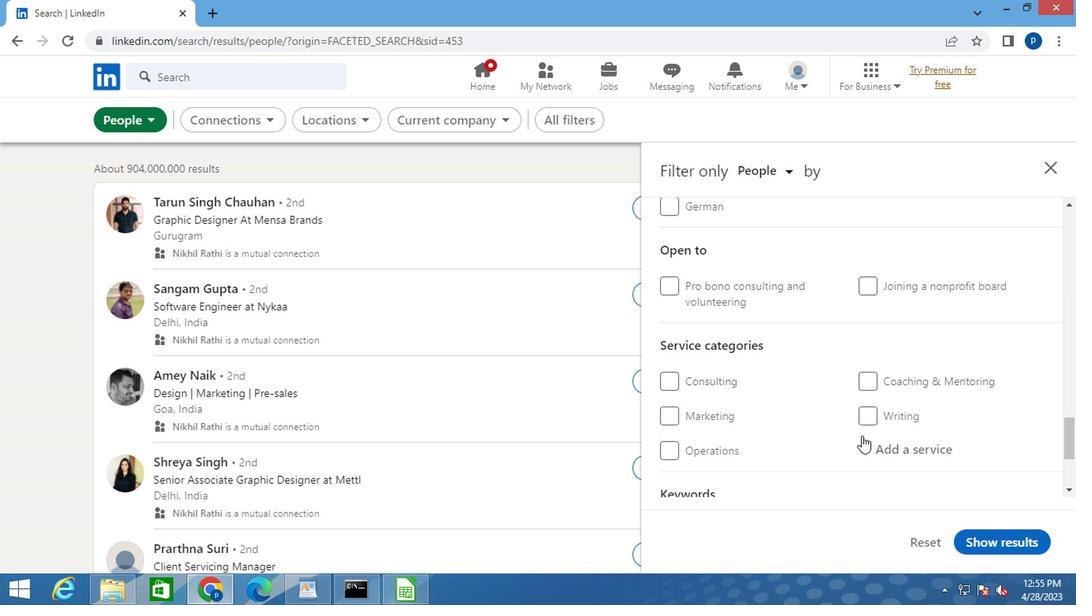 
Action: Mouse pressed left at (870, 448)
Screenshot: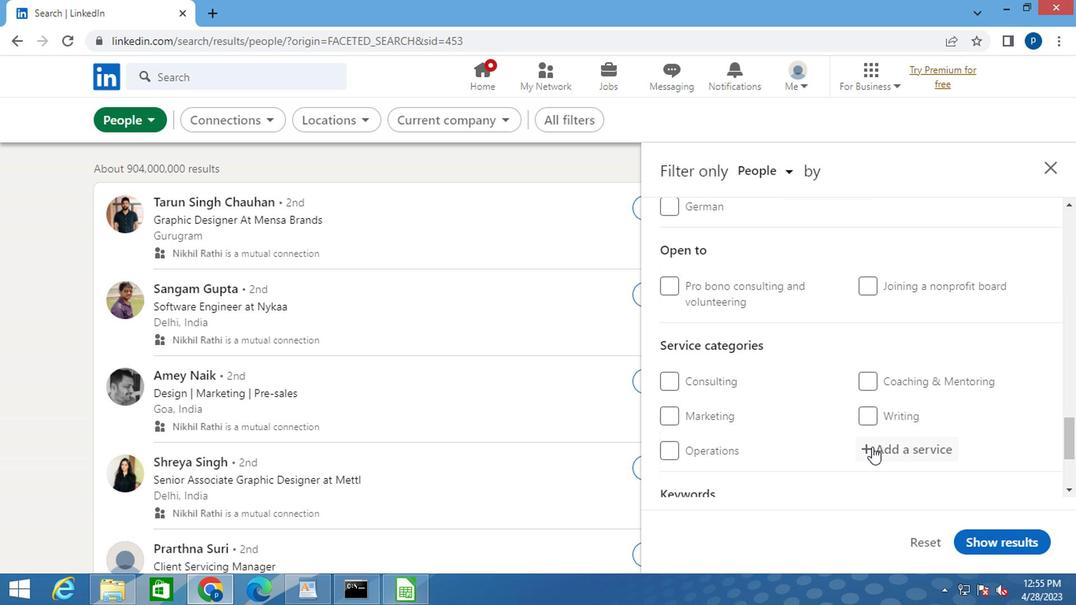 
Action: Key pressed <Key.caps_lock>F<Key.caps_lock>INANCIAL<Key.space><Key.caps_lock>A<Key.caps_lock>D
Screenshot: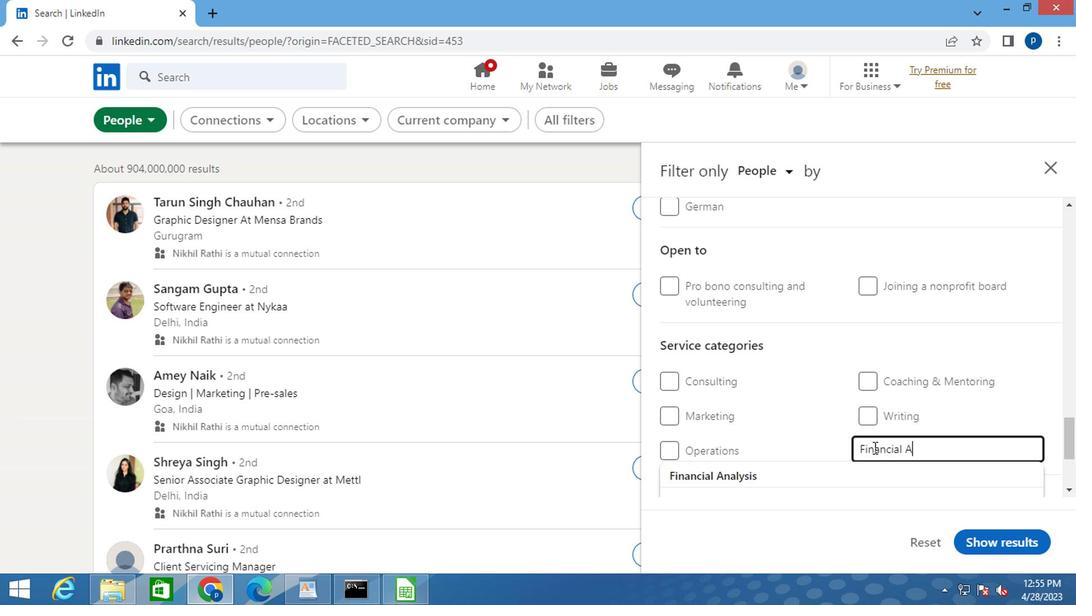 
Action: Mouse moved to (777, 472)
Screenshot: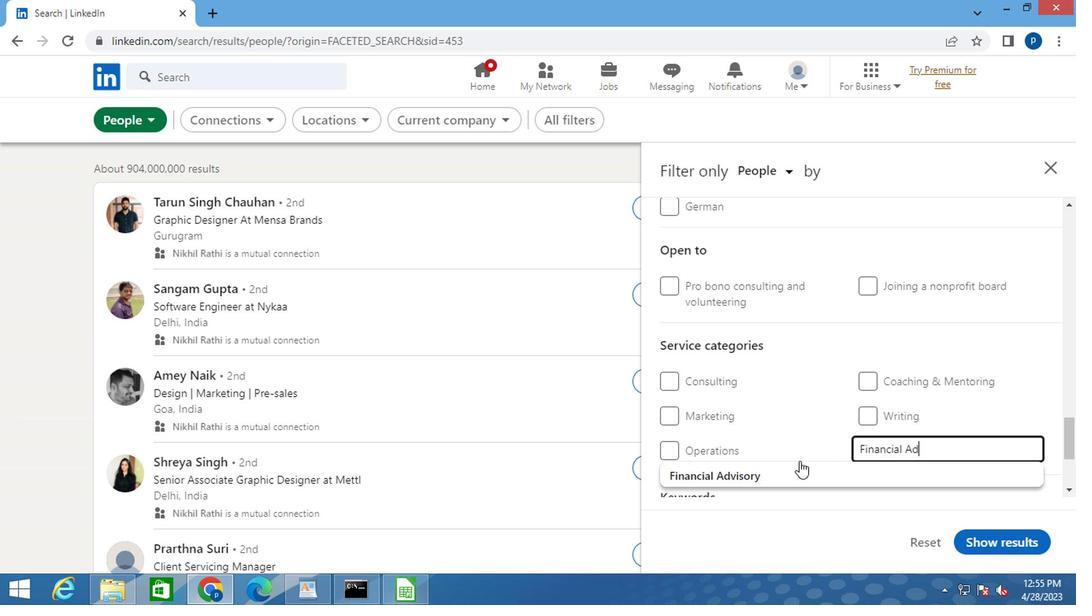 
Action: Mouse pressed left at (777, 472)
Screenshot: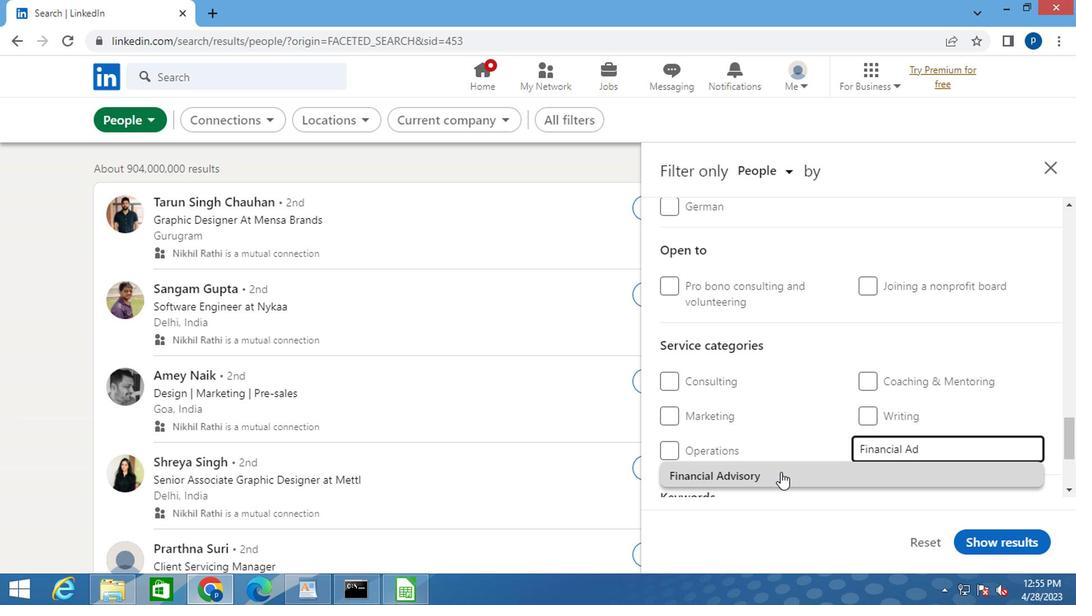 
Action: Mouse moved to (771, 443)
Screenshot: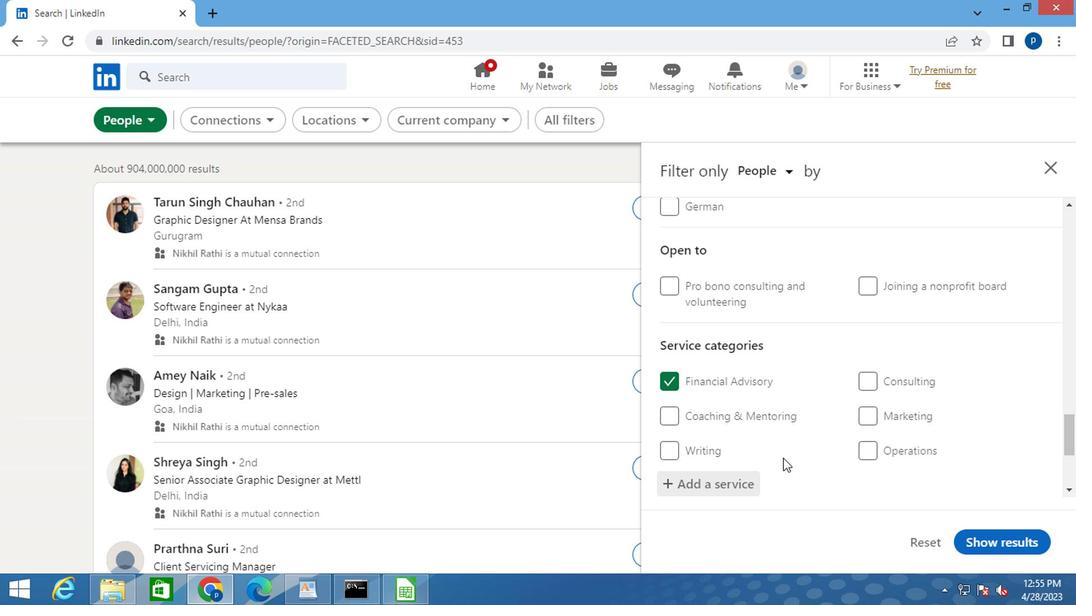 
Action: Mouse scrolled (771, 443) with delta (0, 0)
Screenshot: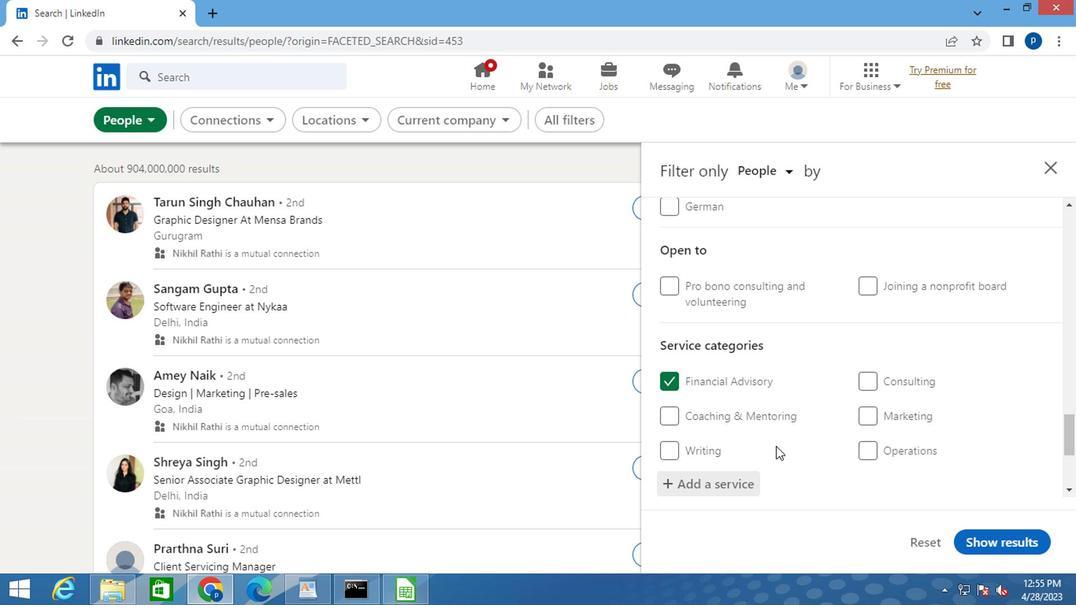 
Action: Mouse scrolled (771, 443) with delta (0, 0)
Screenshot: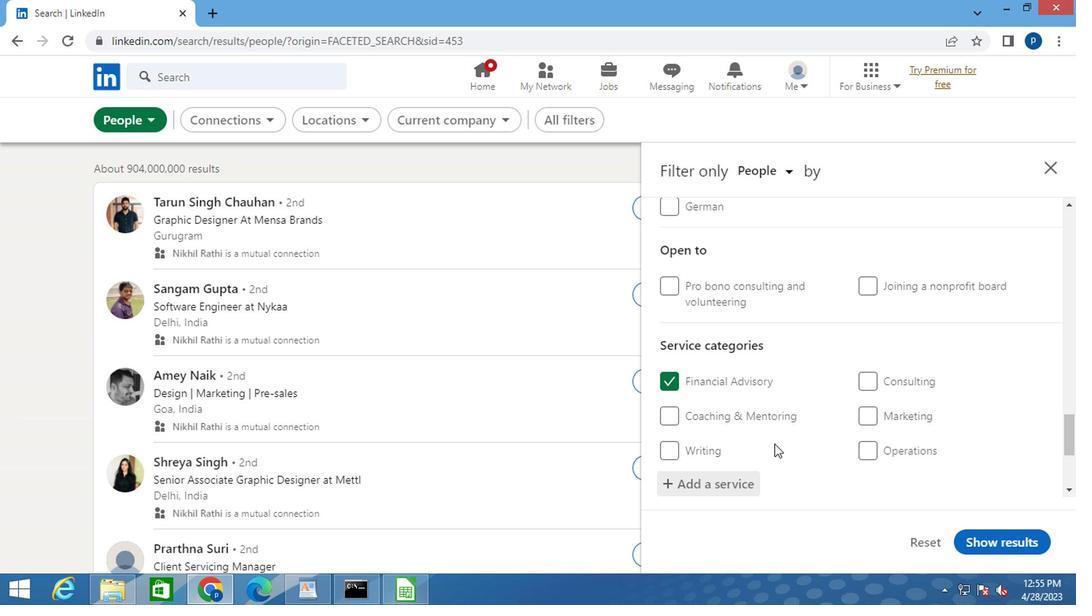 
Action: Mouse scrolled (771, 443) with delta (0, 0)
Screenshot: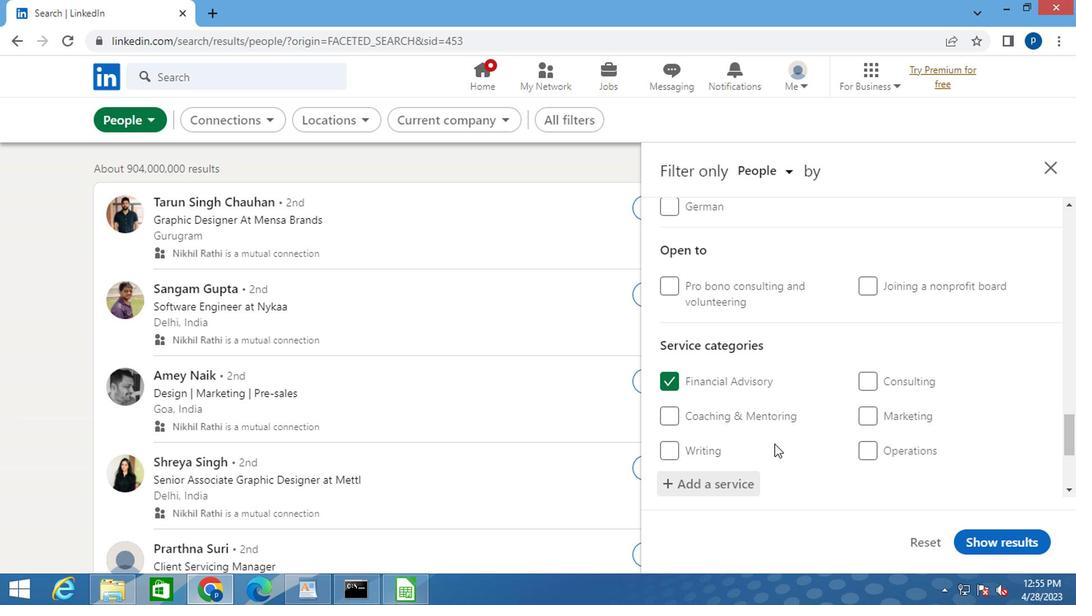 
Action: Mouse moved to (711, 421)
Screenshot: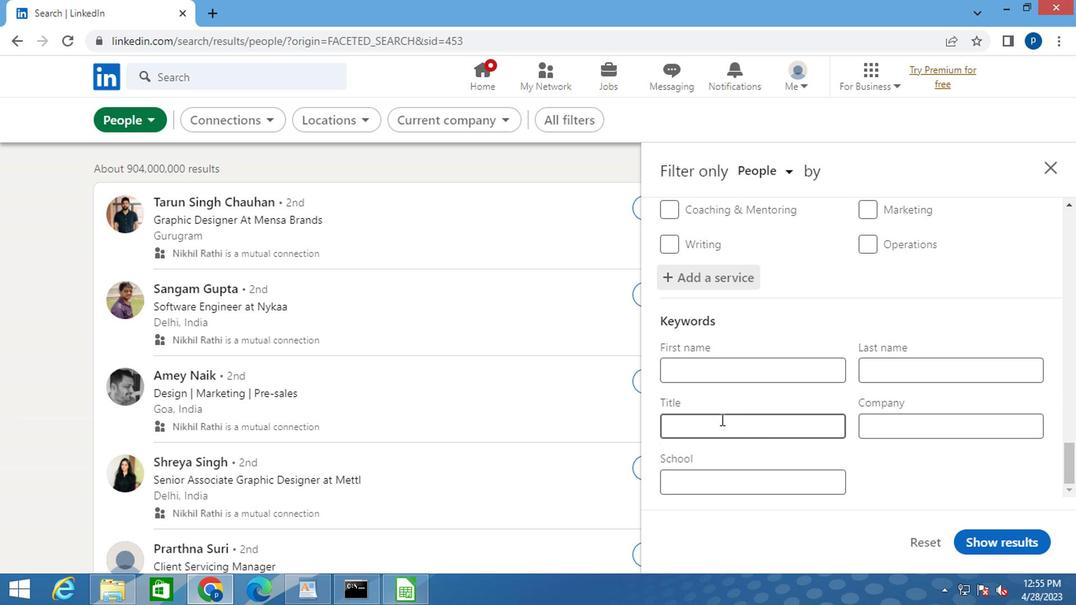 
Action: Mouse pressed left at (711, 421)
Screenshot: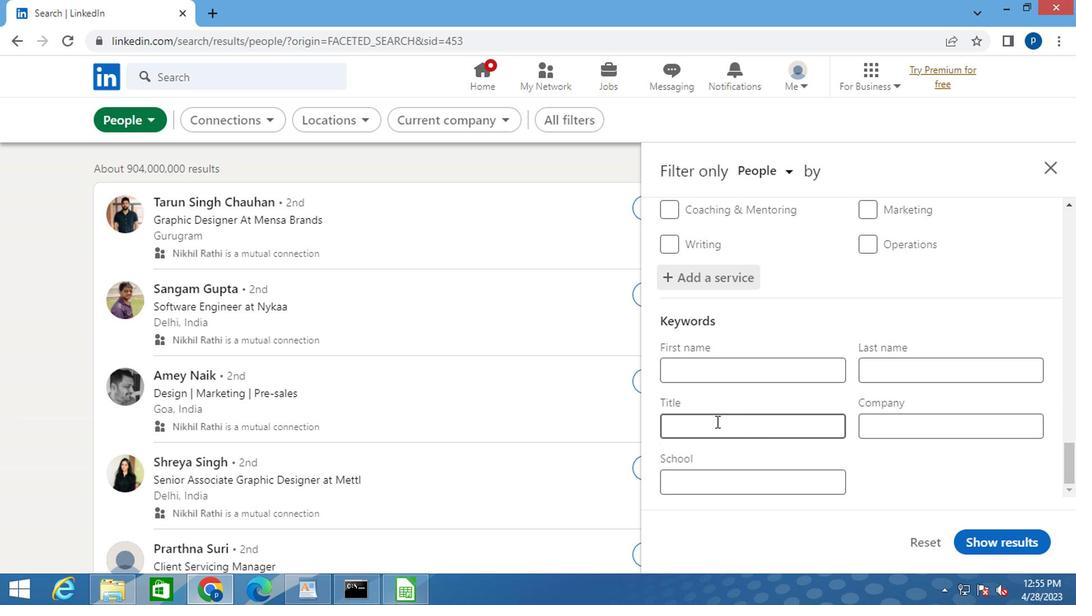 
Action: Key pressed <Key.caps_lock>F<Key.caps_lock>UNERAL<Key.space><Key.caps_lock>A<Key.caps_lock>TTENDANT<Key.space>
Screenshot: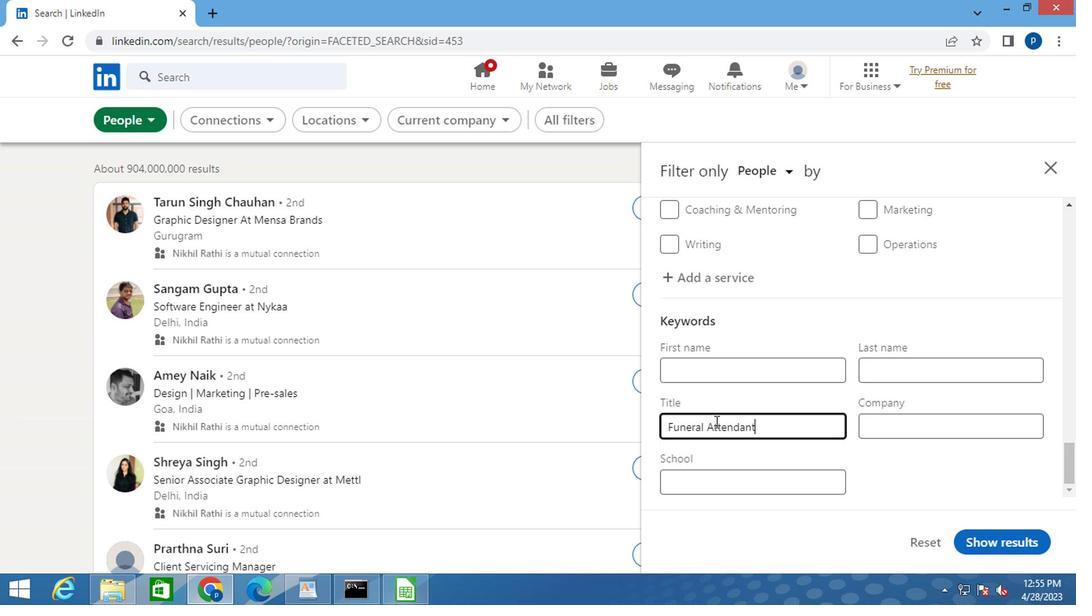 
Action: Mouse moved to (983, 534)
Screenshot: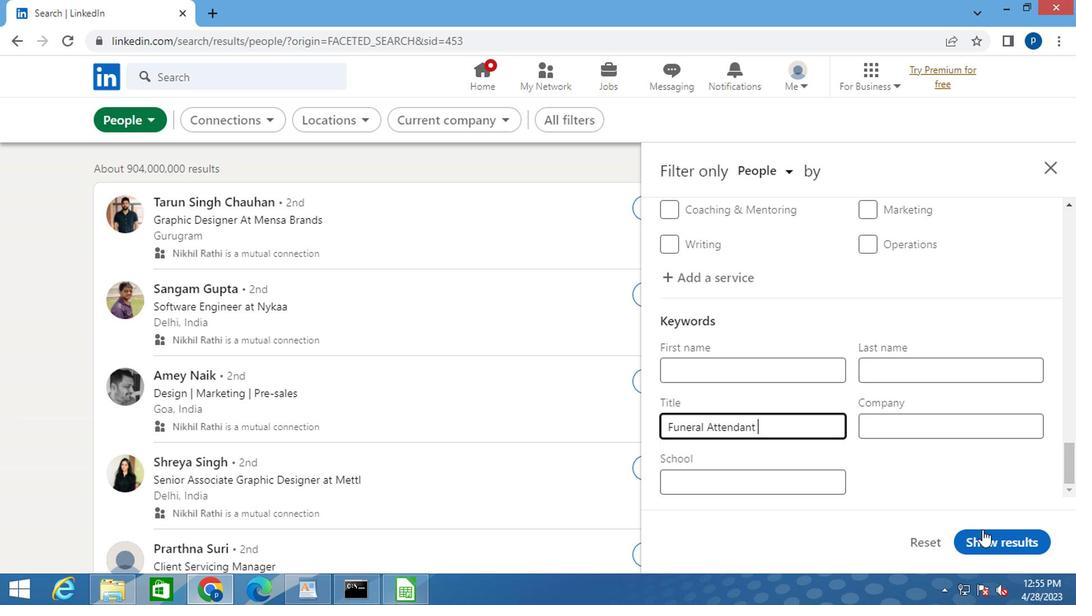 
Action: Mouse pressed left at (983, 534)
Screenshot: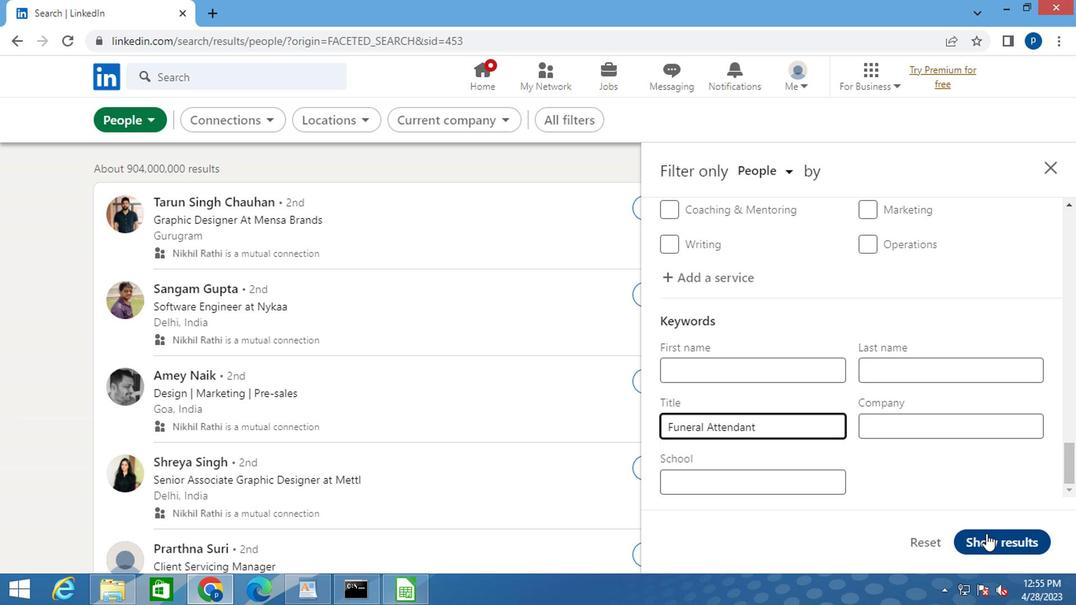 
Action: Mouse moved to (983, 535)
Screenshot: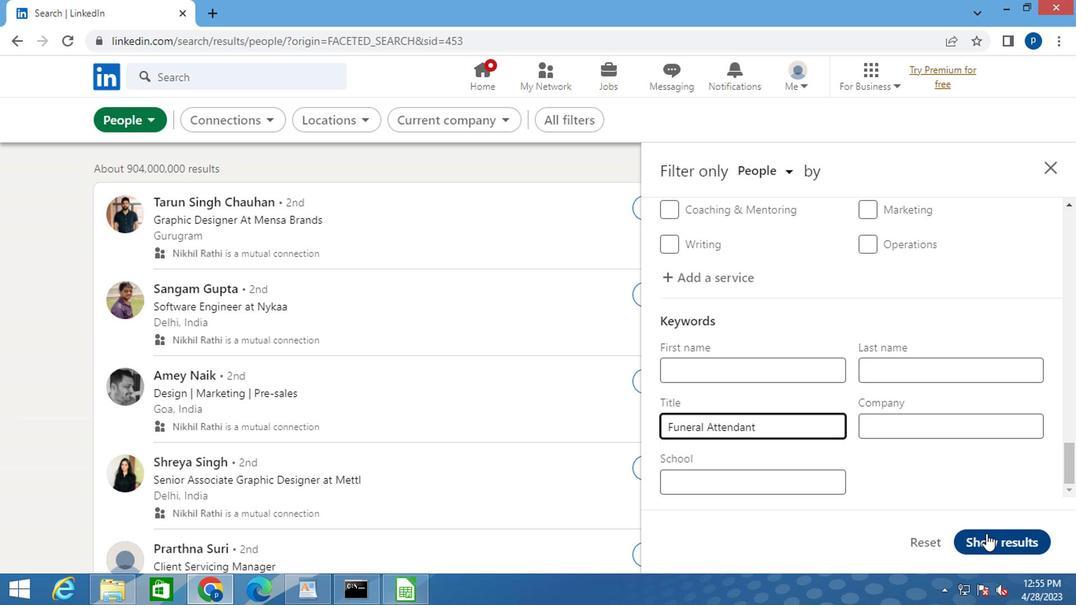 
